 Task: Look for space in Lancing, United Kingdom from 11th June, 2023 to 17th June, 2023 for 1 adult in price range Rs.5000 to Rs.12000. Place can be private room with 1  bedroom having 1 bed and 1 bathroom. Property type can be house, flat, guest house, hotel. Booking option can be shelf check-in. Required host language is English.
Action: Mouse moved to (476, 208)
Screenshot: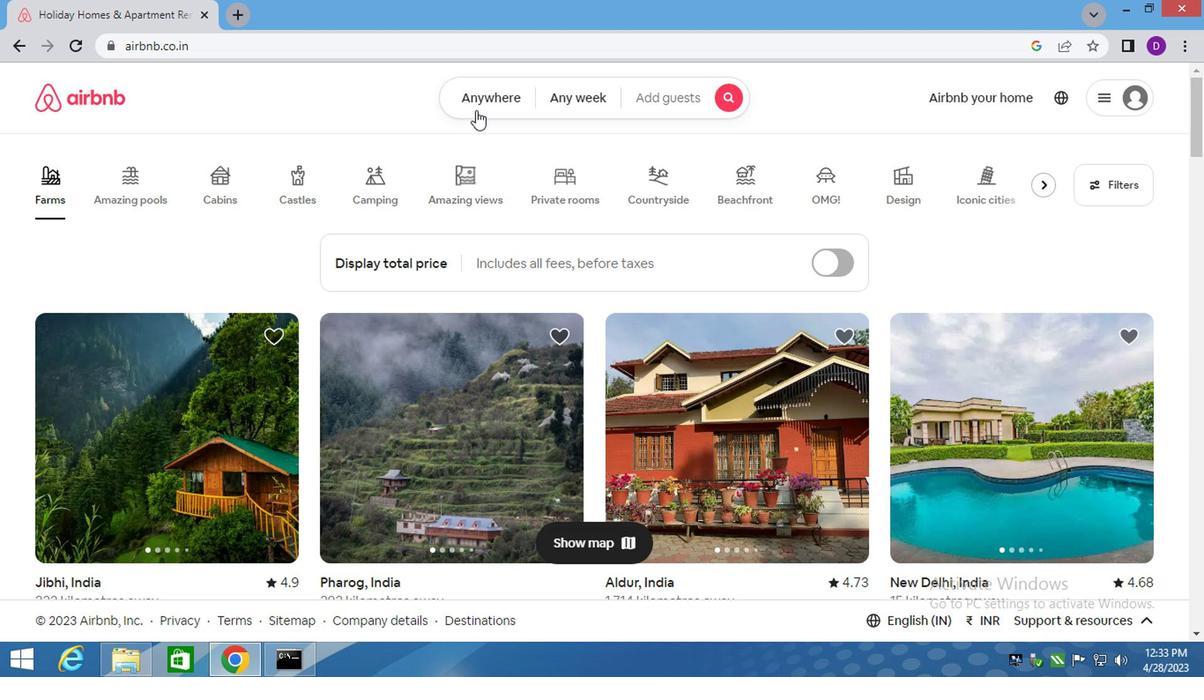 
Action: Mouse pressed left at (476, 208)
Screenshot: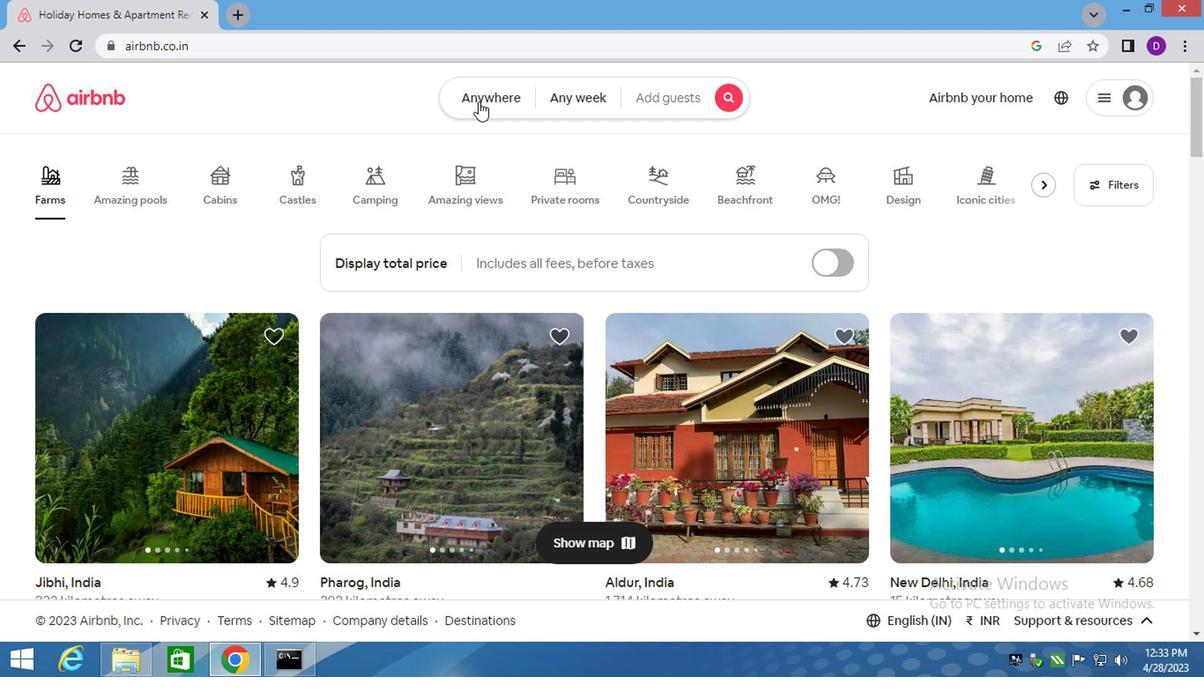 
Action: Mouse moved to (360, 257)
Screenshot: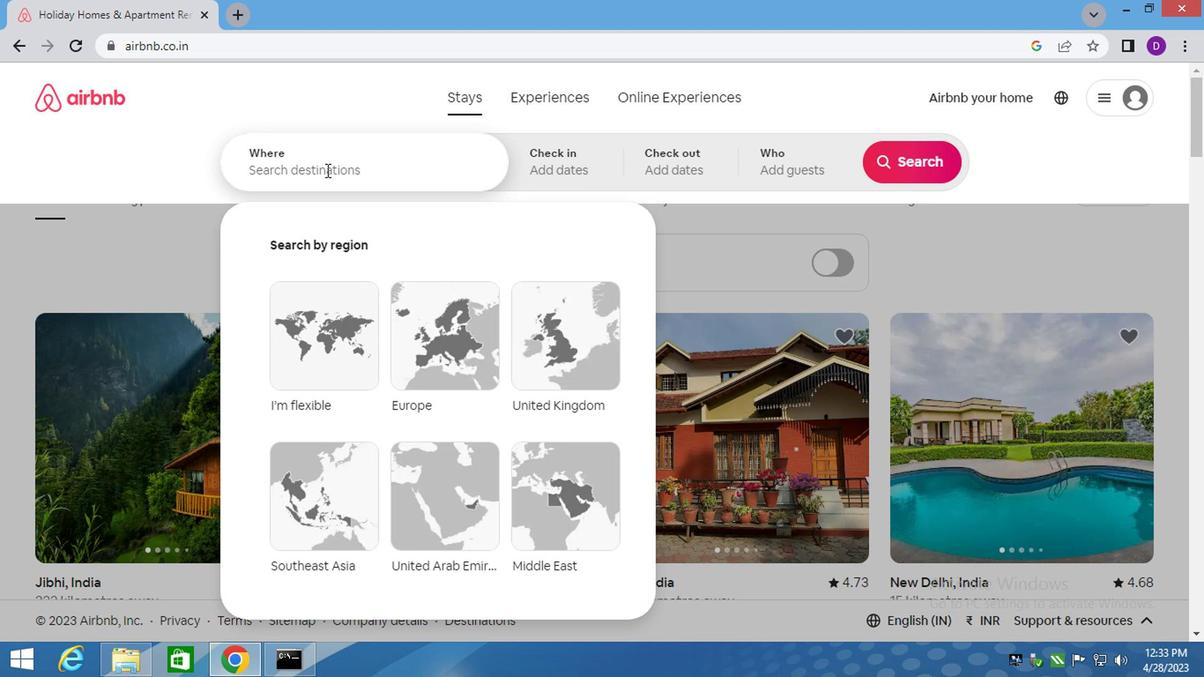 
Action: Mouse pressed left at (360, 257)
Screenshot: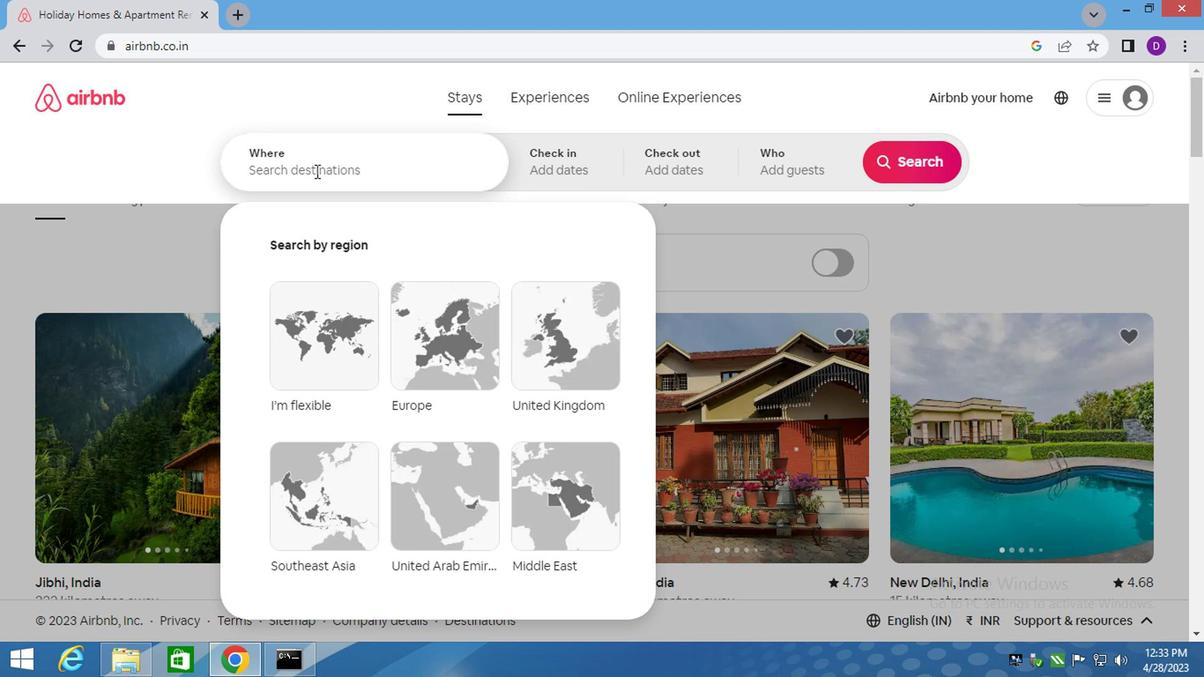 
Action: Key pressed <Key.shift_r>Lancing,<Key.space><Key.down><Key.down><Key.enter>
Screenshot: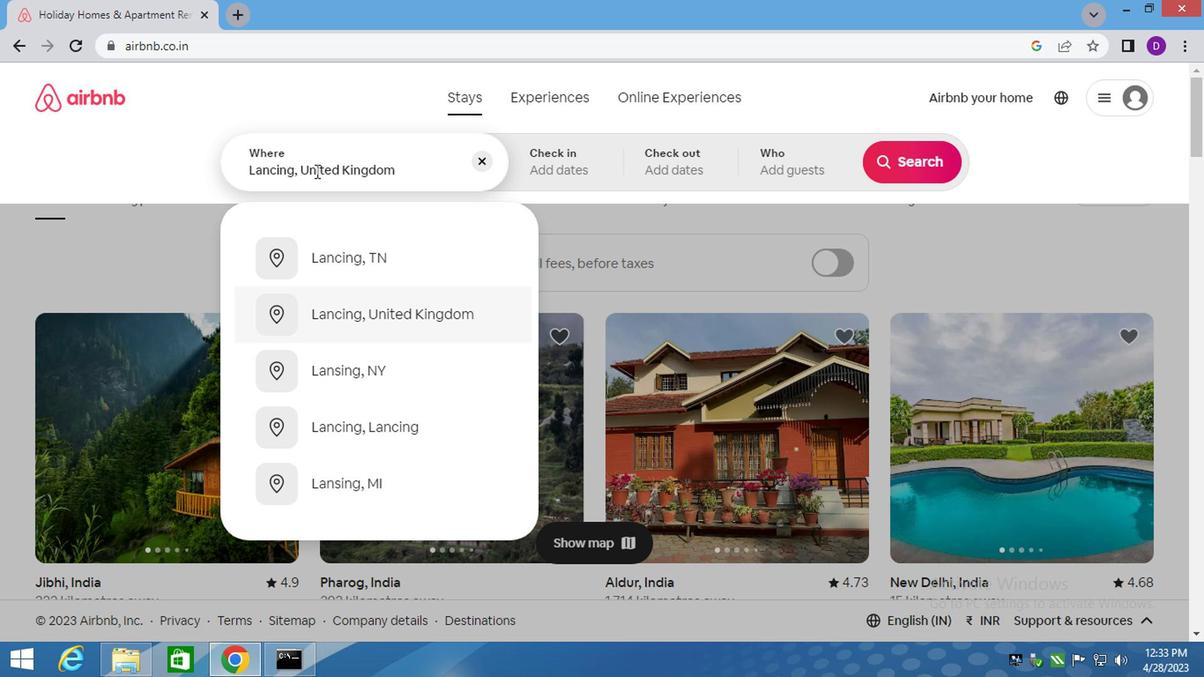 
Action: Mouse moved to (772, 351)
Screenshot: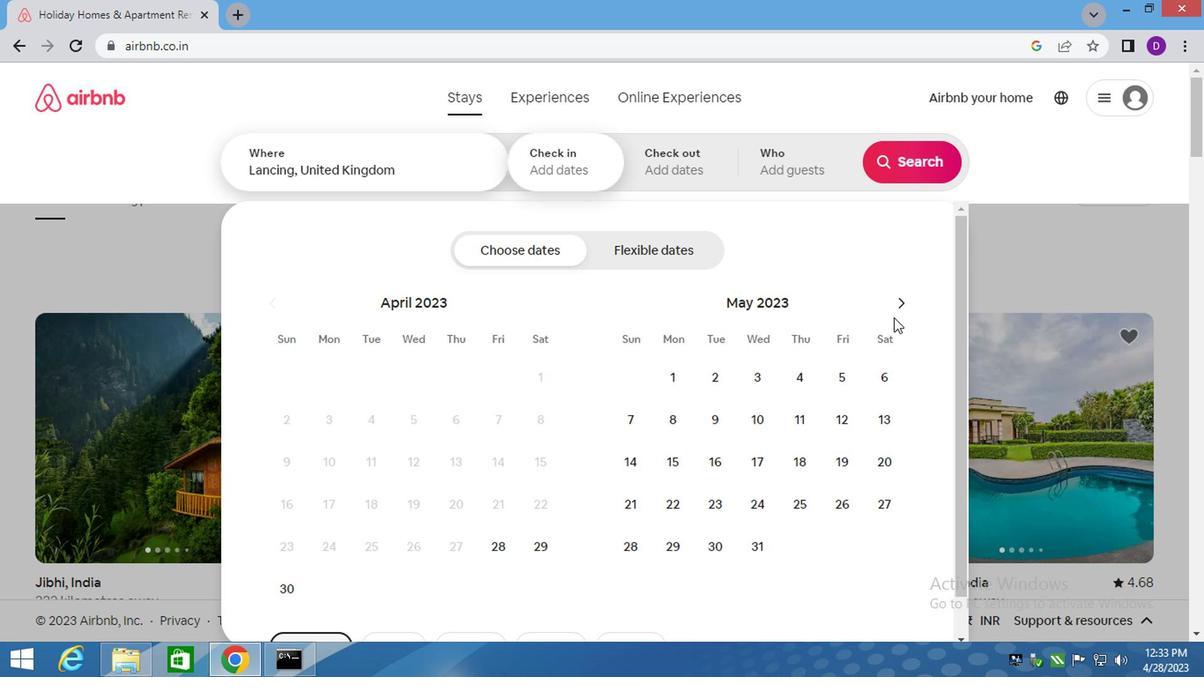 
Action: Mouse pressed left at (772, 351)
Screenshot: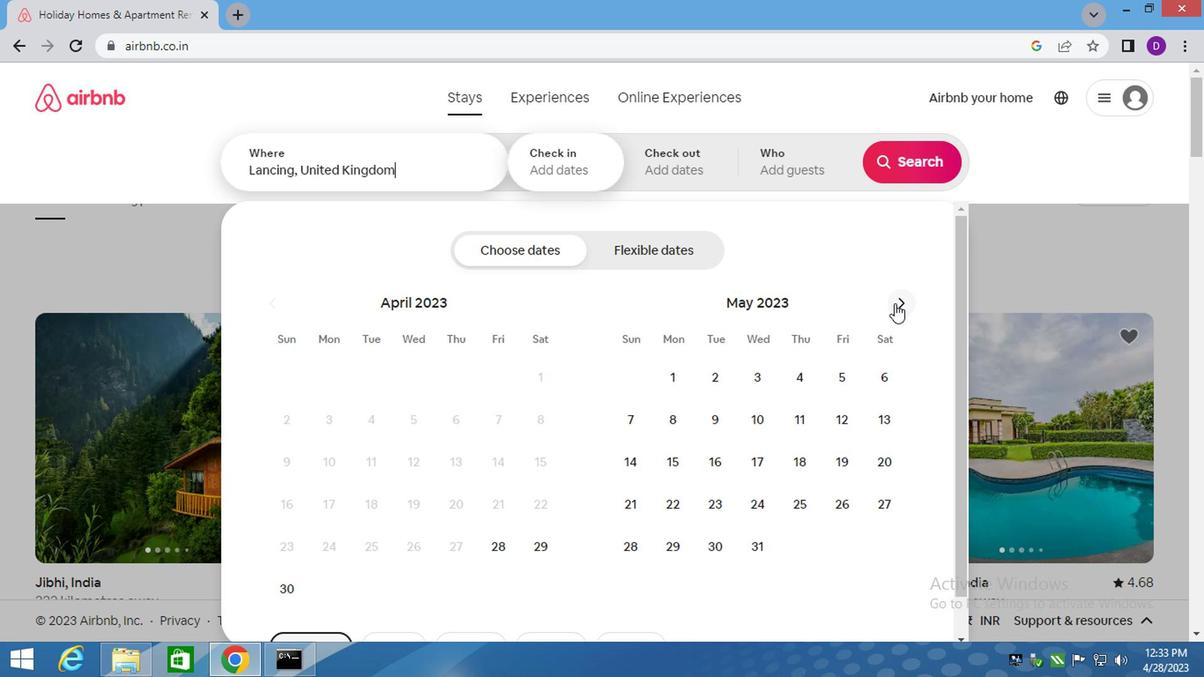 
Action: Mouse moved to (586, 467)
Screenshot: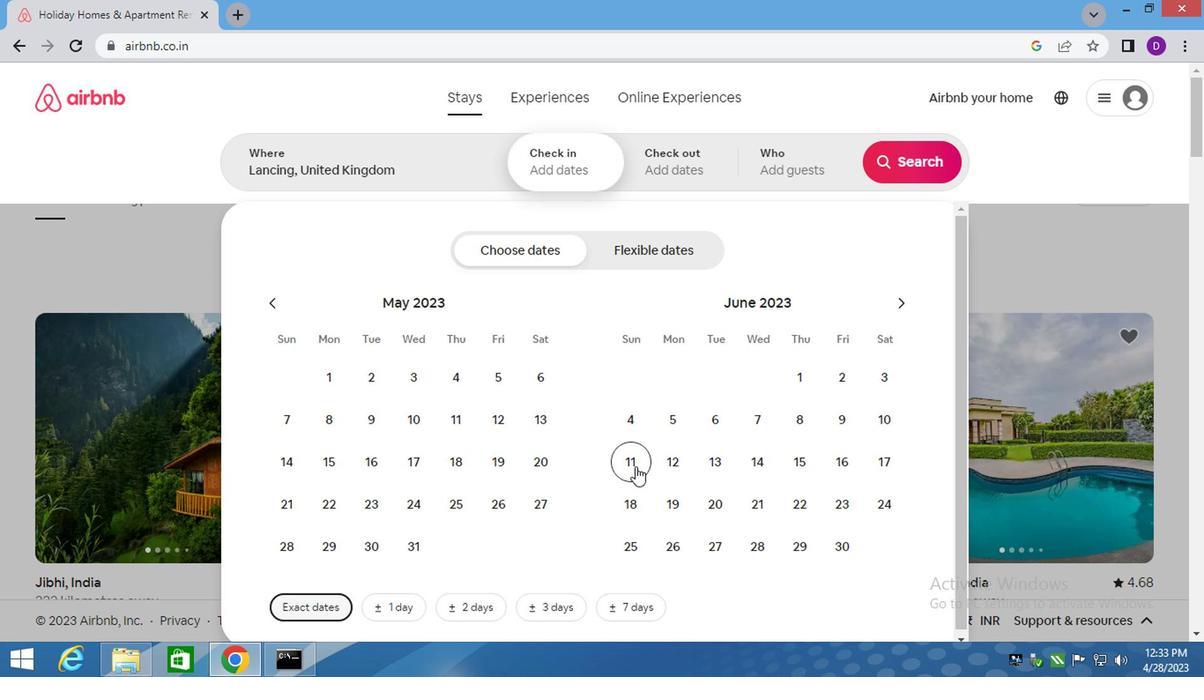 
Action: Mouse pressed left at (586, 467)
Screenshot: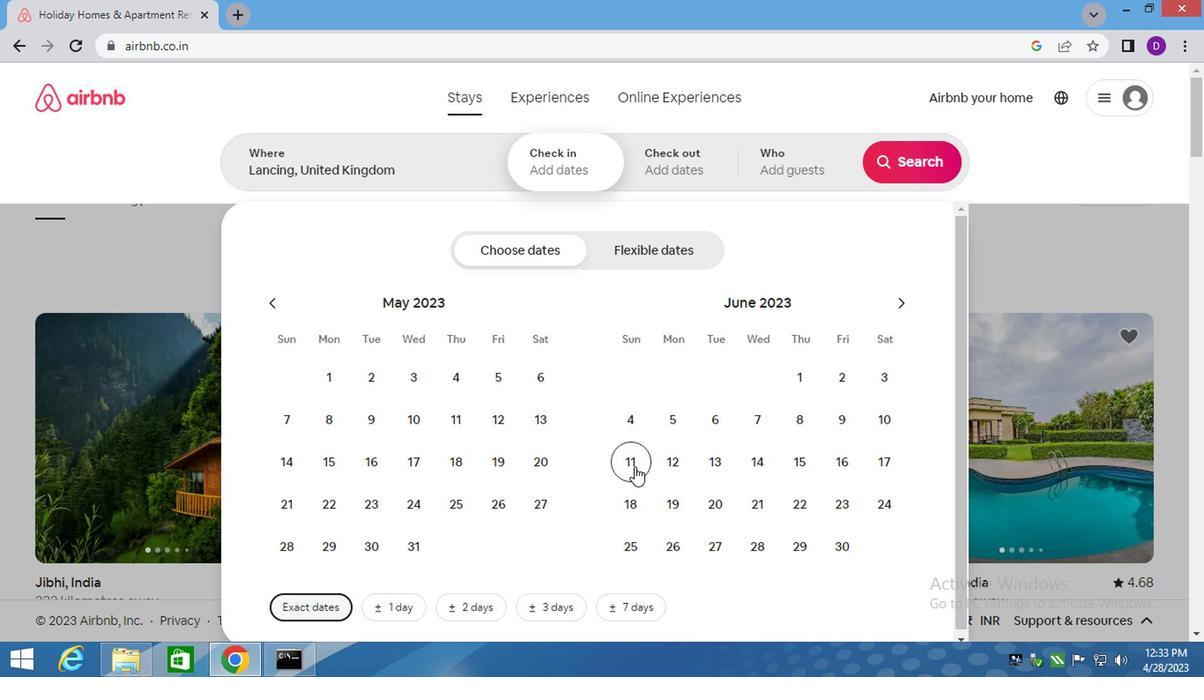 
Action: Mouse moved to (773, 463)
Screenshot: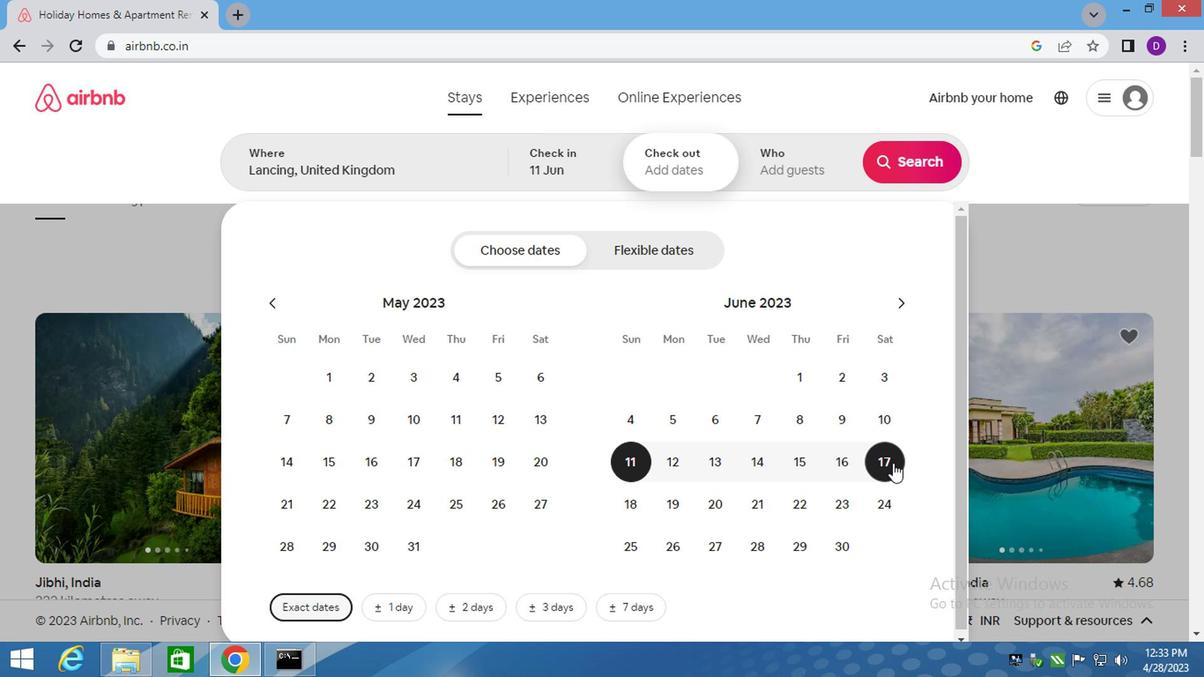 
Action: Mouse pressed left at (773, 463)
Screenshot: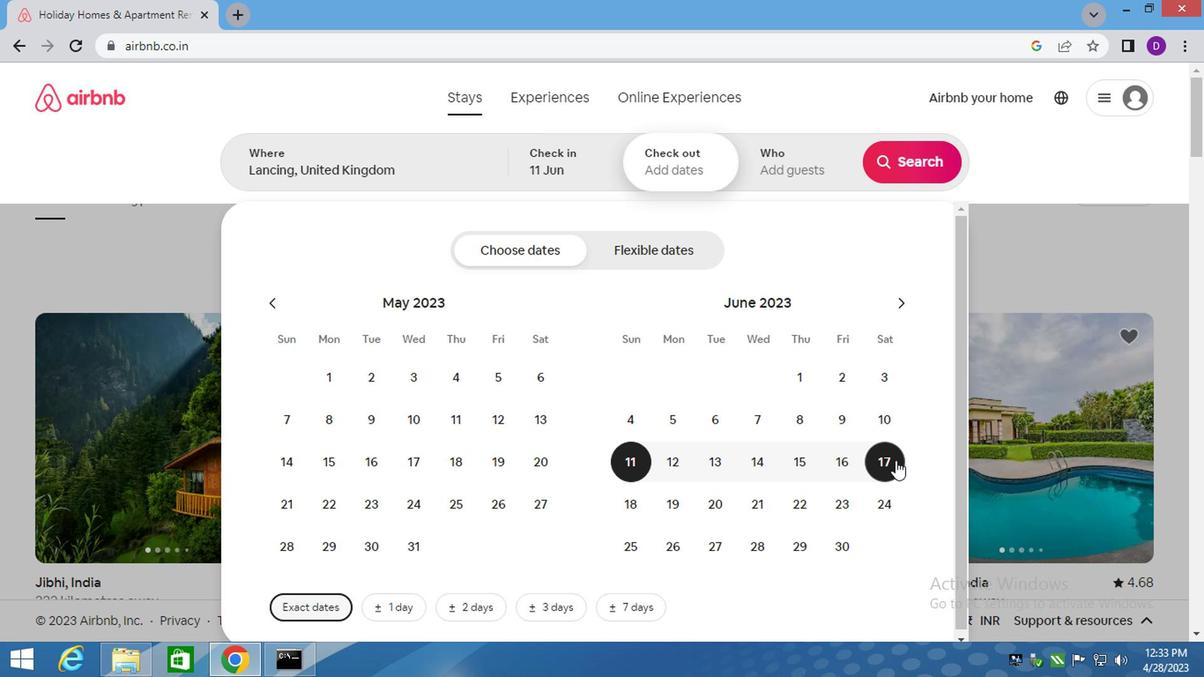 
Action: Mouse moved to (682, 257)
Screenshot: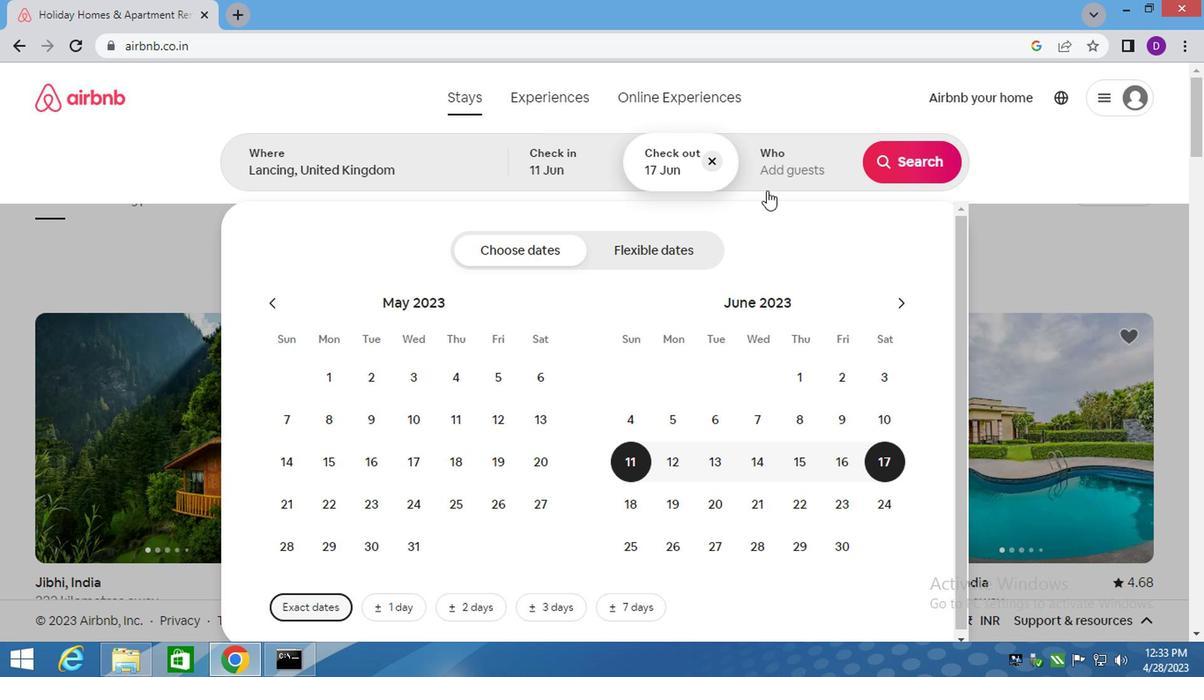 
Action: Mouse pressed left at (682, 257)
Screenshot: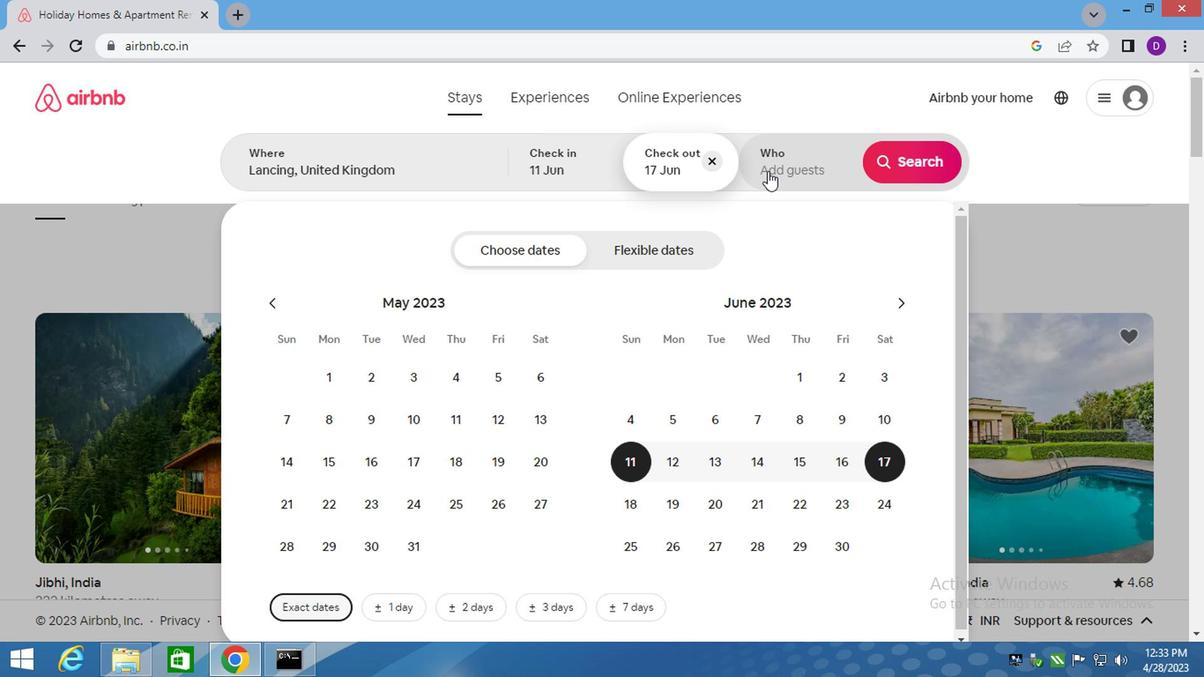 
Action: Mouse moved to (787, 321)
Screenshot: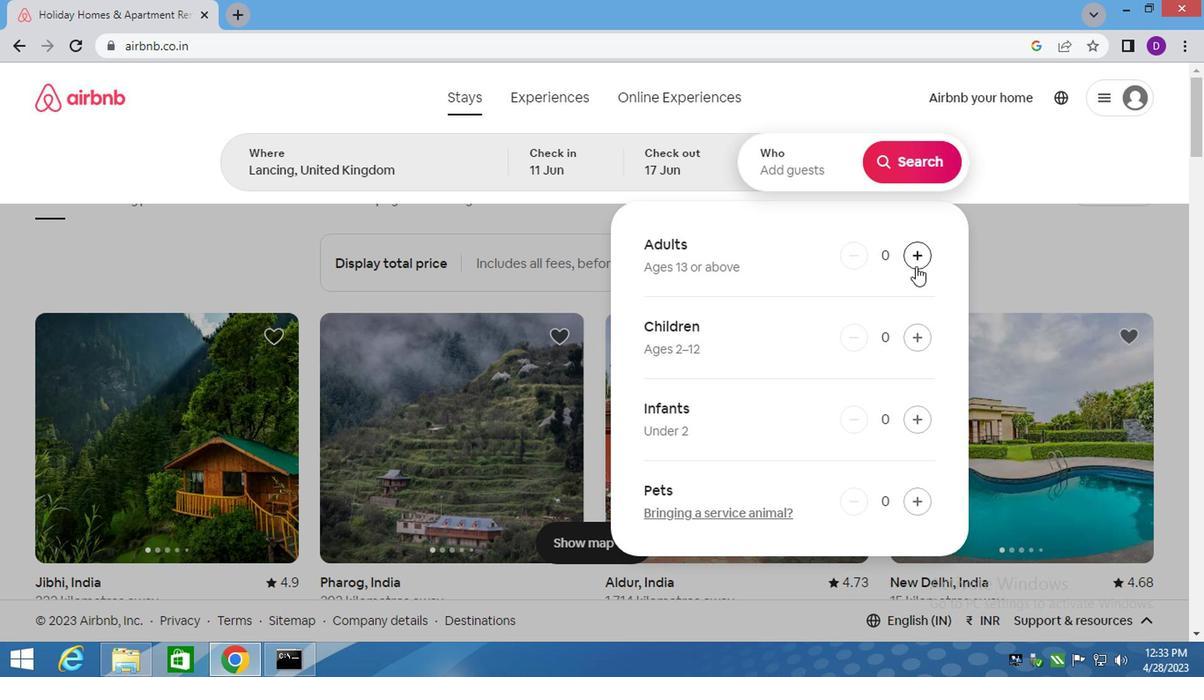 
Action: Mouse pressed left at (787, 321)
Screenshot: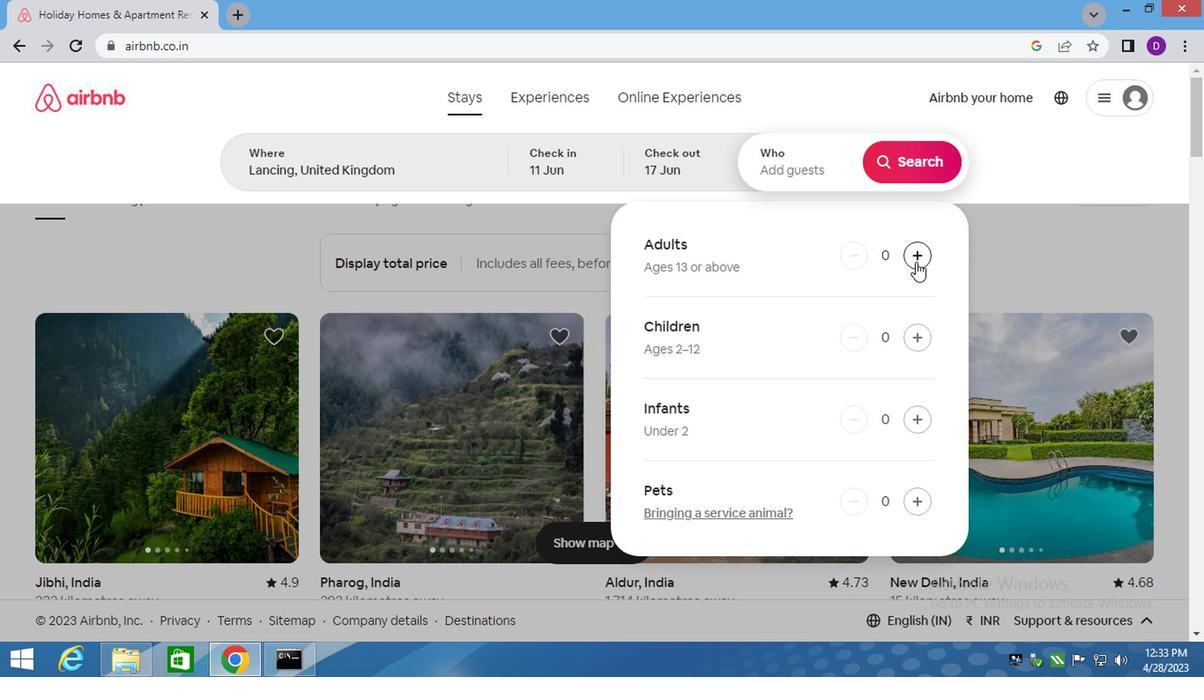 
Action: Mouse moved to (787, 260)
Screenshot: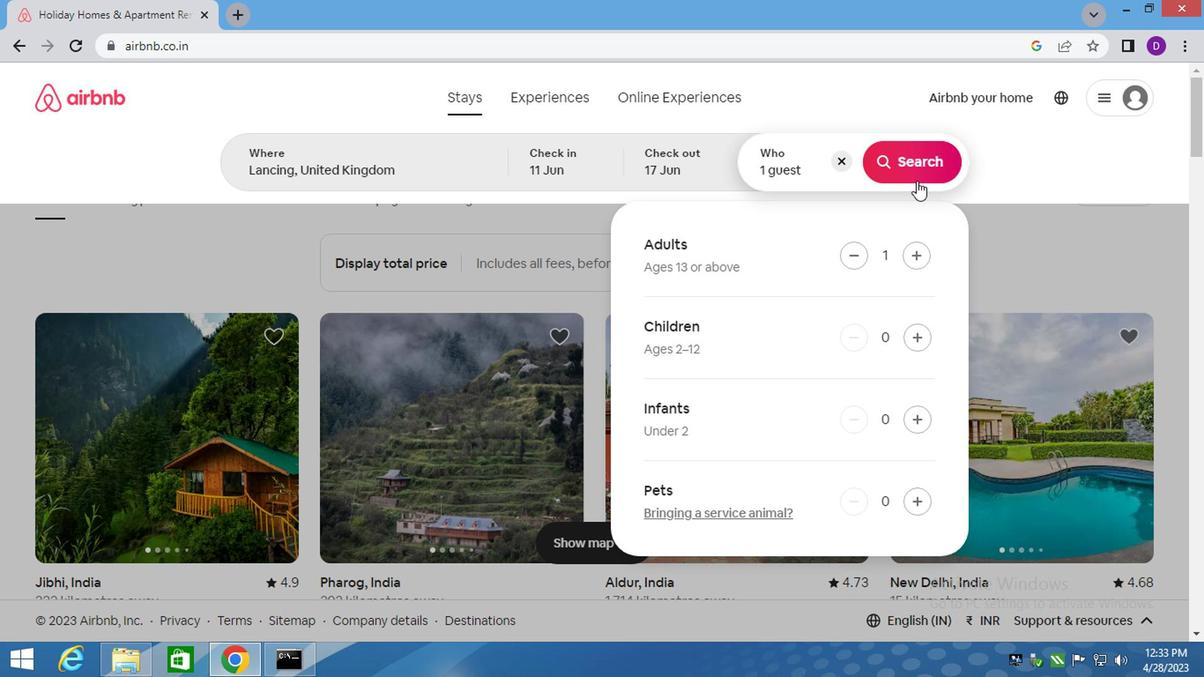 
Action: Mouse pressed left at (787, 260)
Screenshot: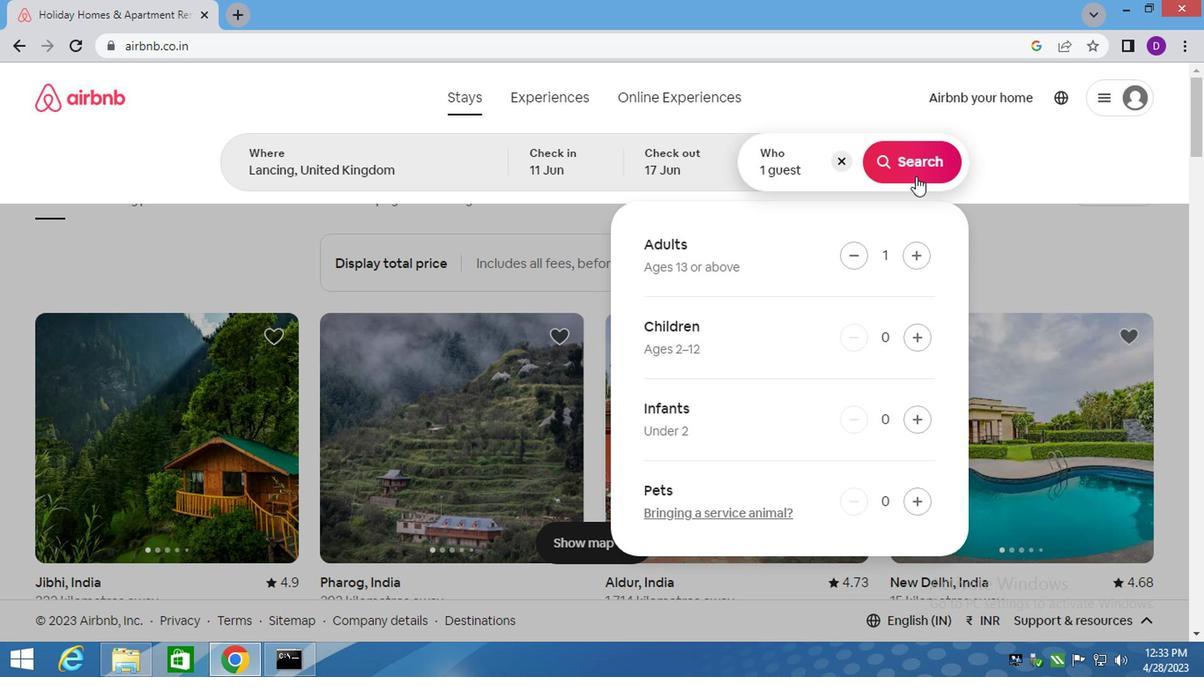 
Action: Mouse moved to (930, 256)
Screenshot: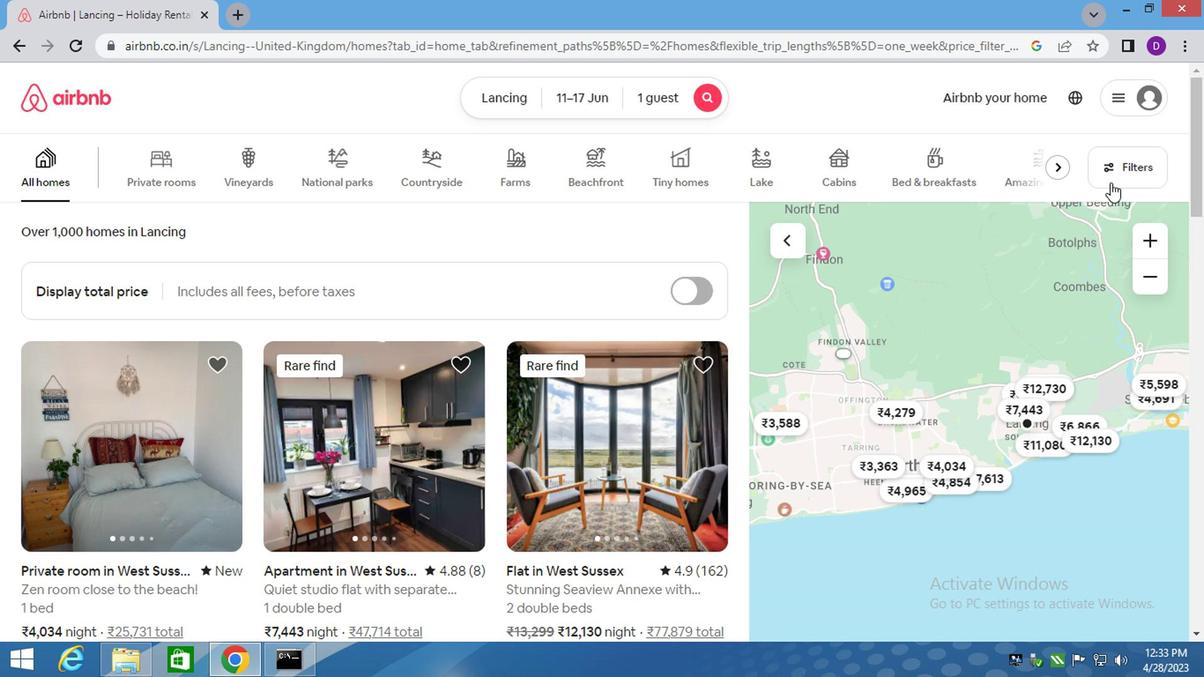 
Action: Mouse pressed left at (930, 256)
Screenshot: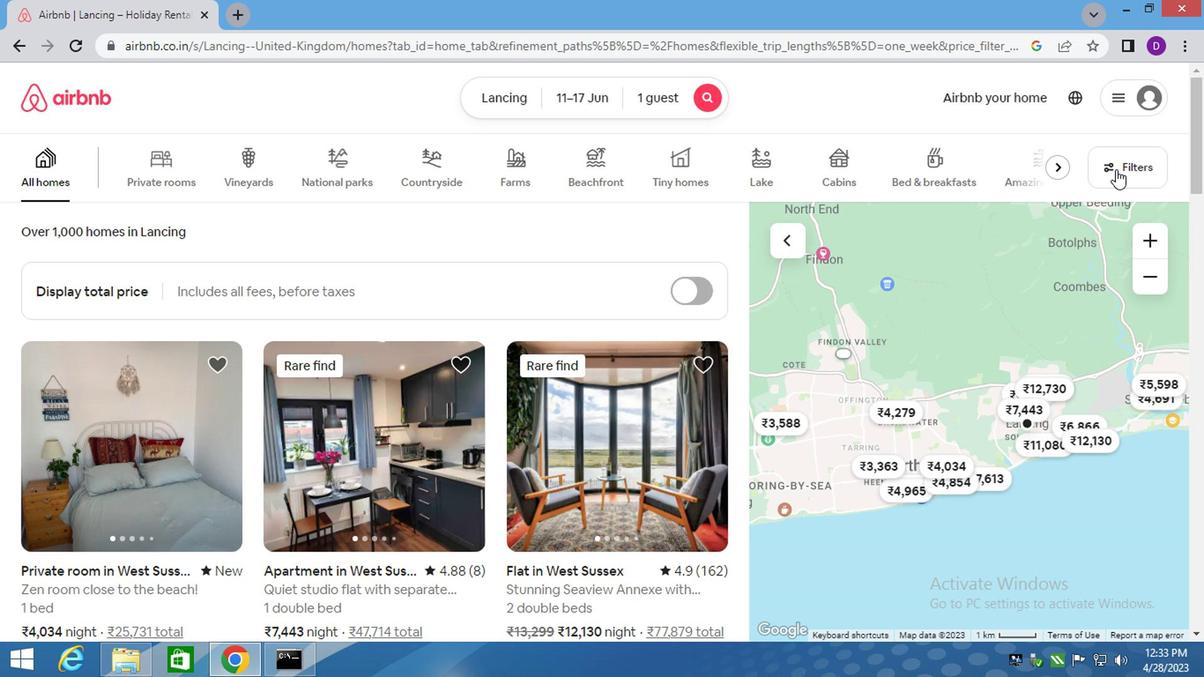 
Action: Mouse moved to (400, 414)
Screenshot: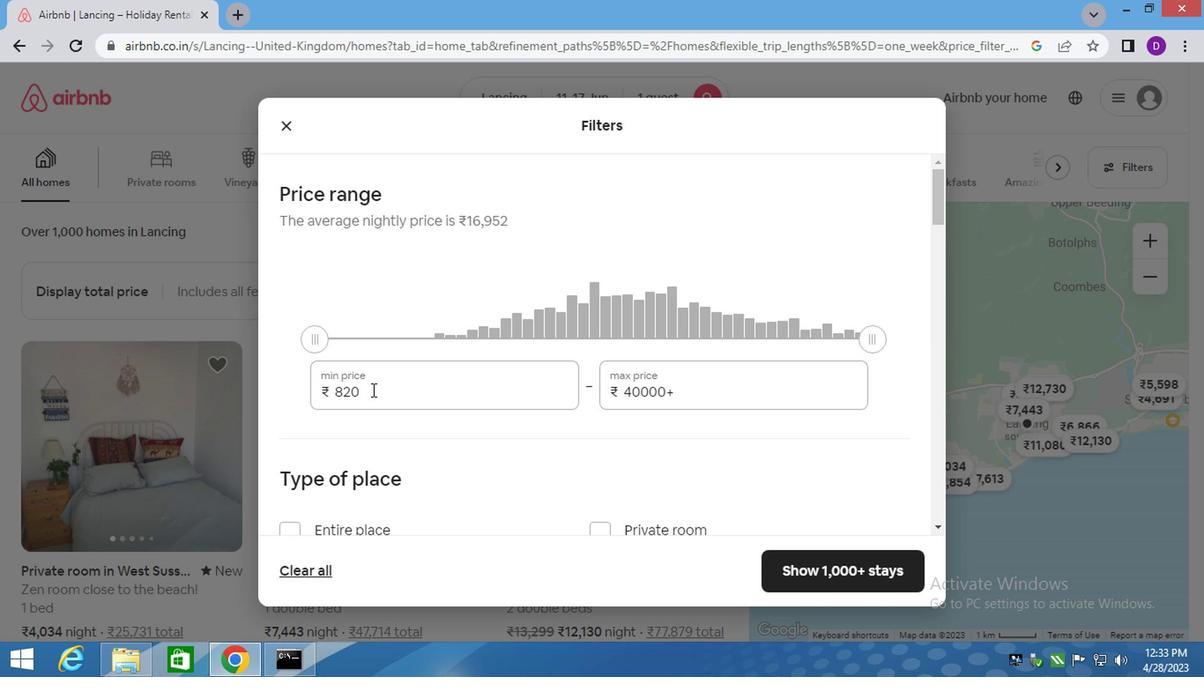 
Action: Mouse pressed left at (400, 414)
Screenshot: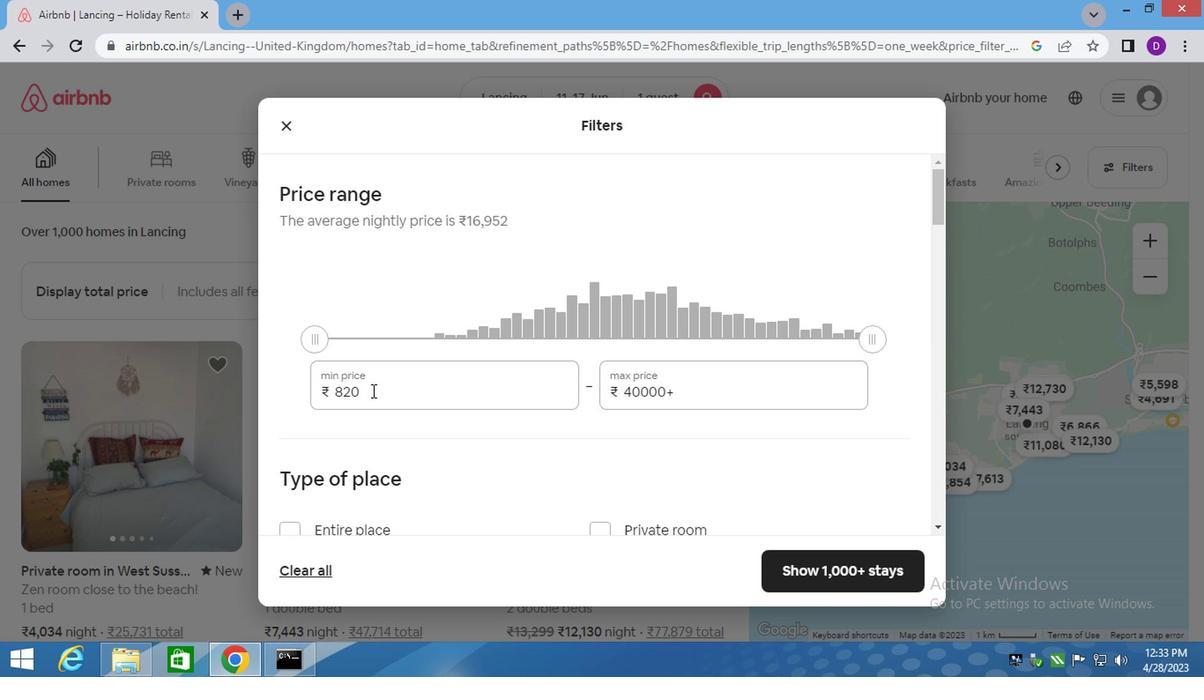 
Action: Mouse pressed left at (400, 414)
Screenshot: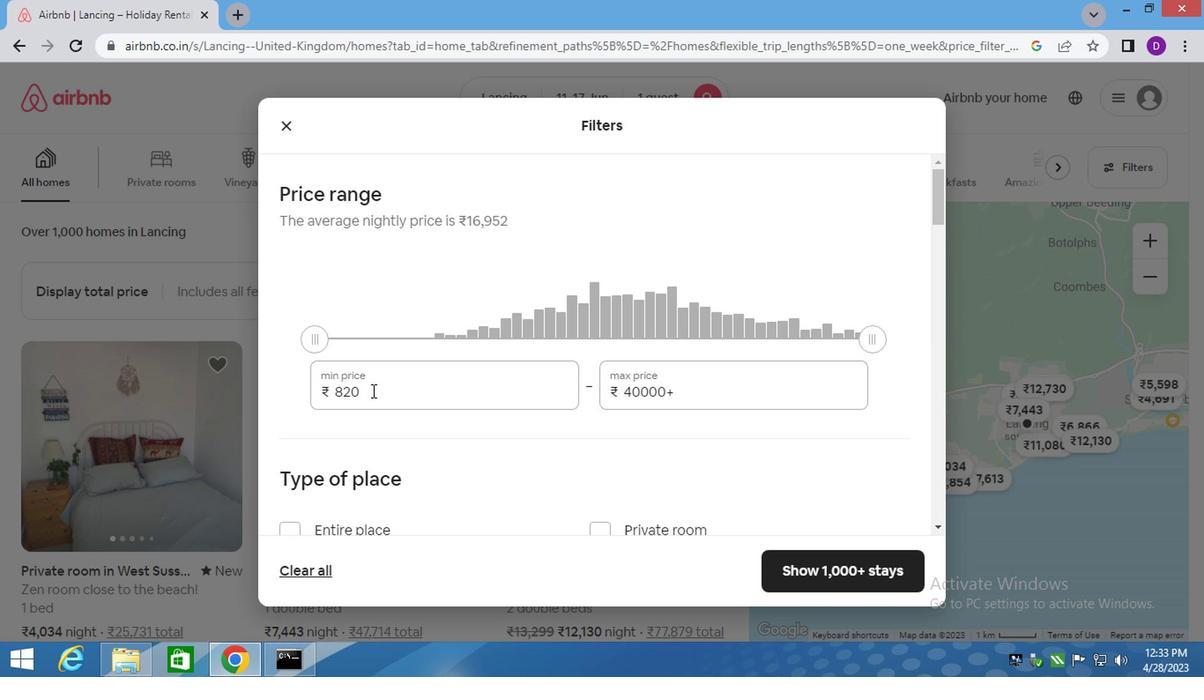 
Action: Key pressed 5000<Key.tab>12000
Screenshot: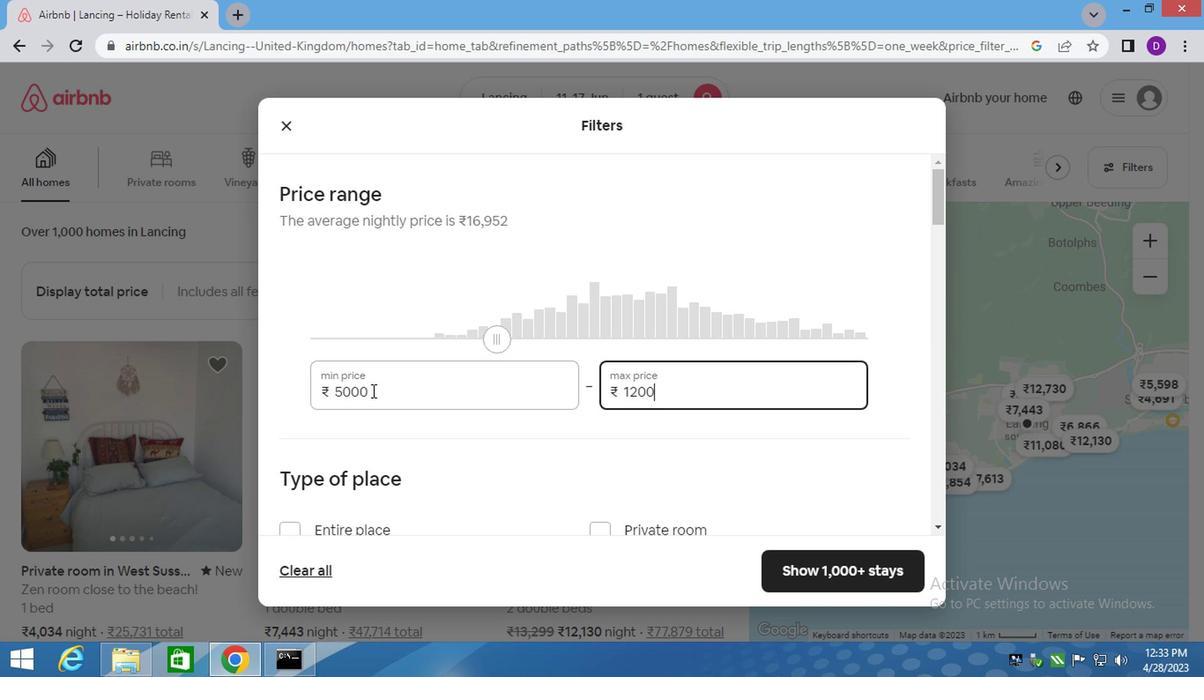 
Action: Mouse moved to (410, 447)
Screenshot: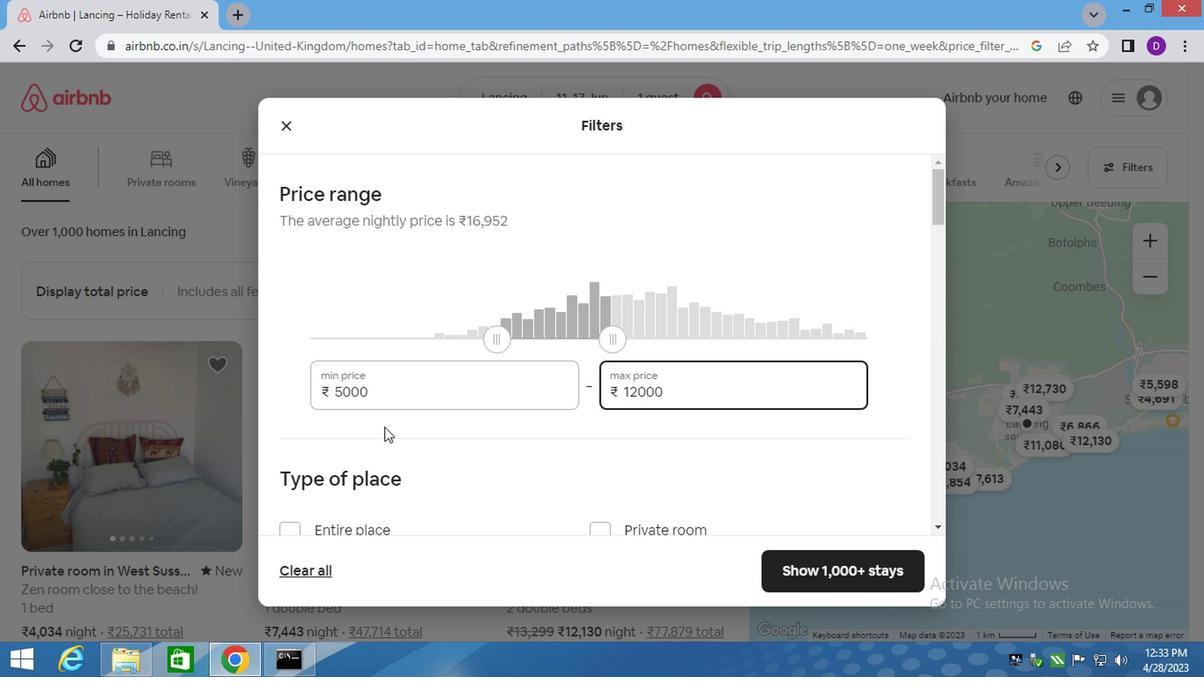 
Action: Mouse scrolled (410, 442) with delta (0, 0)
Screenshot: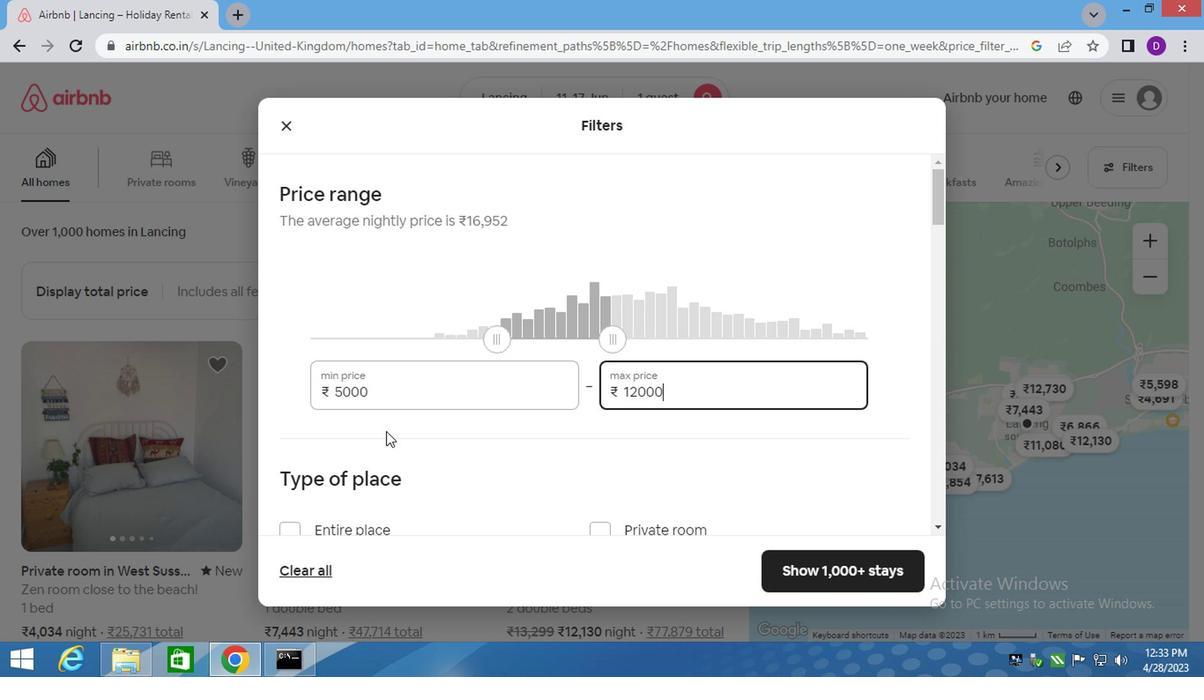
Action: Mouse moved to (414, 454)
Screenshot: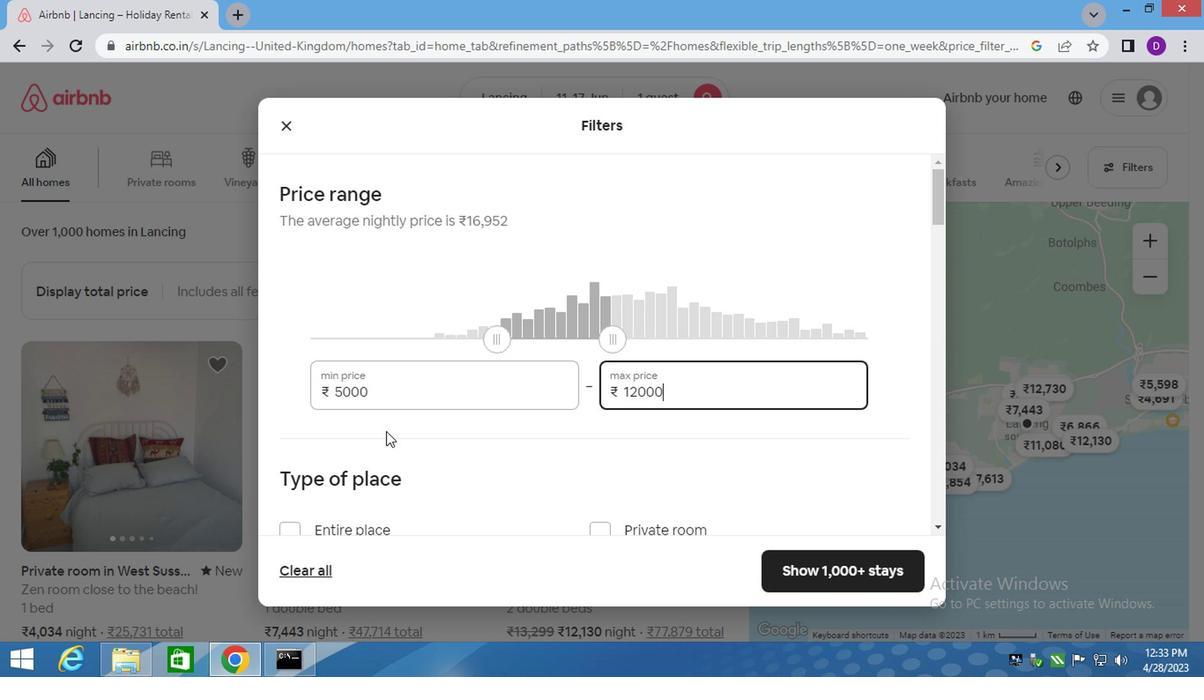 
Action: Mouse scrolled (410, 447) with delta (0, 0)
Screenshot: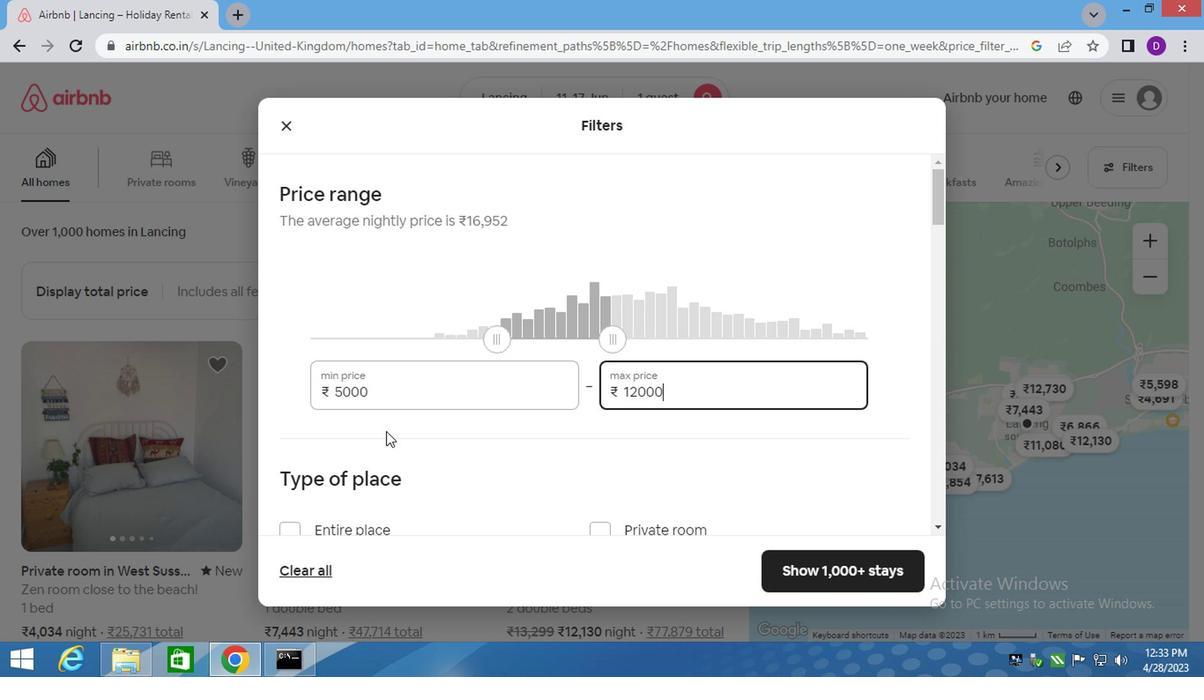 
Action: Mouse moved to (563, 388)
Screenshot: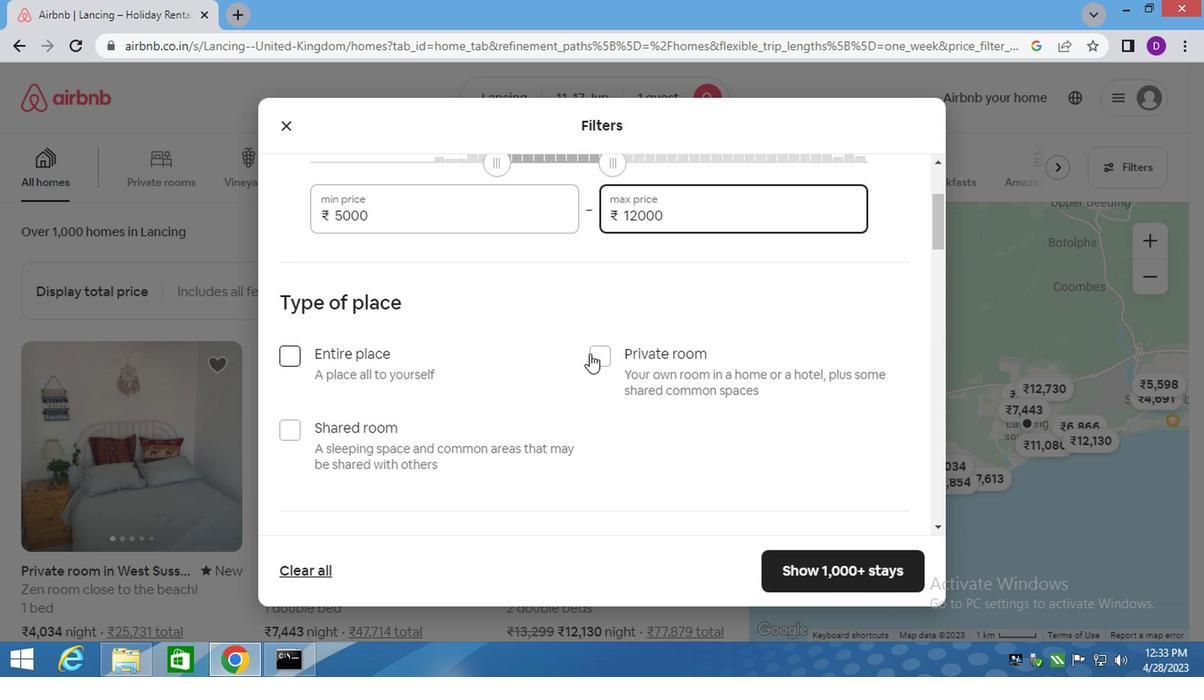 
Action: Mouse pressed left at (563, 388)
Screenshot: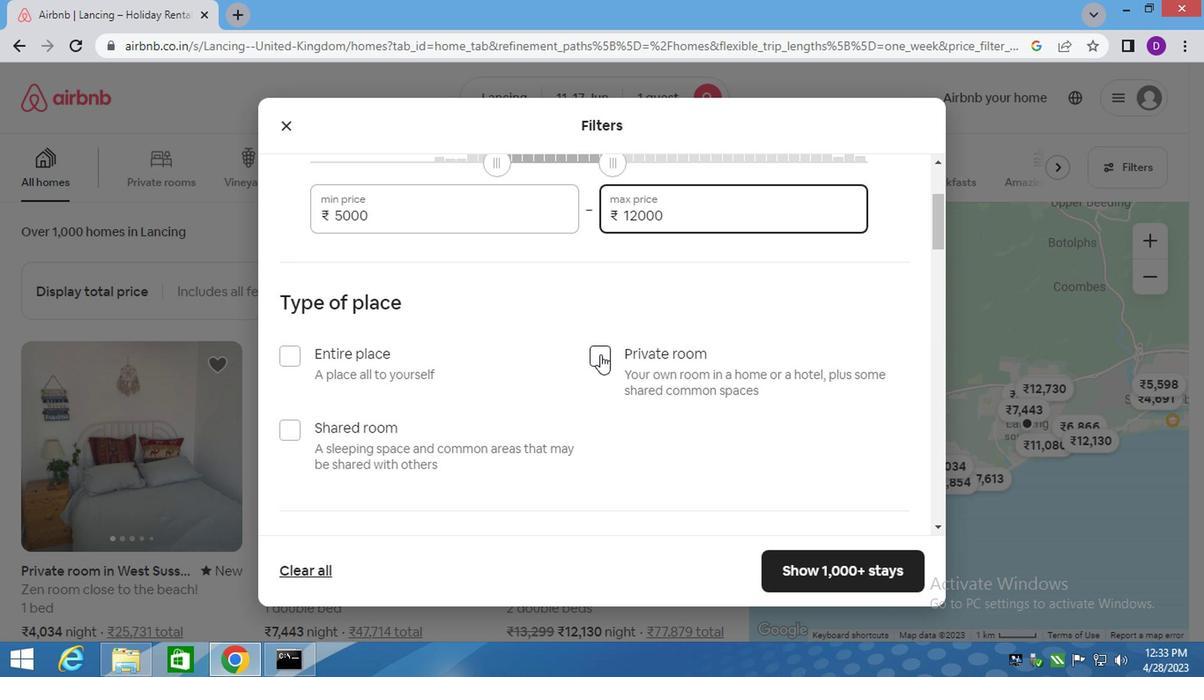 
Action: Mouse moved to (545, 407)
Screenshot: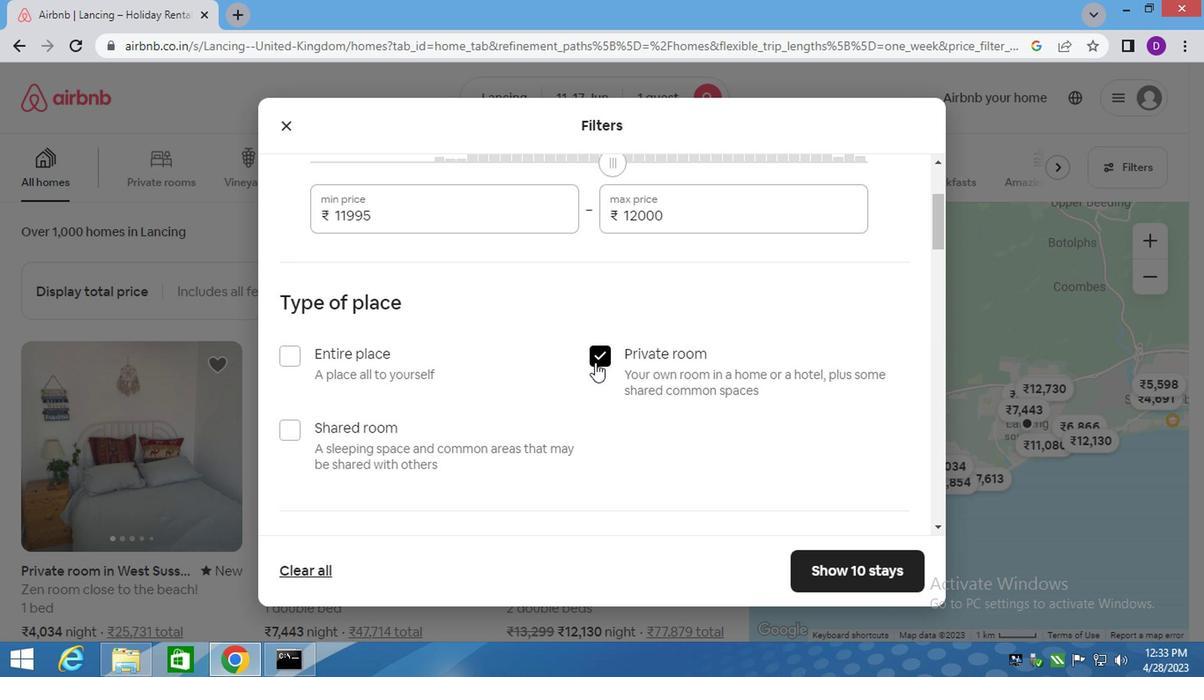 
Action: Mouse scrolled (545, 406) with delta (0, 0)
Screenshot: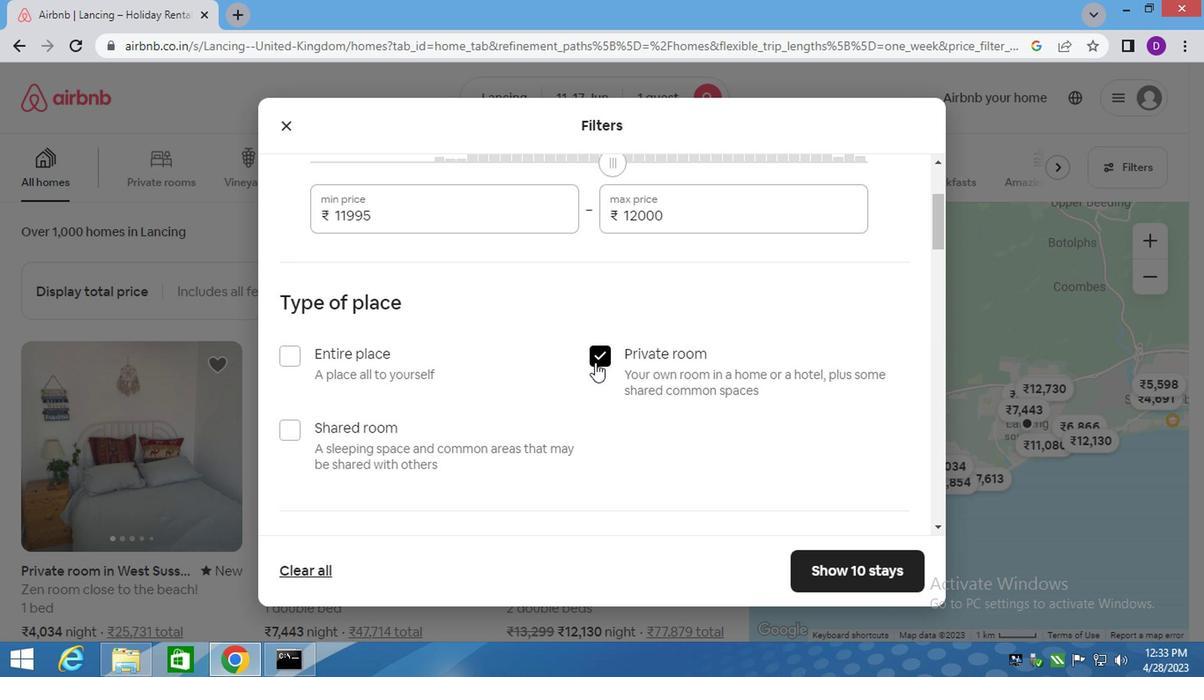 
Action: Mouse moved to (517, 427)
Screenshot: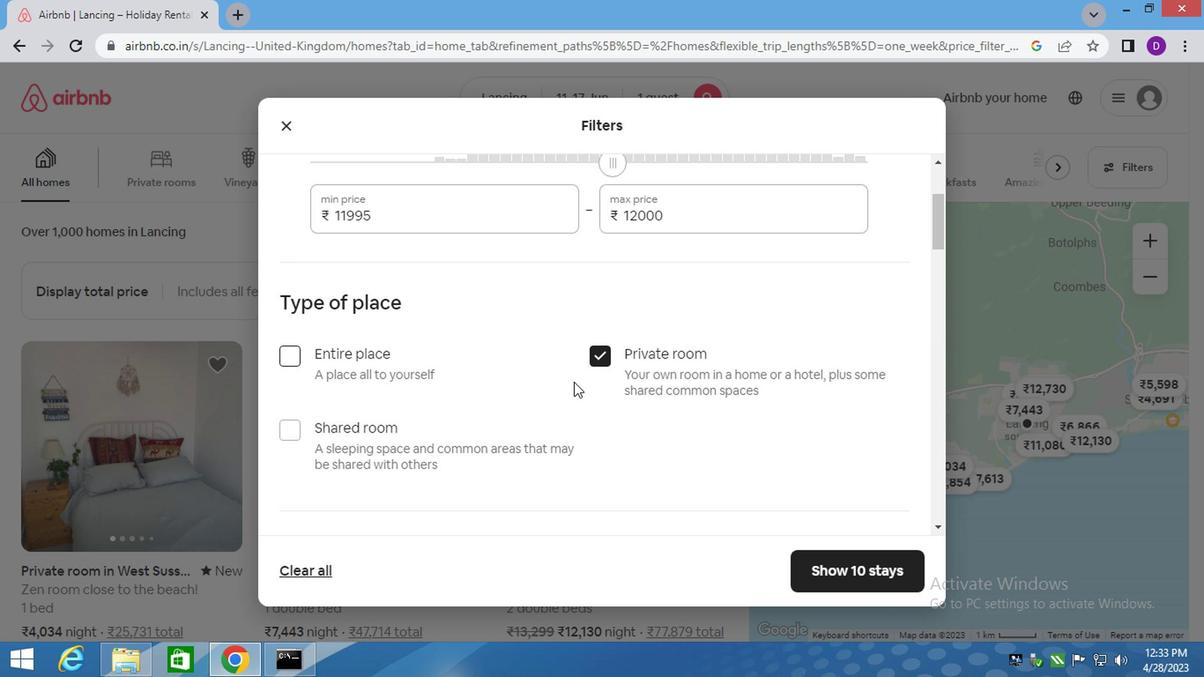
Action: Mouse scrolled (524, 422) with delta (0, 0)
Screenshot: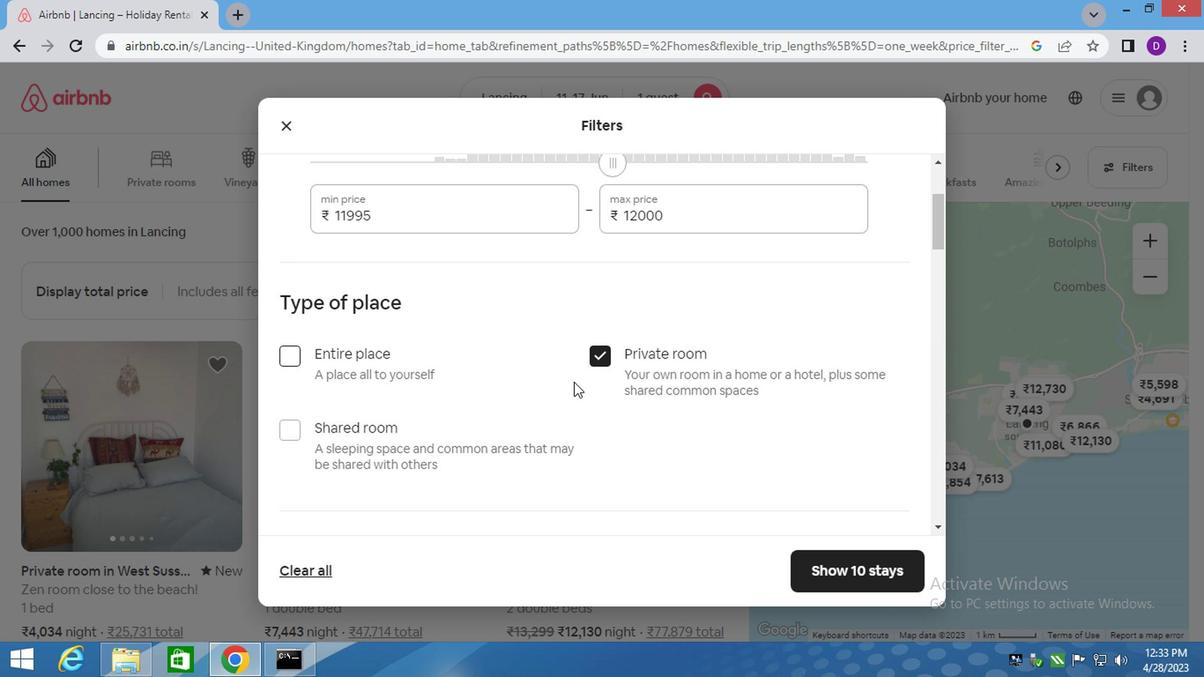 
Action: Mouse moved to (517, 427)
Screenshot: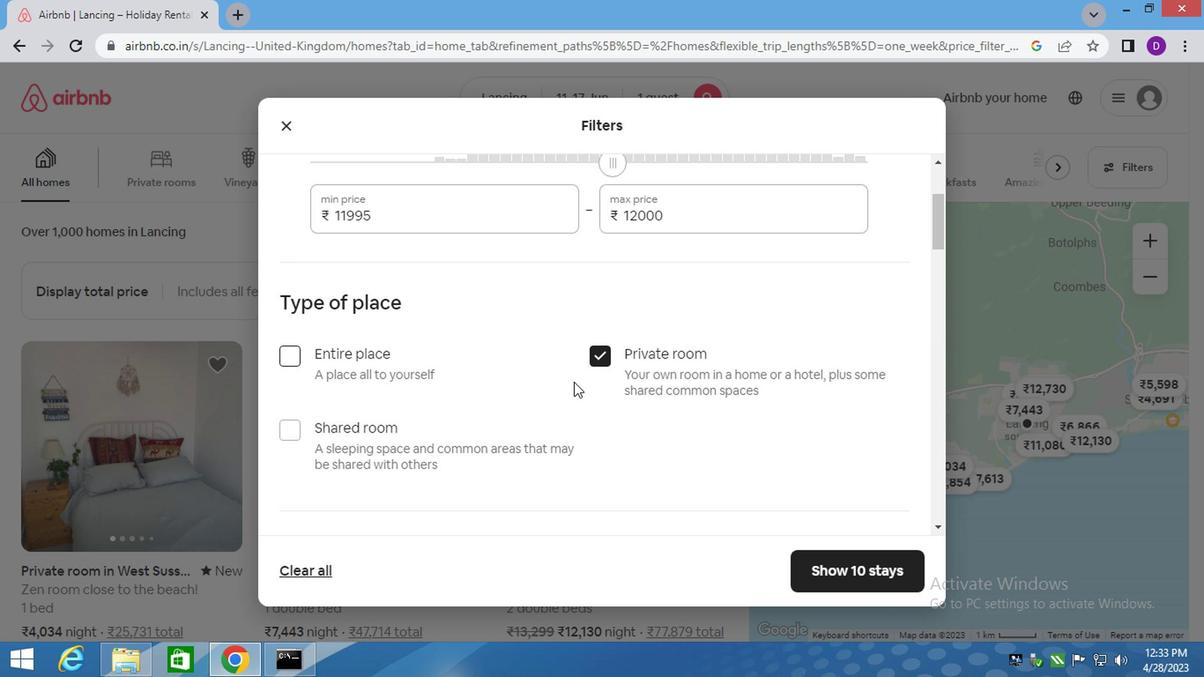 
Action: Mouse scrolled (517, 427) with delta (0, 0)
Screenshot: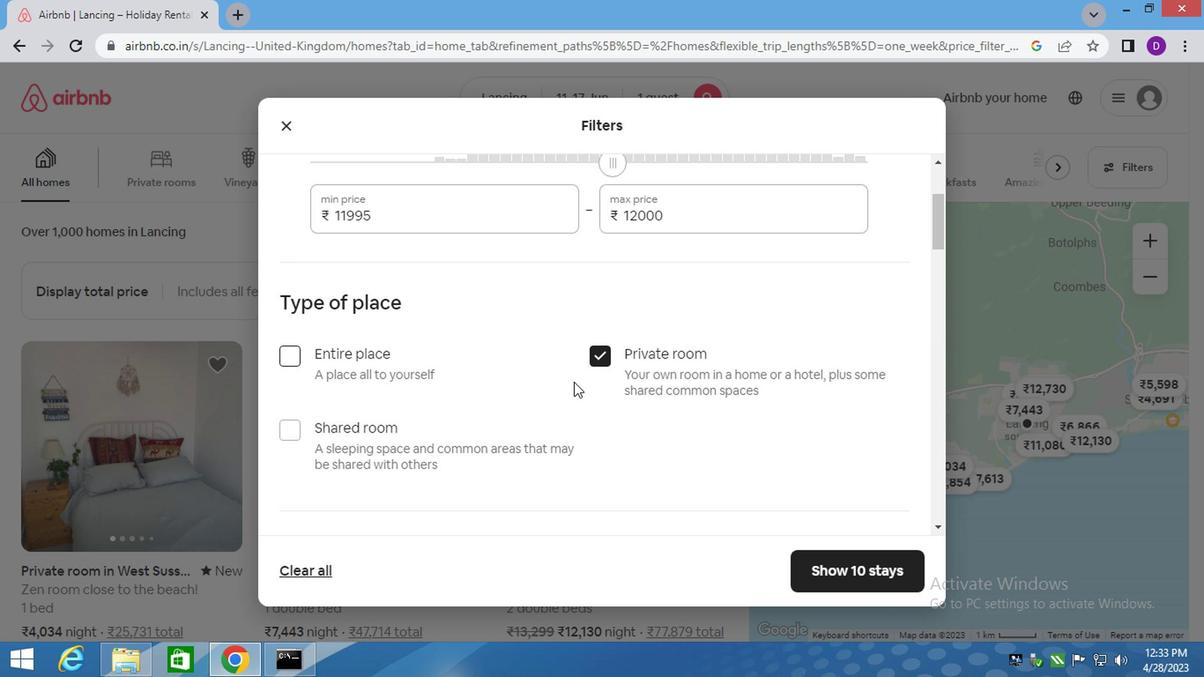 
Action: Mouse moved to (513, 429)
Screenshot: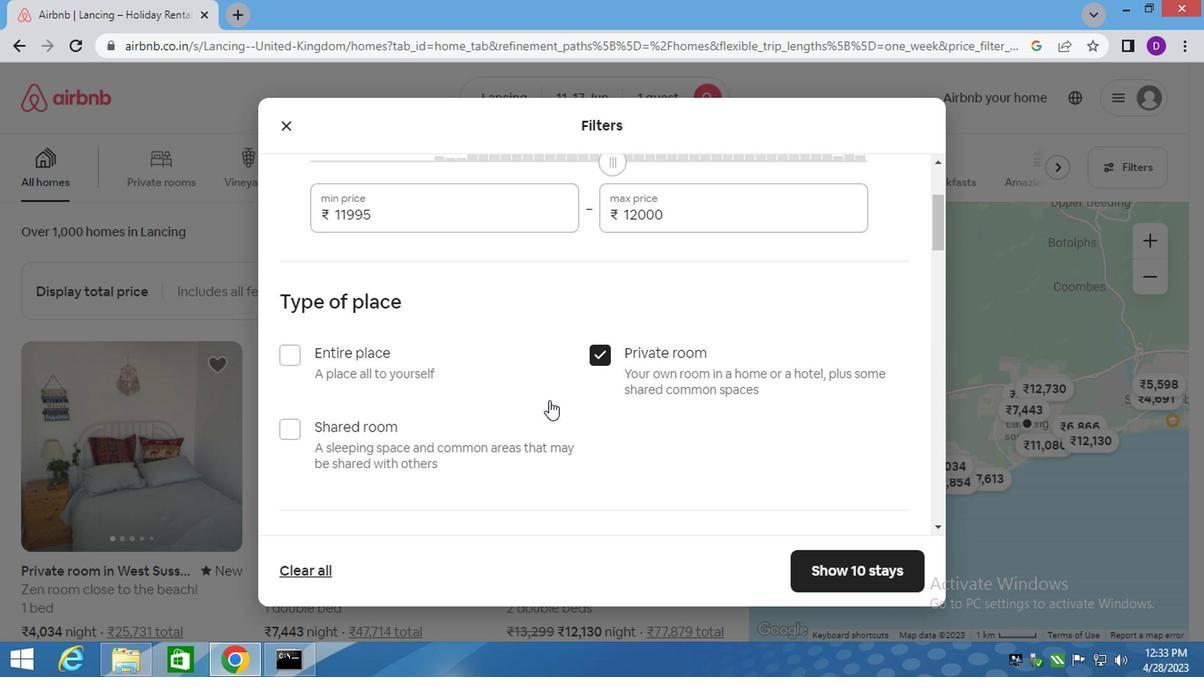 
Action: Mouse scrolled (514, 428) with delta (0, 0)
Screenshot: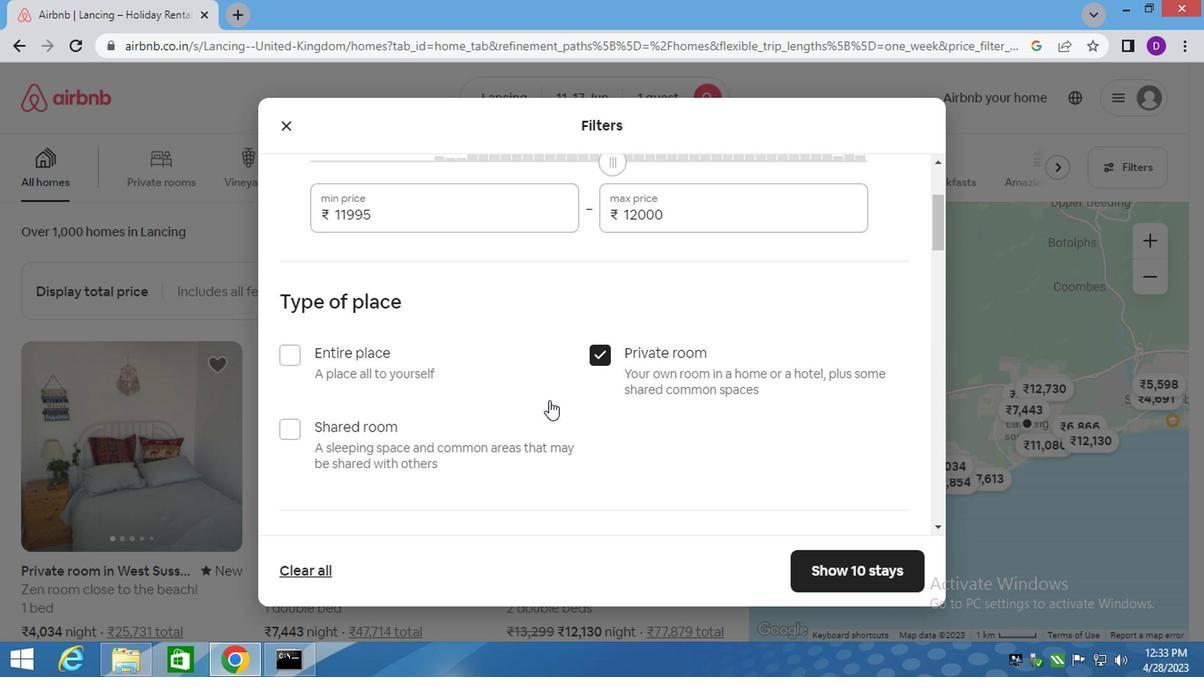 
Action: Mouse moved to (405, 334)
Screenshot: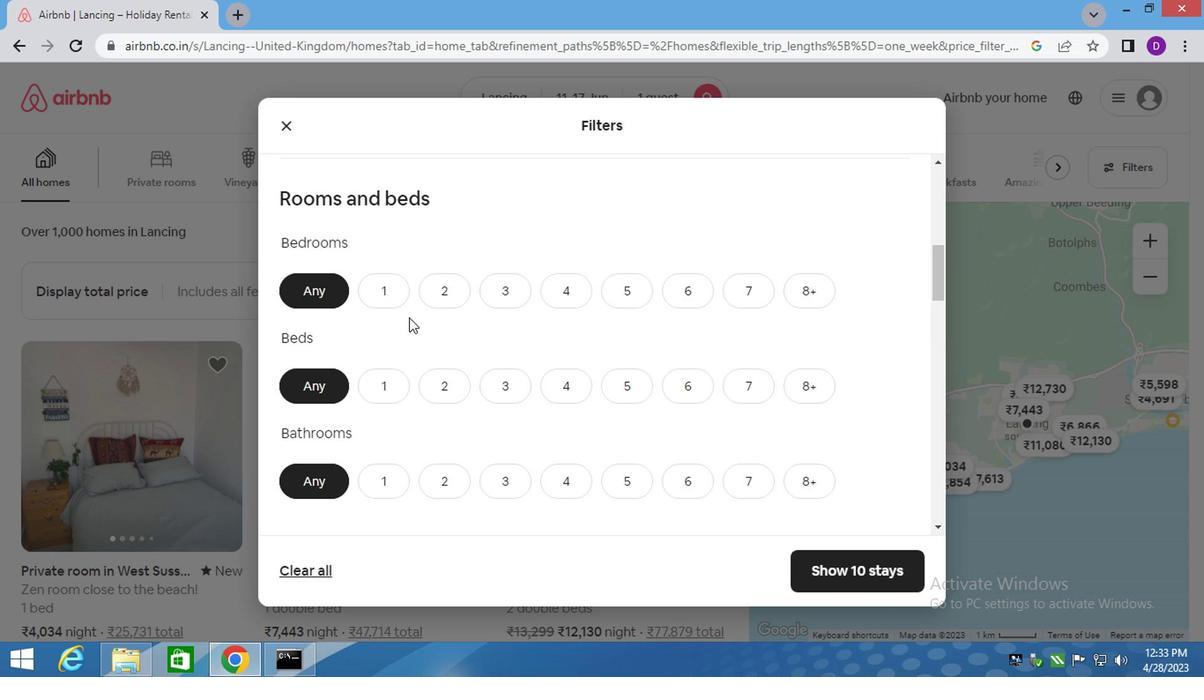 
Action: Mouse pressed left at (405, 334)
Screenshot: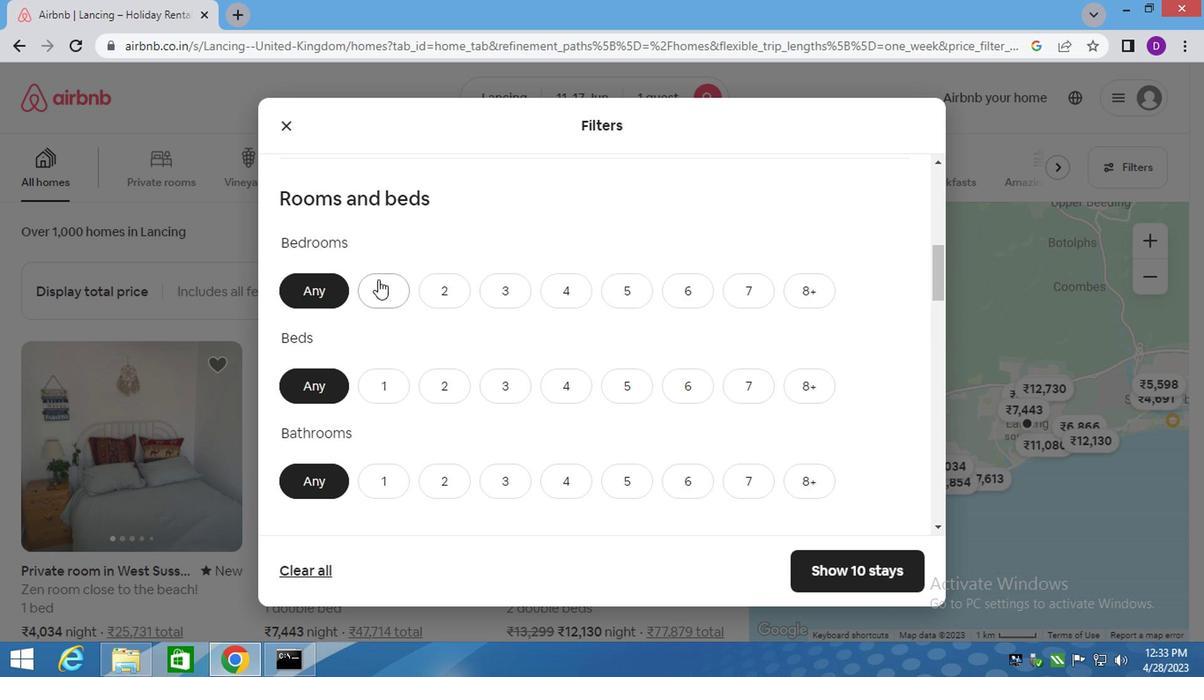 
Action: Mouse moved to (415, 406)
Screenshot: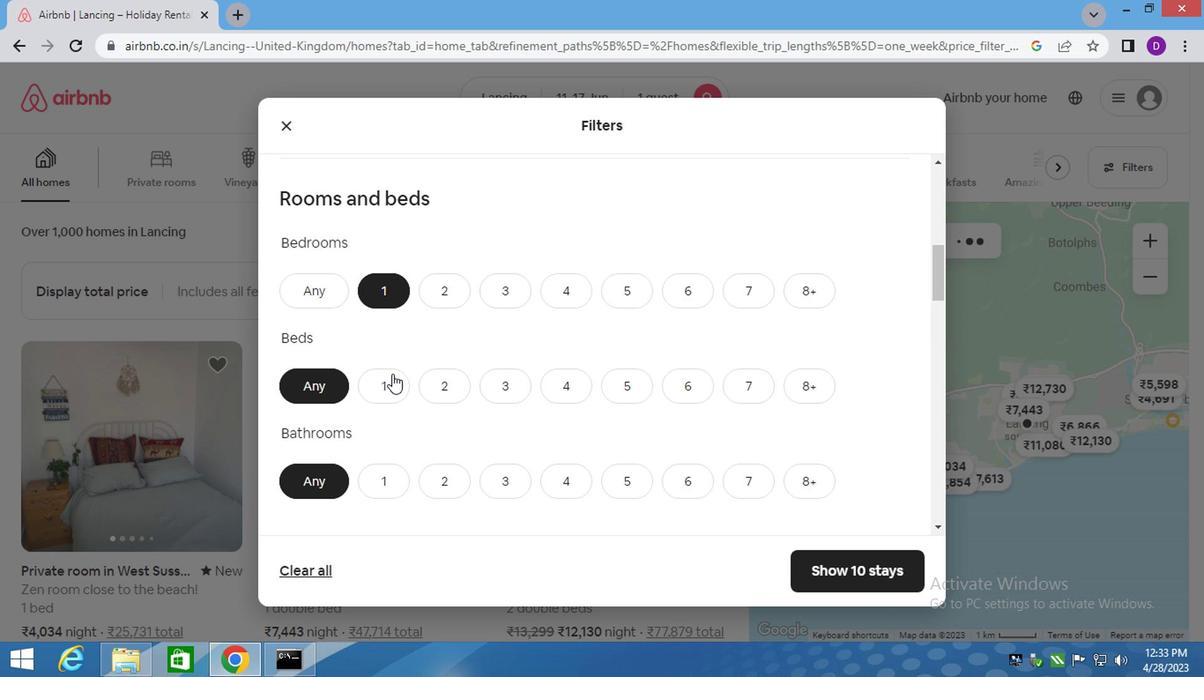 
Action: Mouse pressed left at (415, 406)
Screenshot: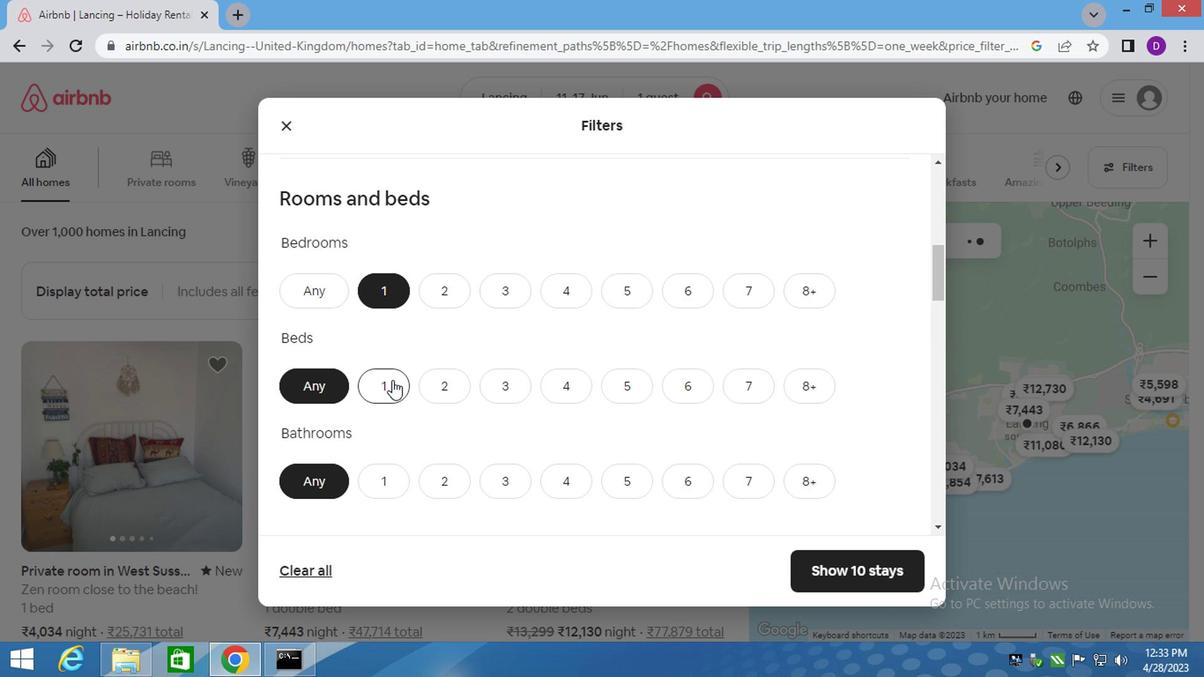 
Action: Mouse moved to (397, 478)
Screenshot: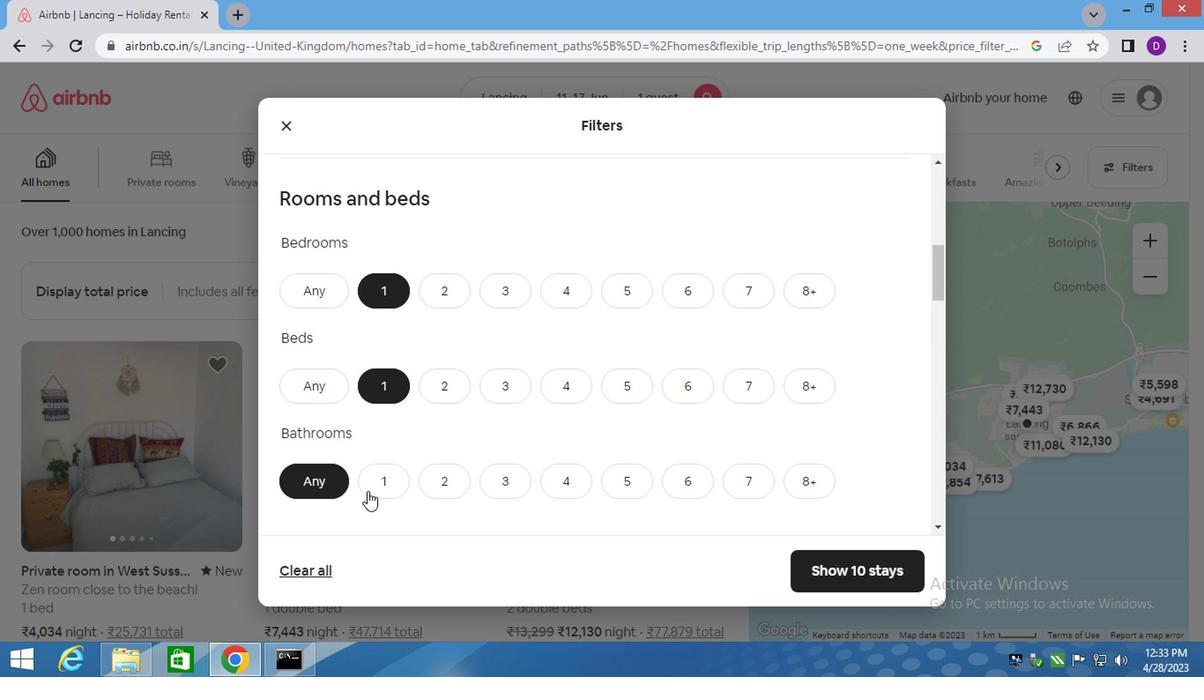 
Action: Mouse pressed left at (397, 478)
Screenshot: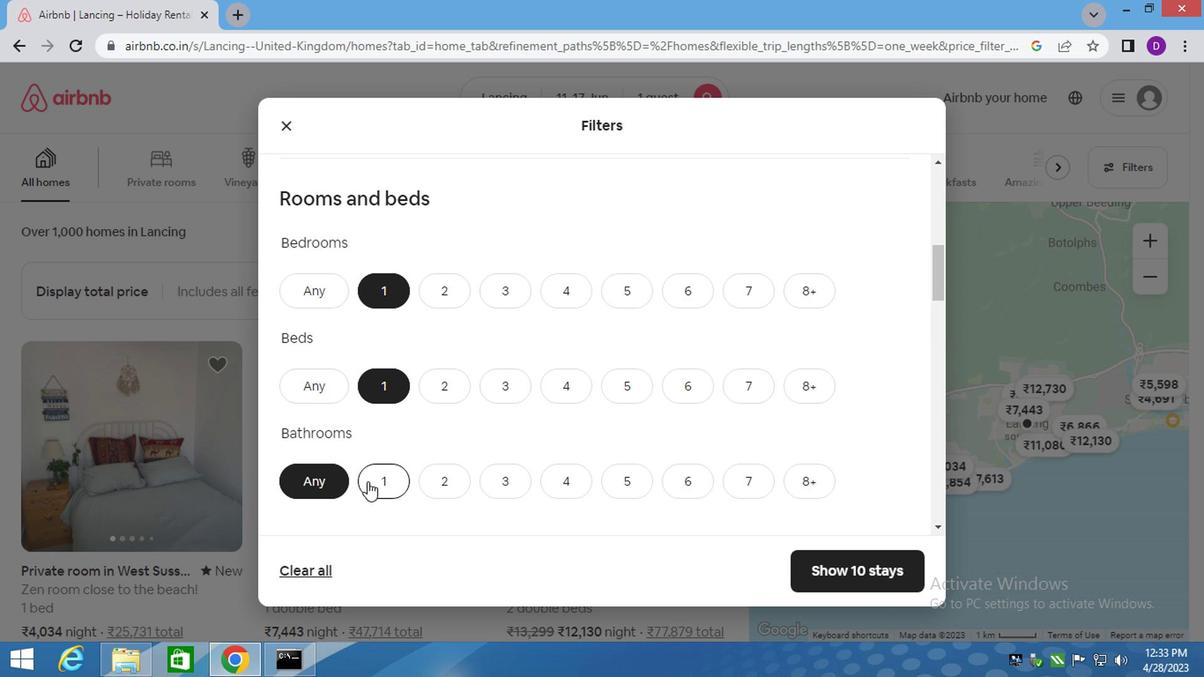 
Action: Mouse moved to (461, 478)
Screenshot: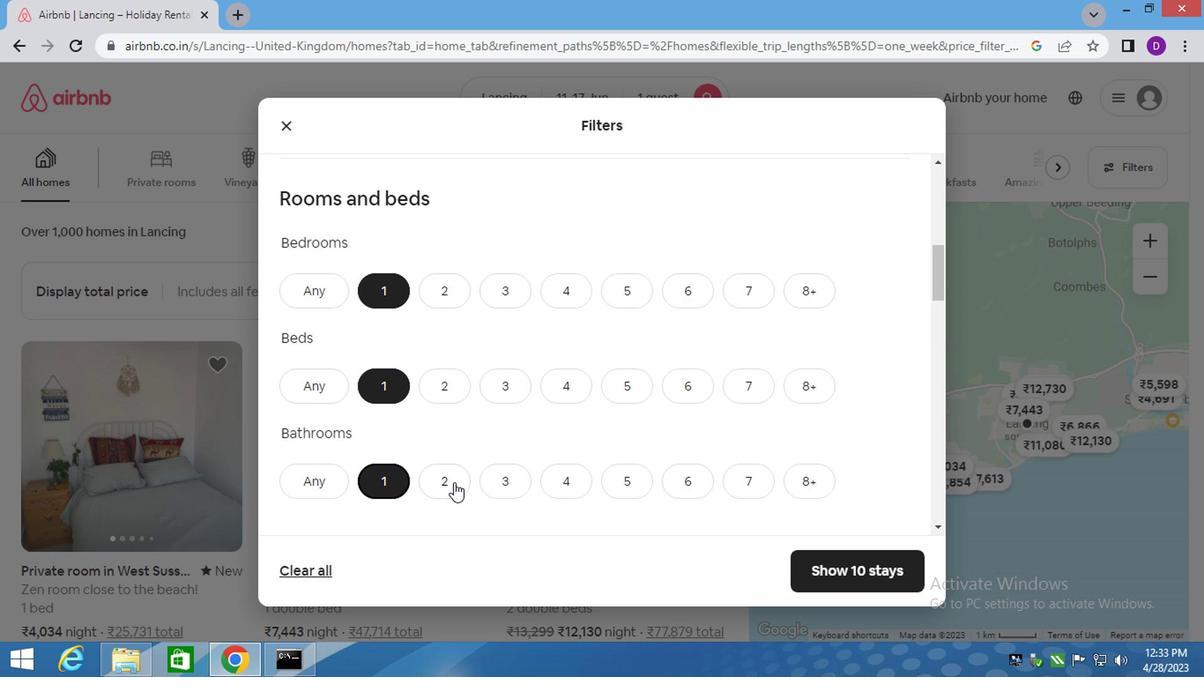 
Action: Mouse scrolled (461, 477) with delta (0, 0)
Screenshot: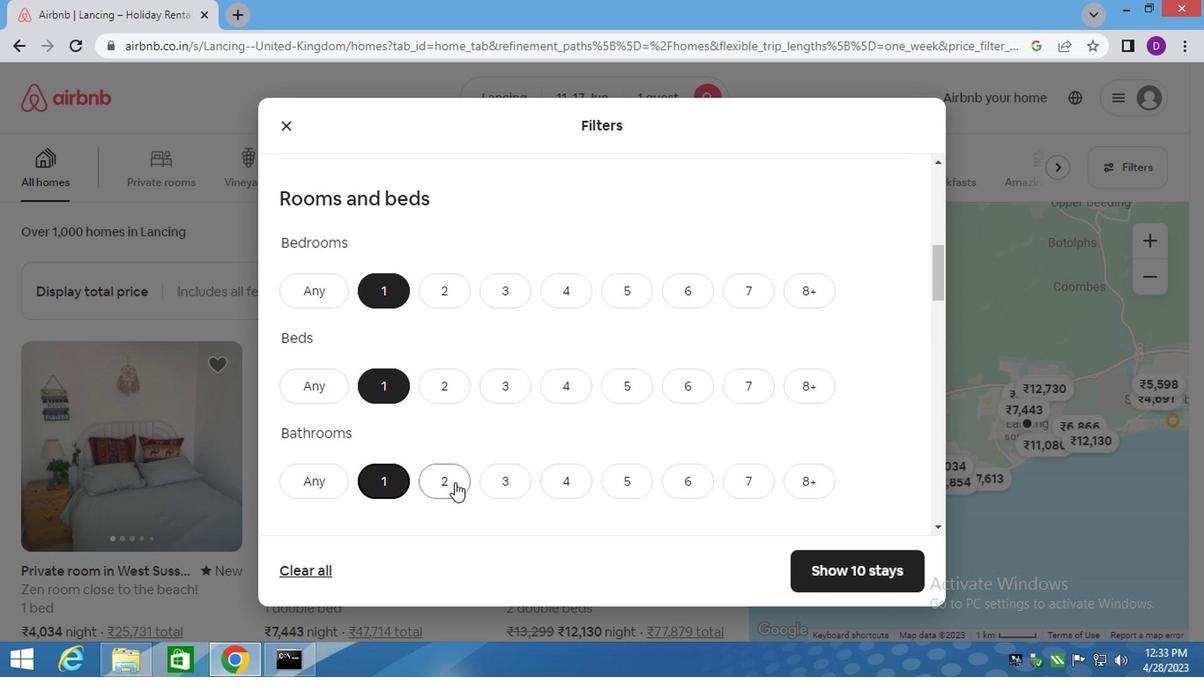 
Action: Mouse moved to (461, 478)
Screenshot: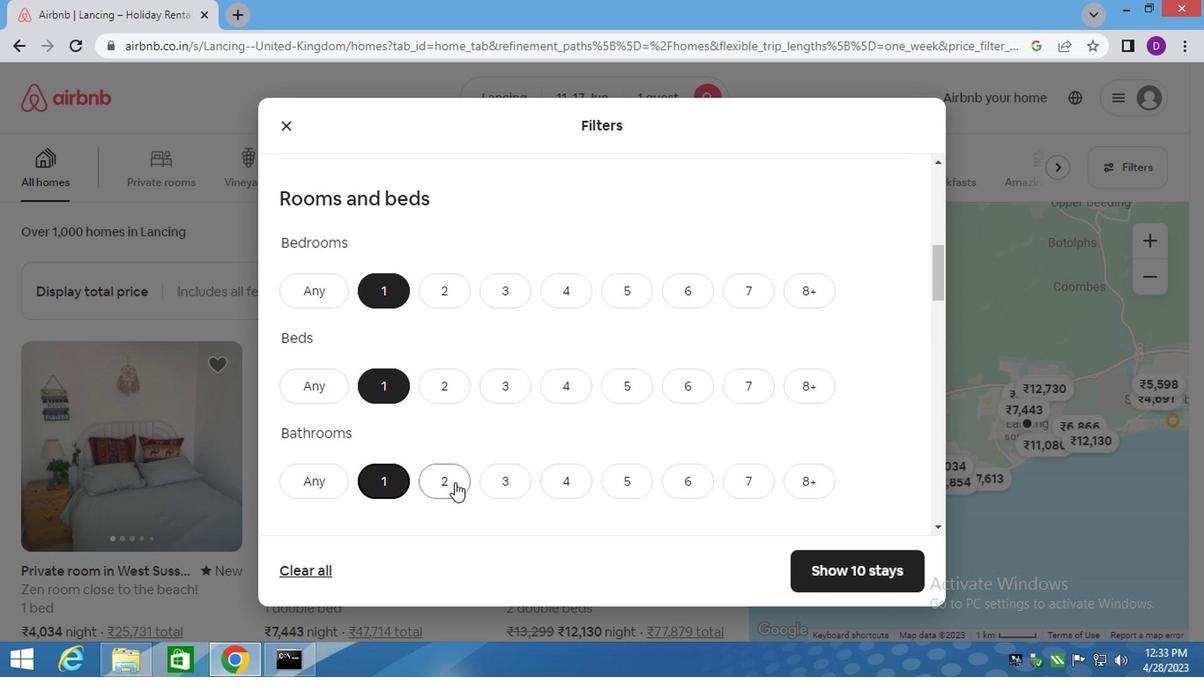 
Action: Mouse scrolled (461, 477) with delta (0, 0)
Screenshot: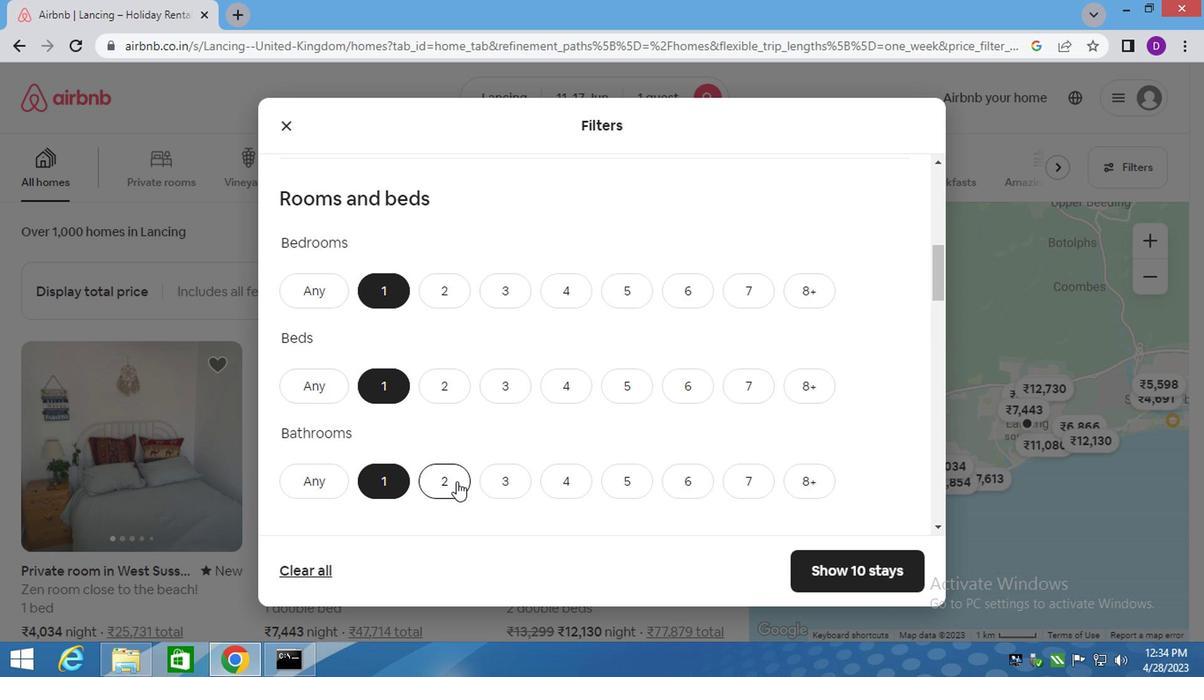 
Action: Mouse moved to (411, 458)
Screenshot: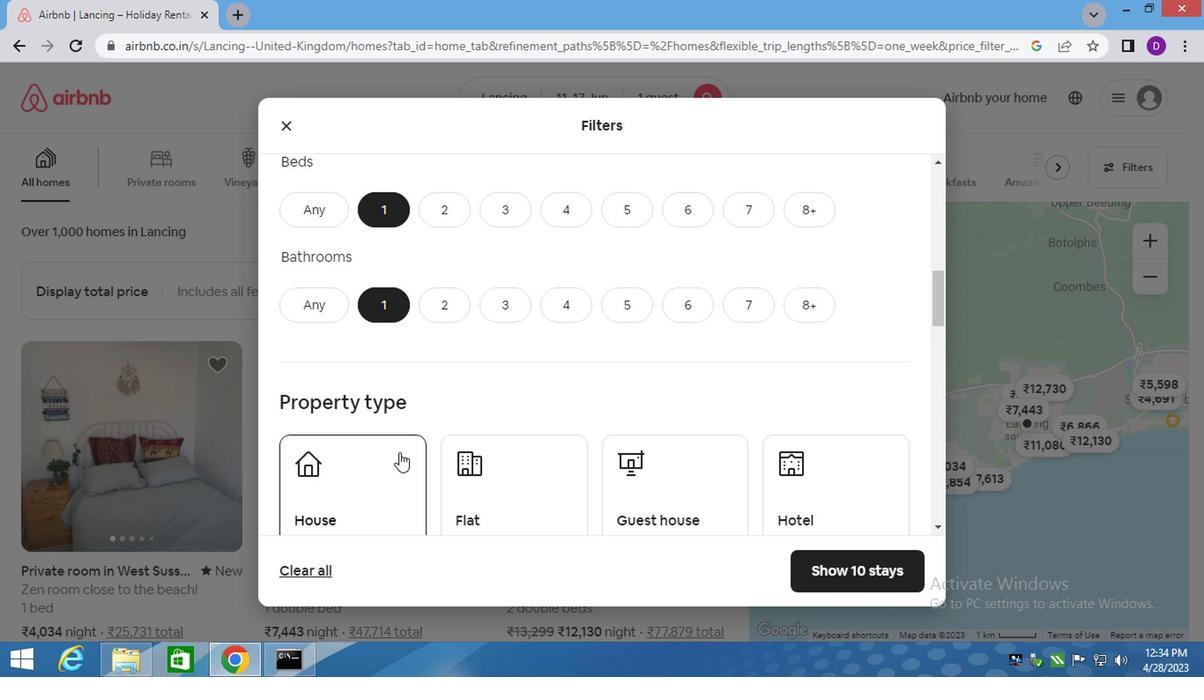 
Action: Mouse pressed left at (411, 458)
Screenshot: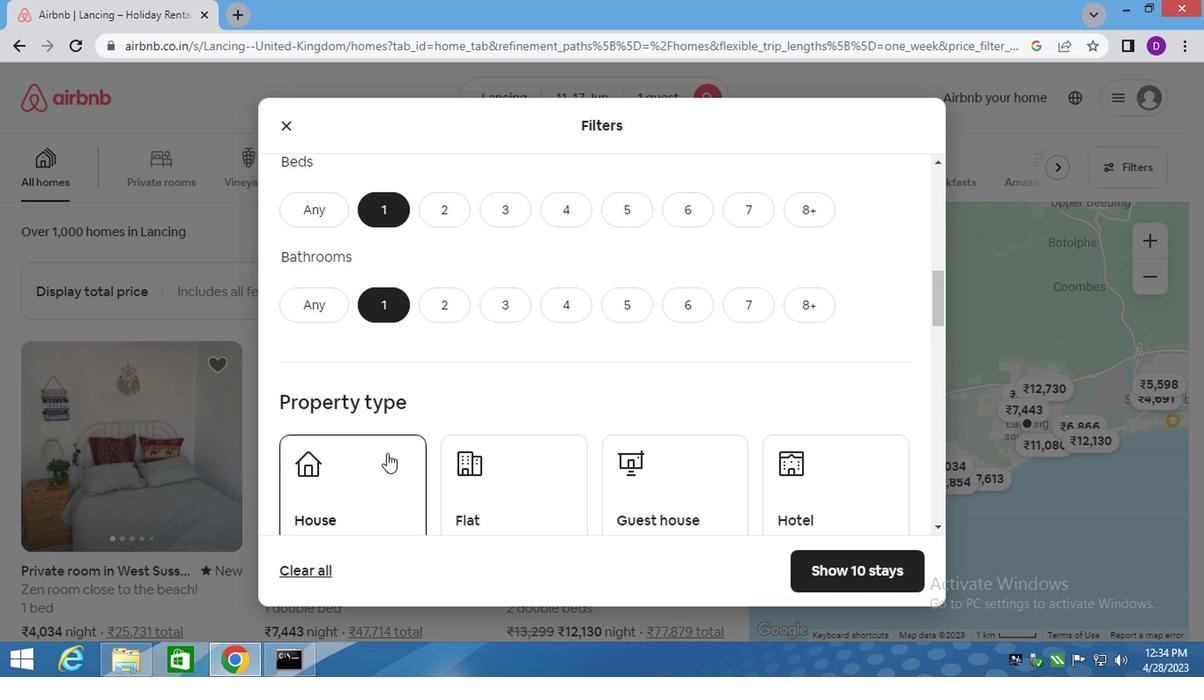 
Action: Mouse moved to (503, 467)
Screenshot: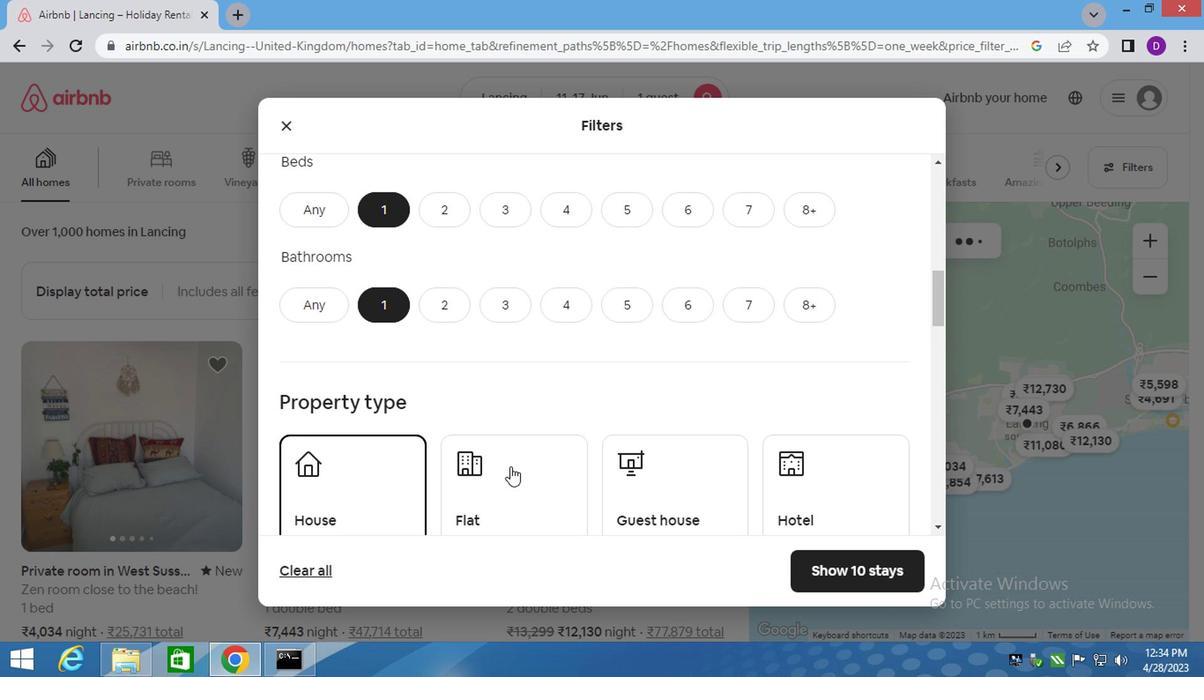 
Action: Mouse pressed left at (503, 467)
Screenshot: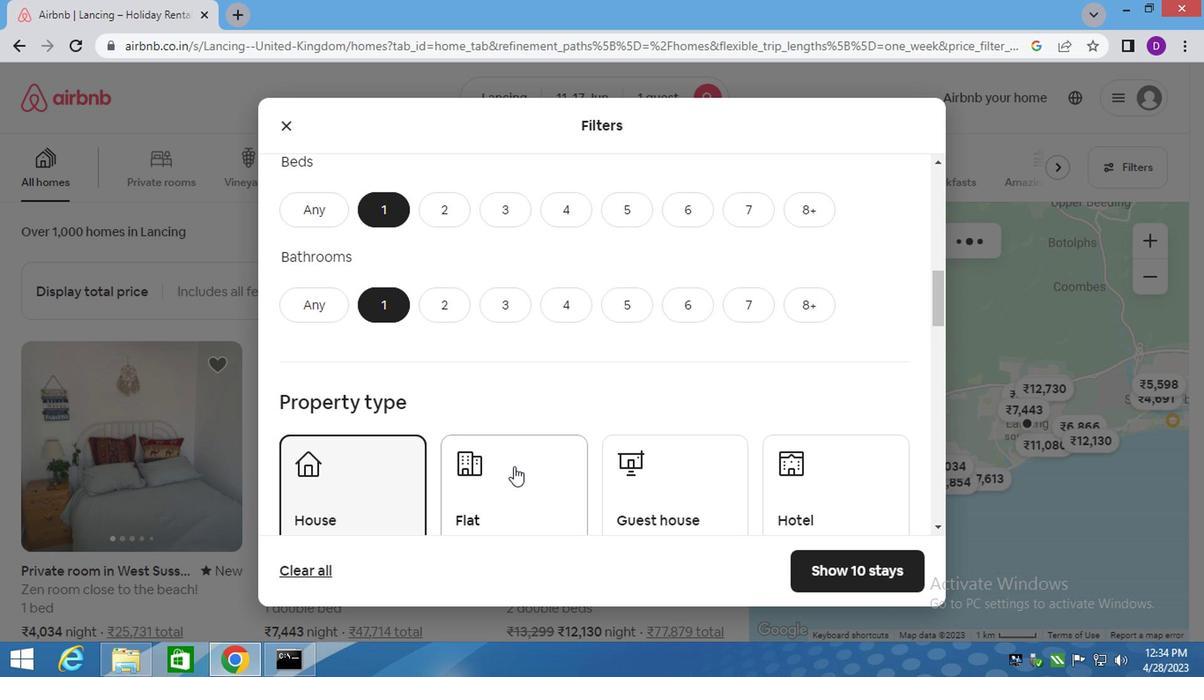 
Action: Mouse moved to (575, 467)
Screenshot: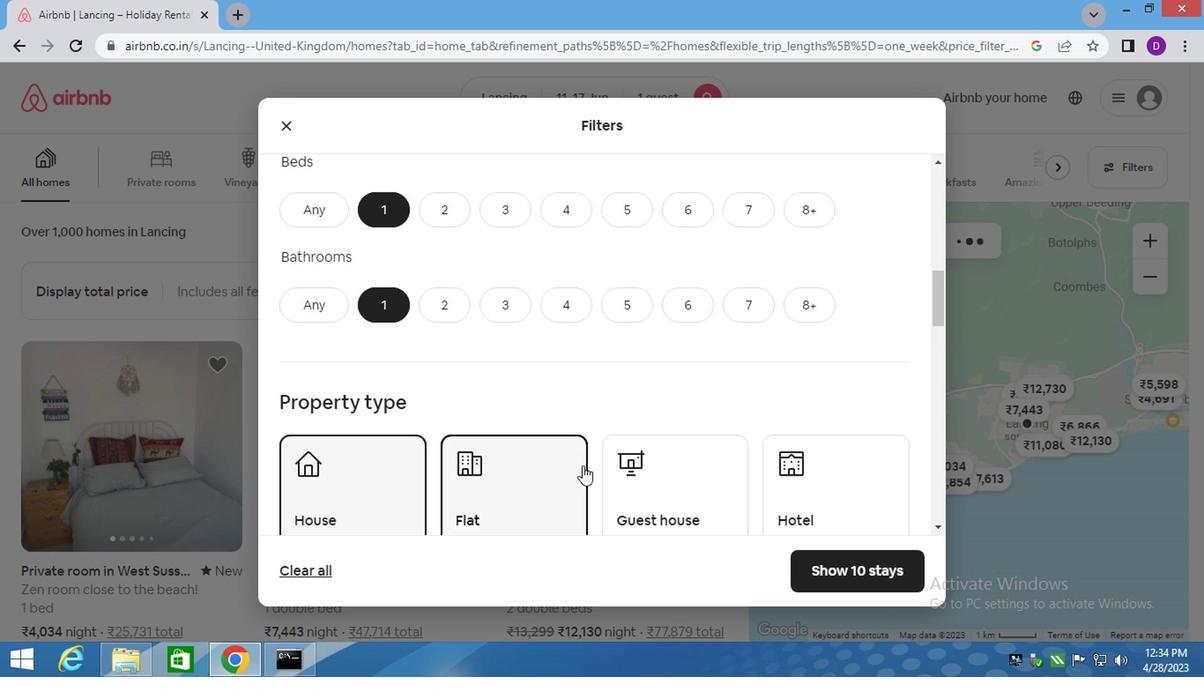
Action: Mouse pressed left at (575, 467)
Screenshot: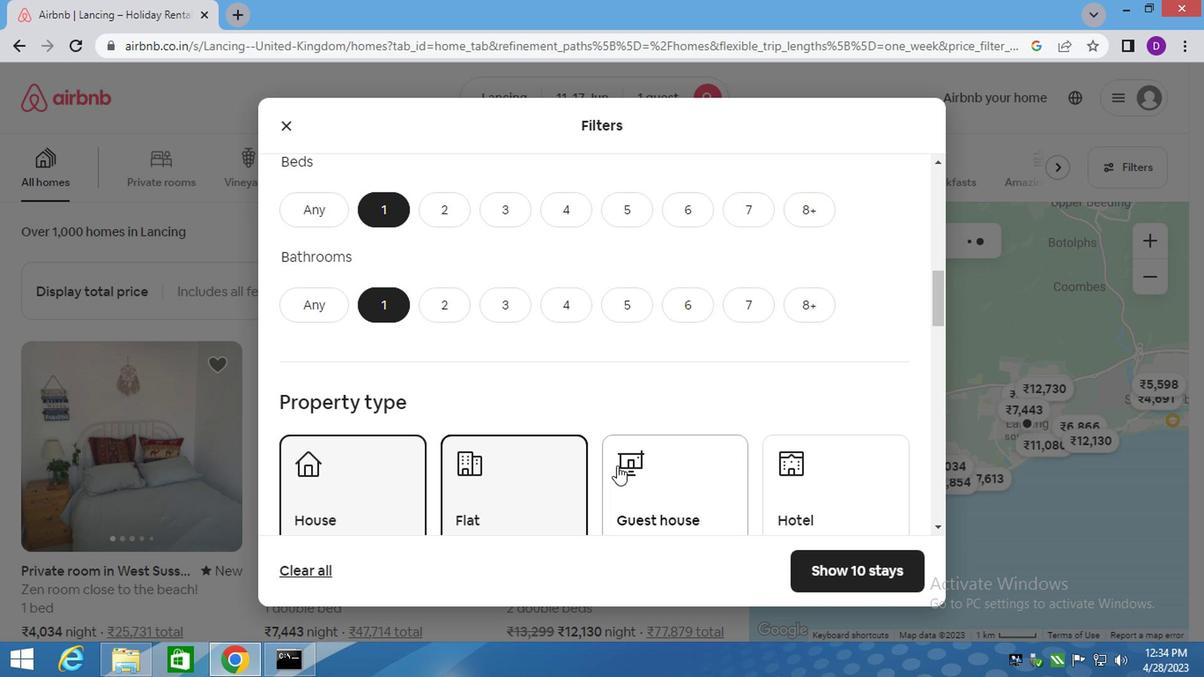 
Action: Mouse moved to (691, 466)
Screenshot: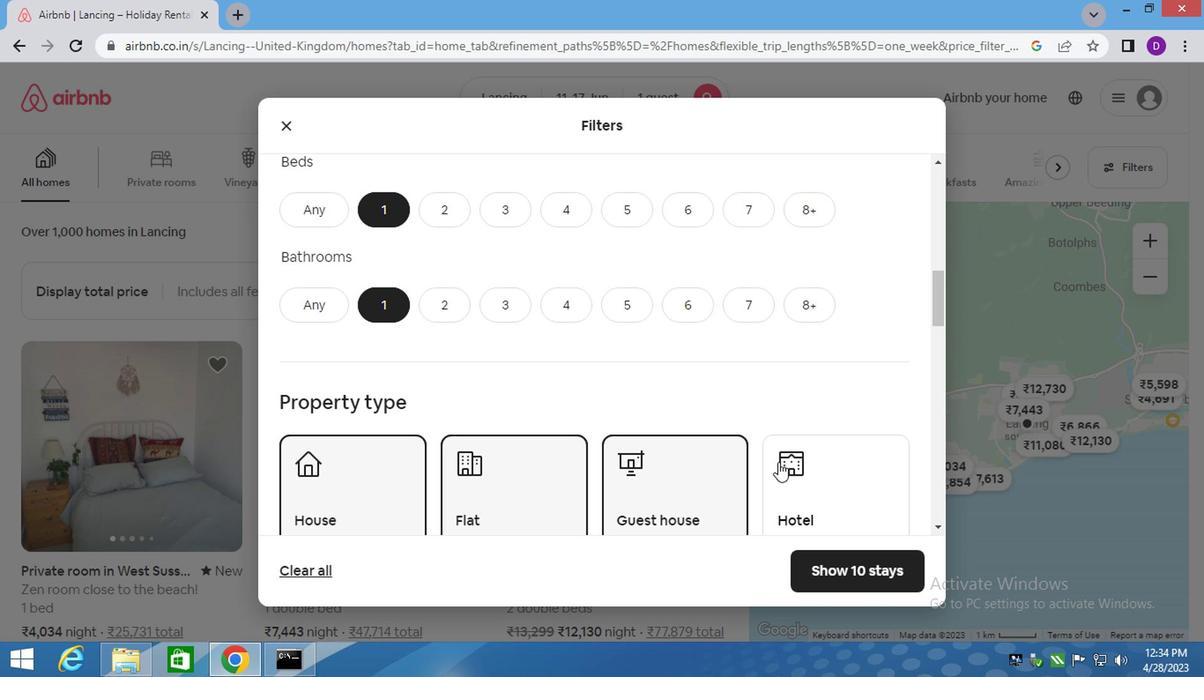 
Action: Mouse pressed left at (691, 466)
Screenshot: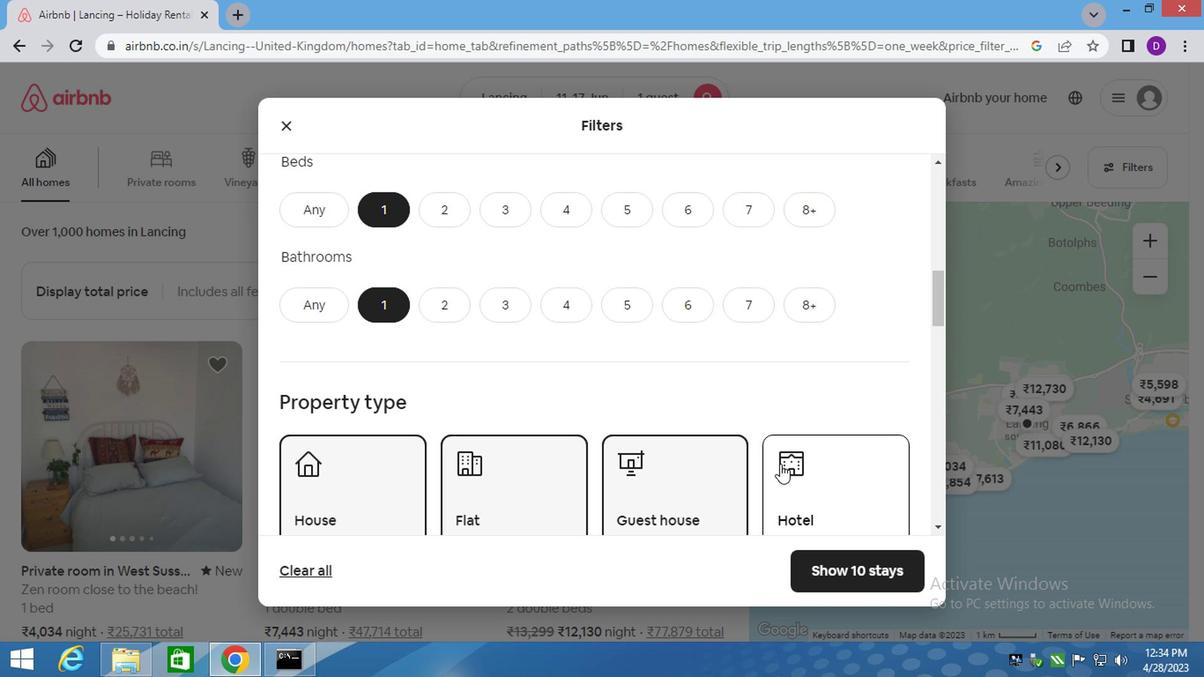 
Action: Mouse moved to (573, 432)
Screenshot: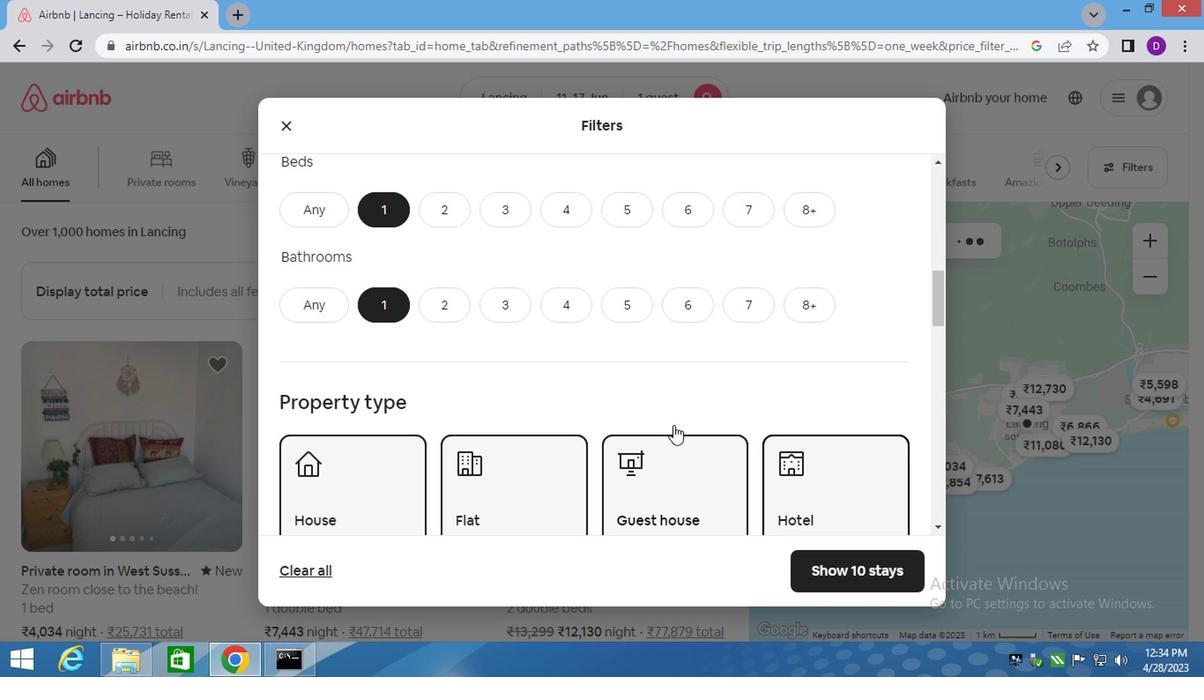 
Action: Mouse scrolled (573, 431) with delta (0, 0)
Screenshot: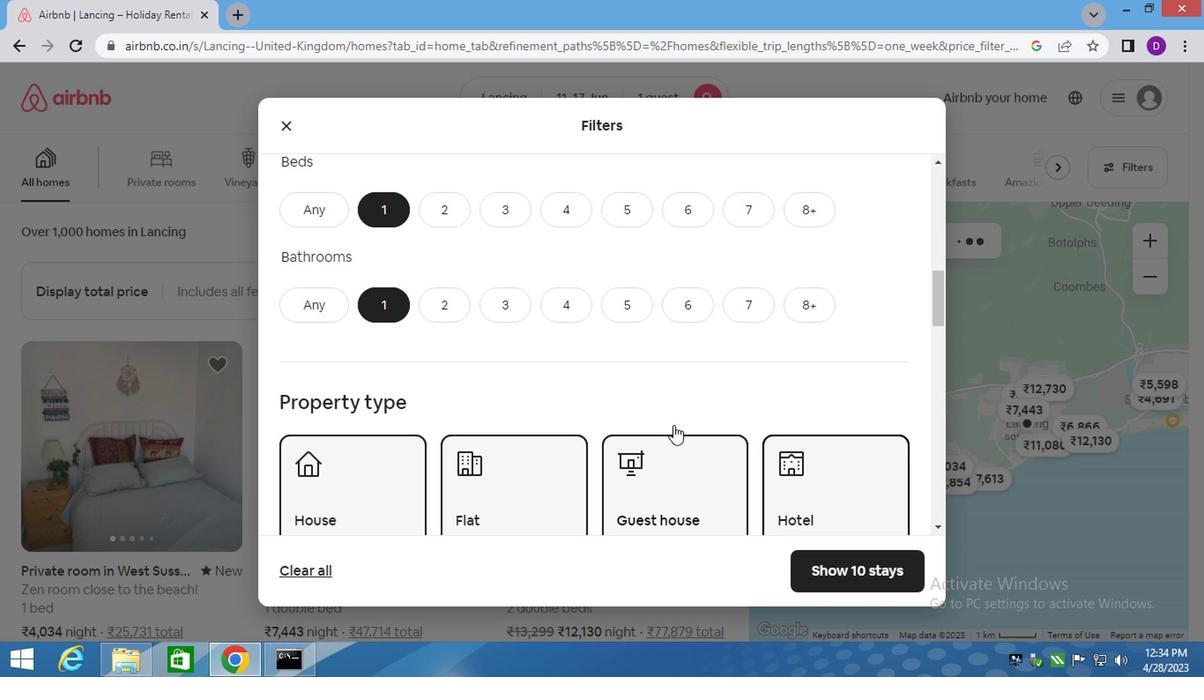 
Action: Mouse scrolled (573, 431) with delta (0, 0)
Screenshot: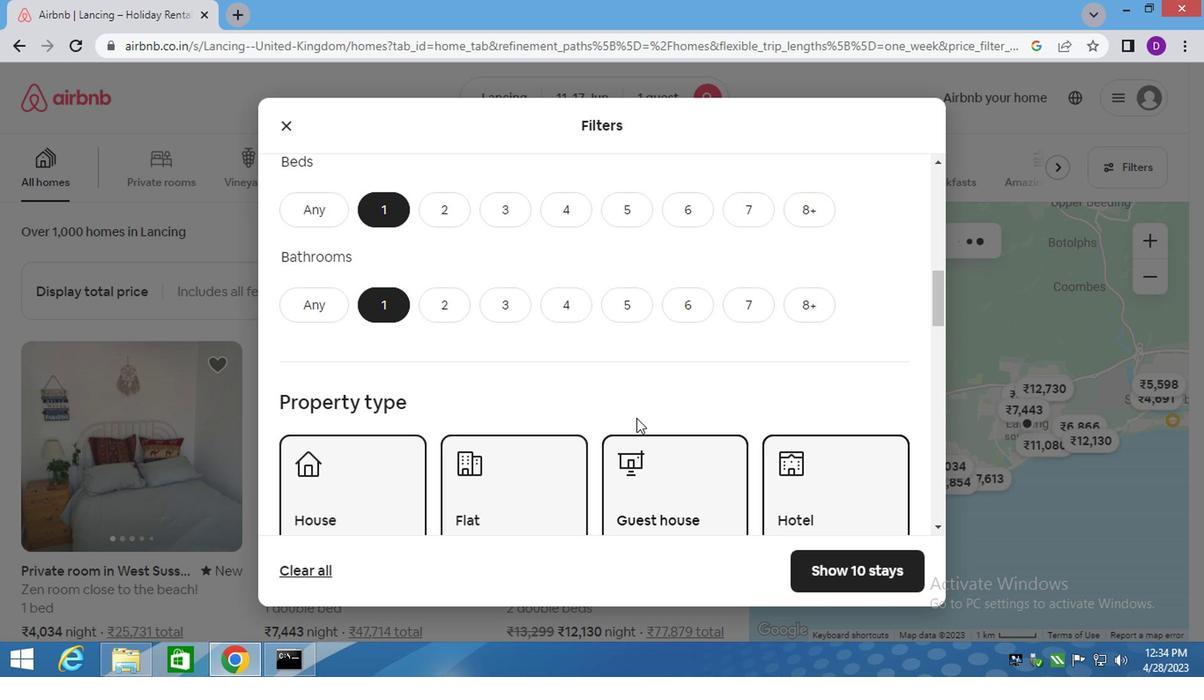 
Action: Mouse scrolled (573, 431) with delta (0, 0)
Screenshot: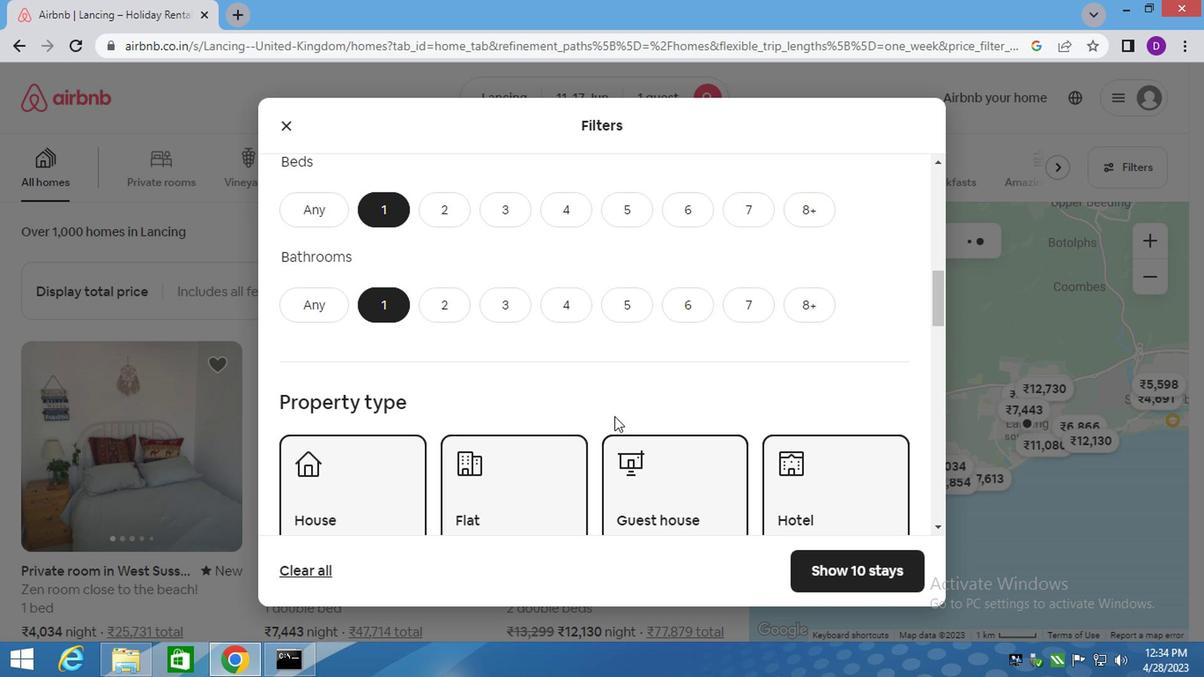 
Action: Mouse moved to (572, 432)
Screenshot: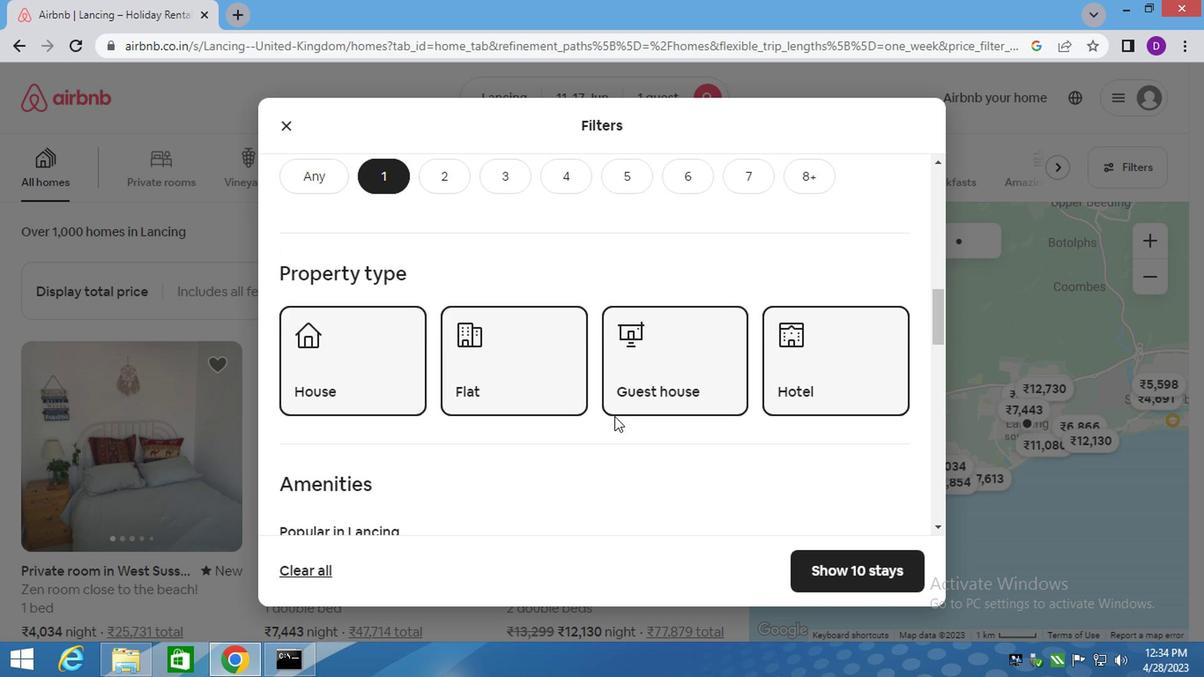 
Action: Mouse scrolled (573, 431) with delta (0, 0)
Screenshot: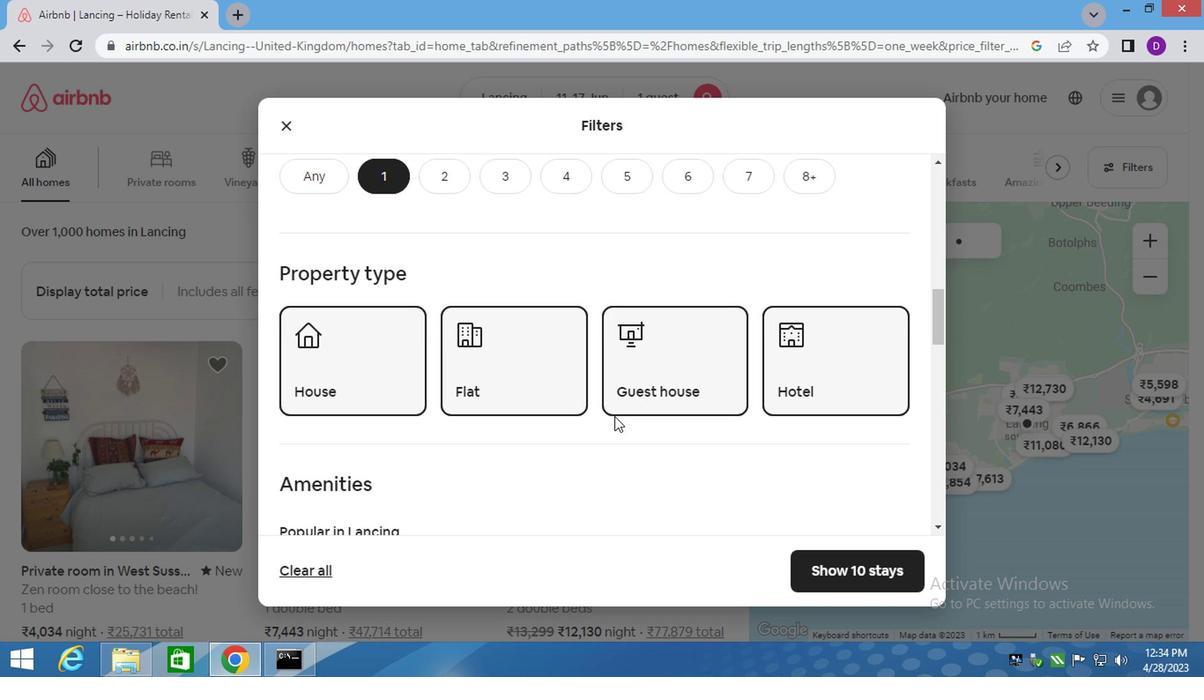 
Action: Mouse scrolled (572, 431) with delta (0, 0)
Screenshot: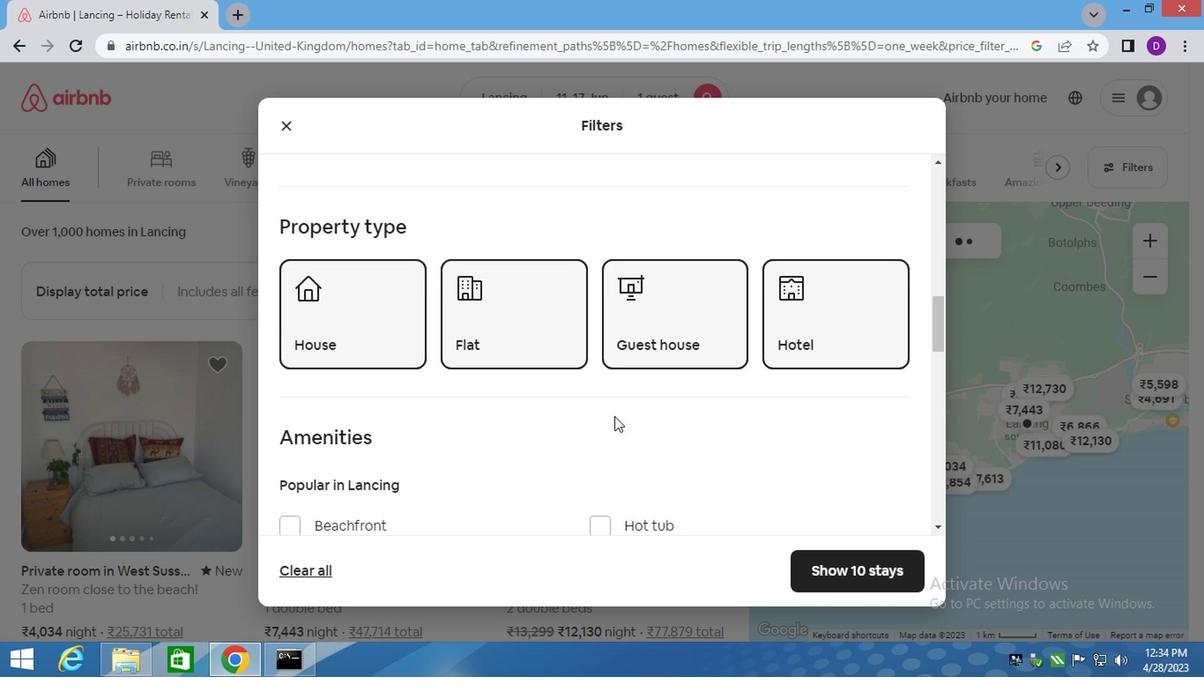 
Action: Mouse scrolled (572, 431) with delta (0, 0)
Screenshot: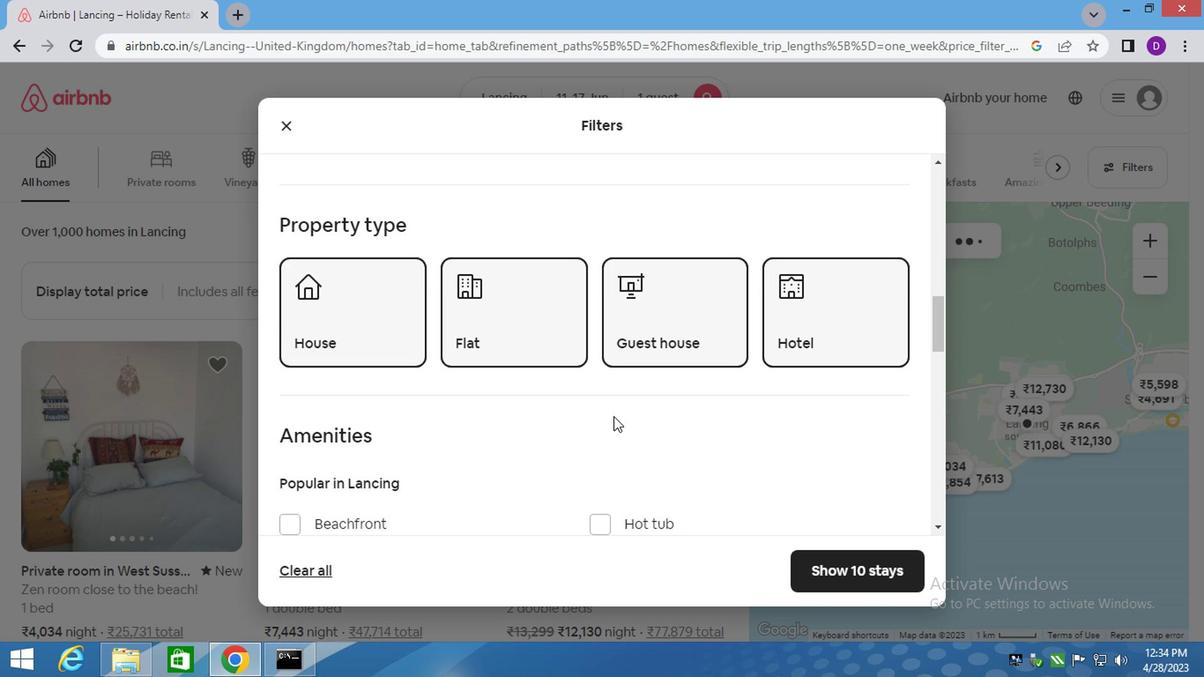 
Action: Mouse scrolled (572, 431) with delta (0, 0)
Screenshot: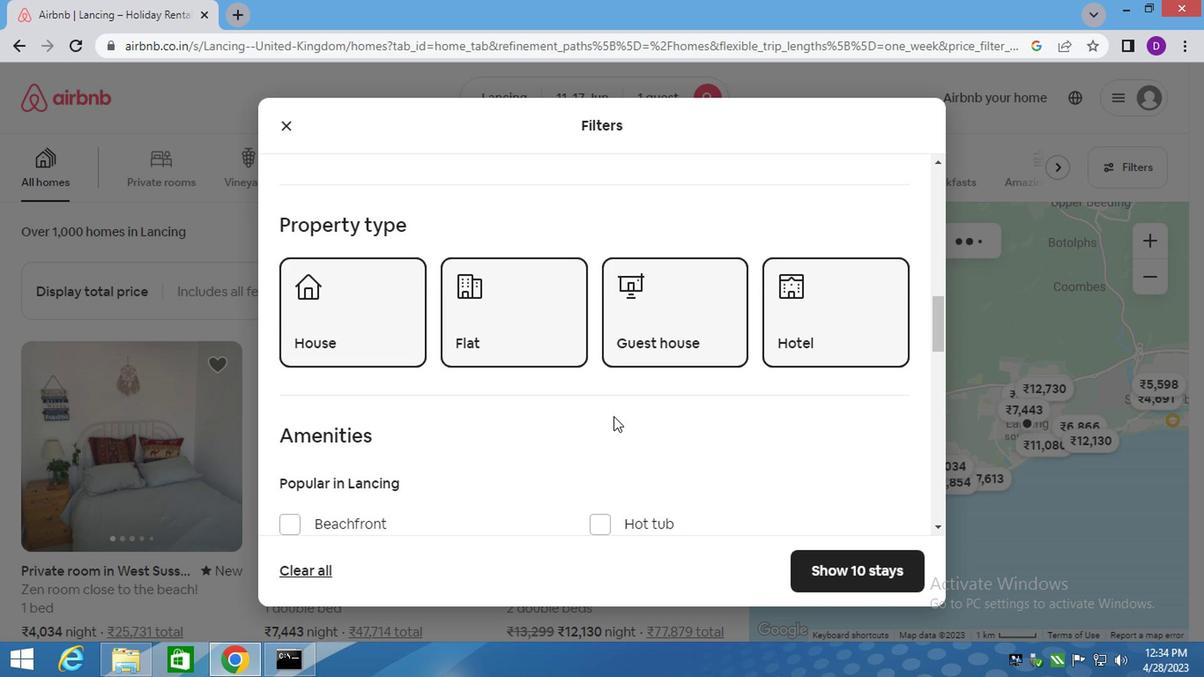 
Action: Mouse scrolled (572, 431) with delta (0, 0)
Screenshot: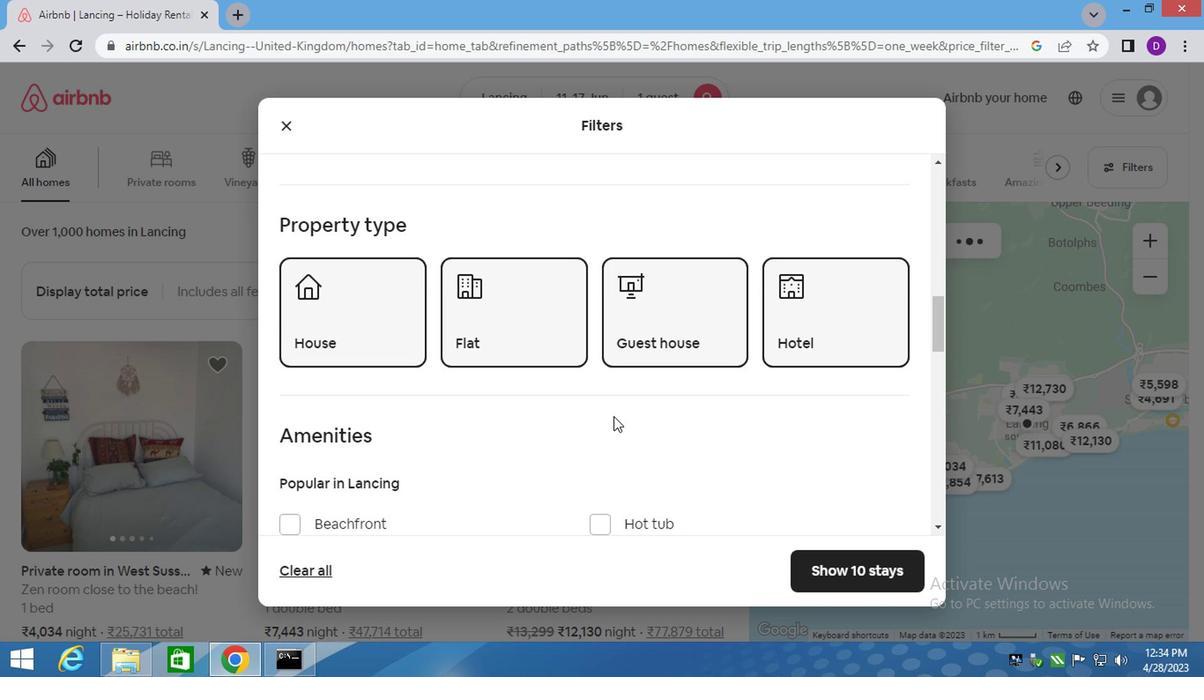 
Action: Mouse moved to (748, 366)
Screenshot: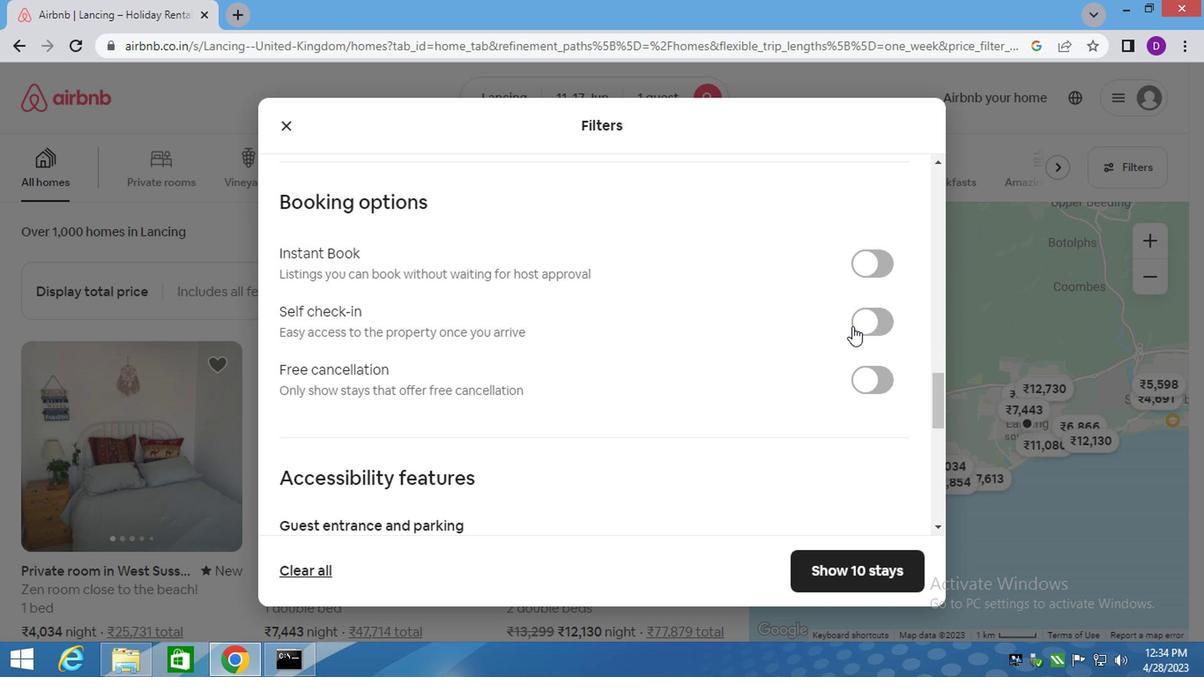 
Action: Mouse pressed left at (748, 366)
Screenshot: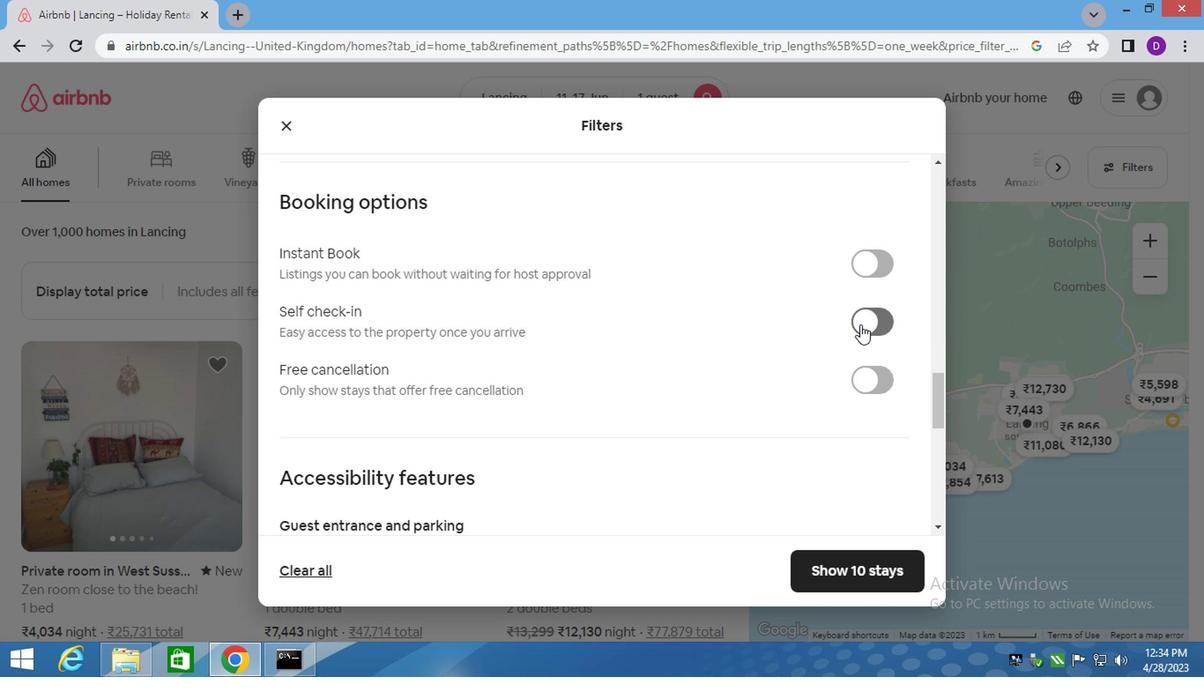 
Action: Mouse moved to (496, 439)
Screenshot: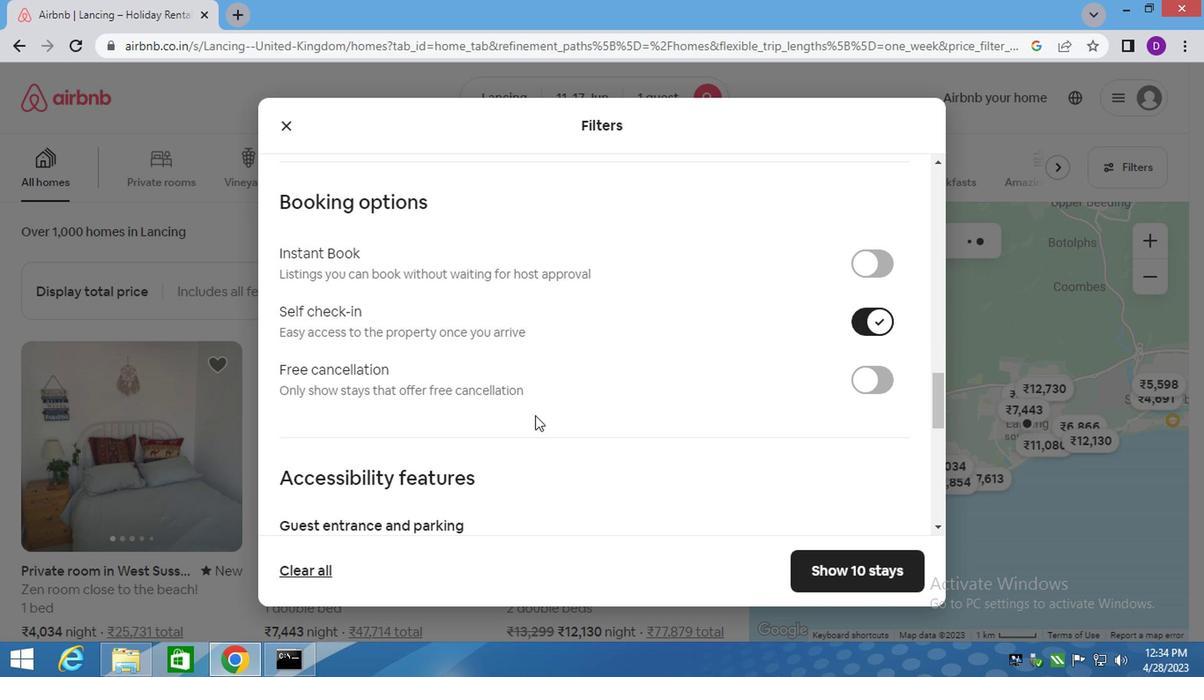 
Action: Mouse scrolled (499, 438) with delta (0, 0)
Screenshot: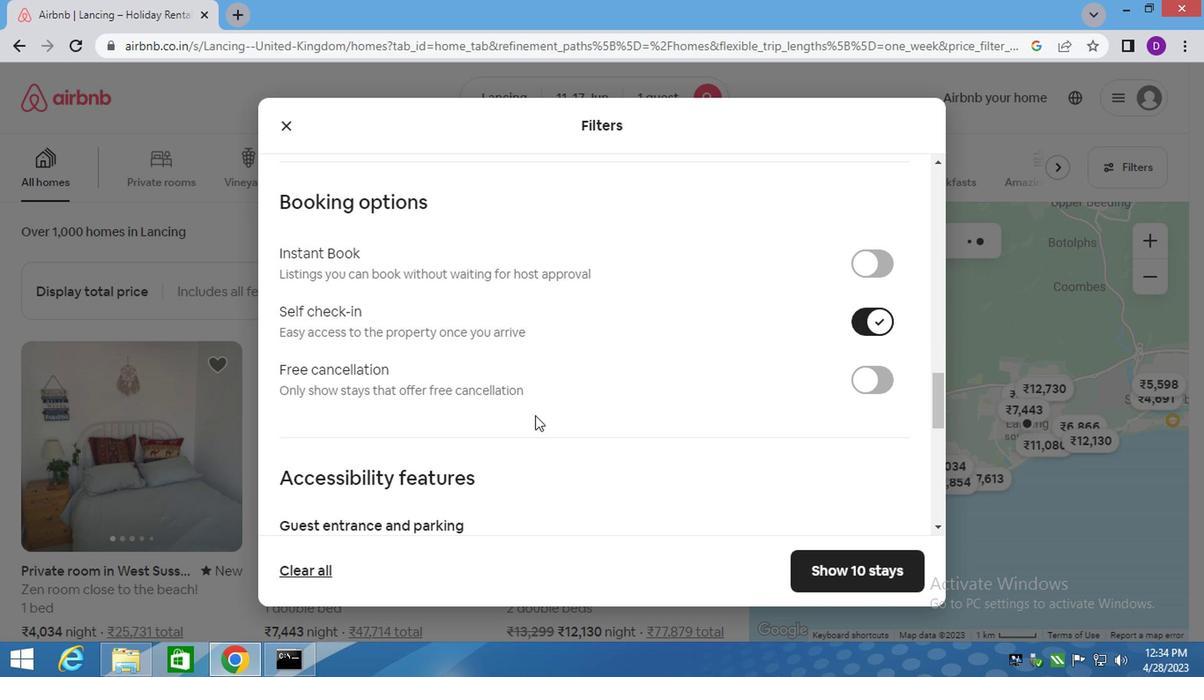 
Action: Mouse moved to (491, 439)
Screenshot: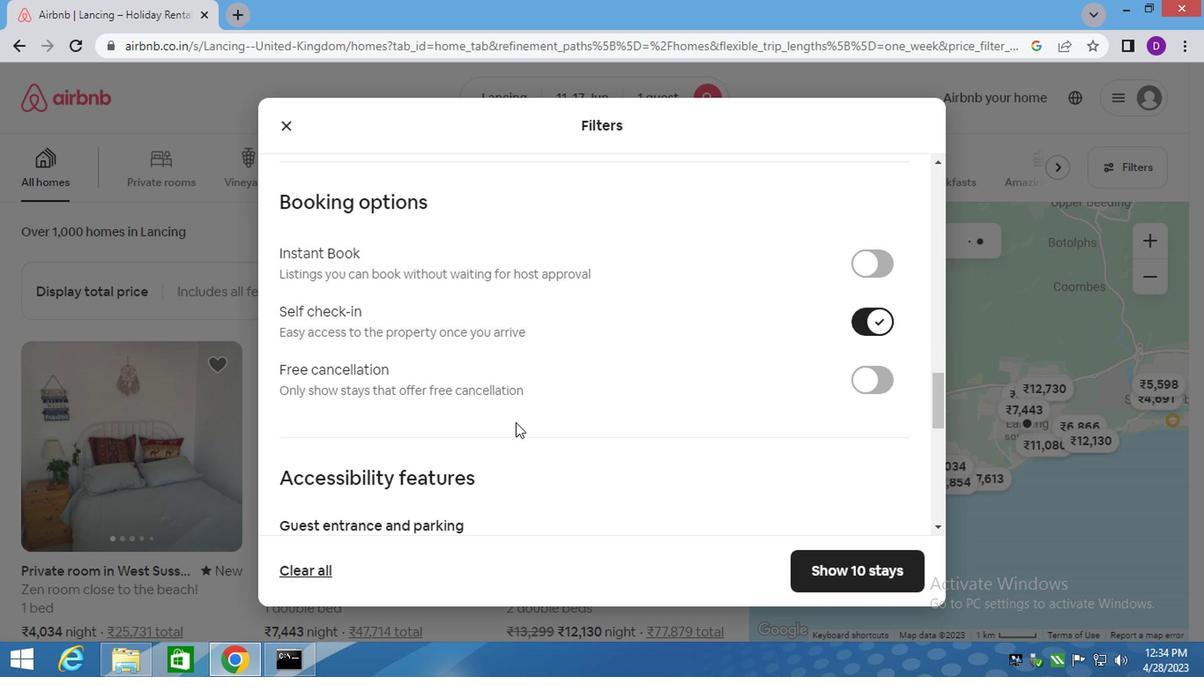
Action: Mouse scrolled (491, 439) with delta (0, 0)
Screenshot: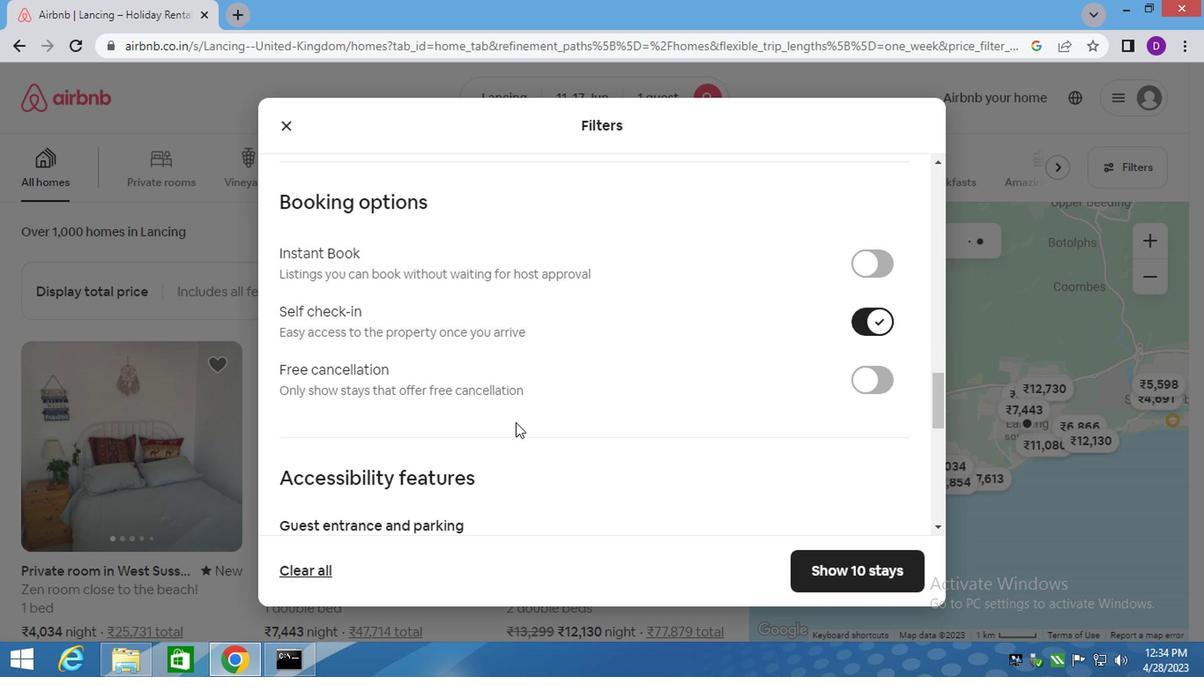 
Action: Mouse moved to (481, 434)
Screenshot: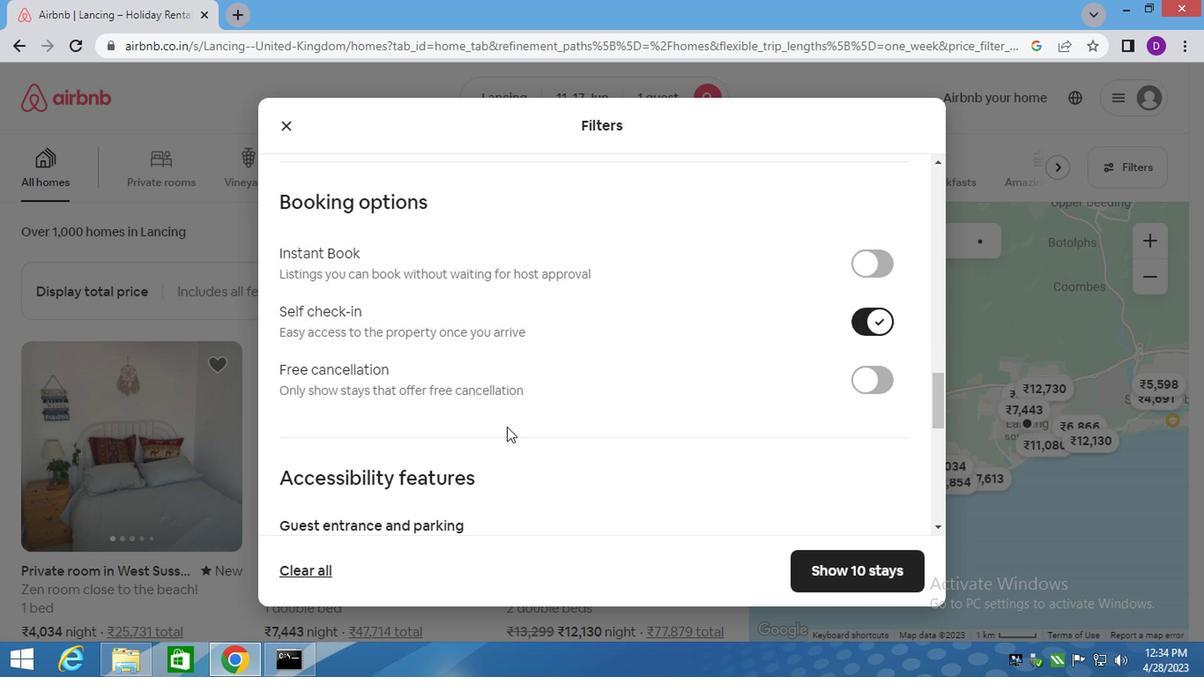 
Action: Mouse scrolled (481, 434) with delta (0, 0)
Screenshot: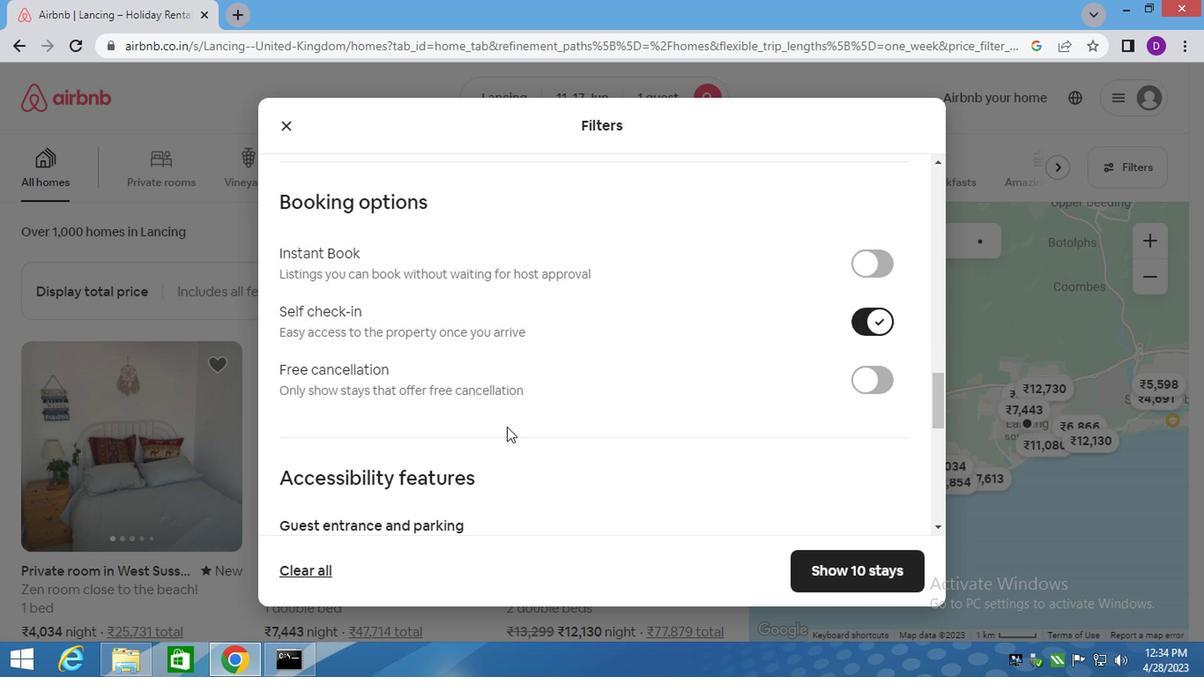 
Action: Mouse moved to (395, 426)
Screenshot: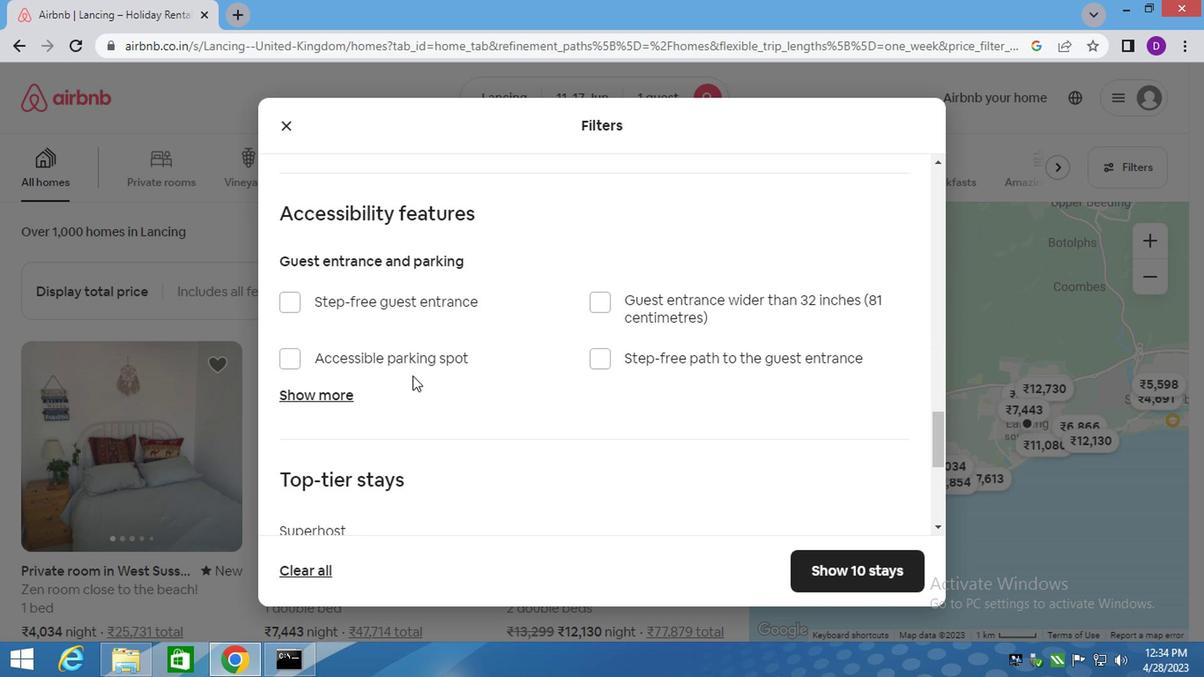 
Action: Mouse scrolled (395, 425) with delta (0, 0)
Screenshot: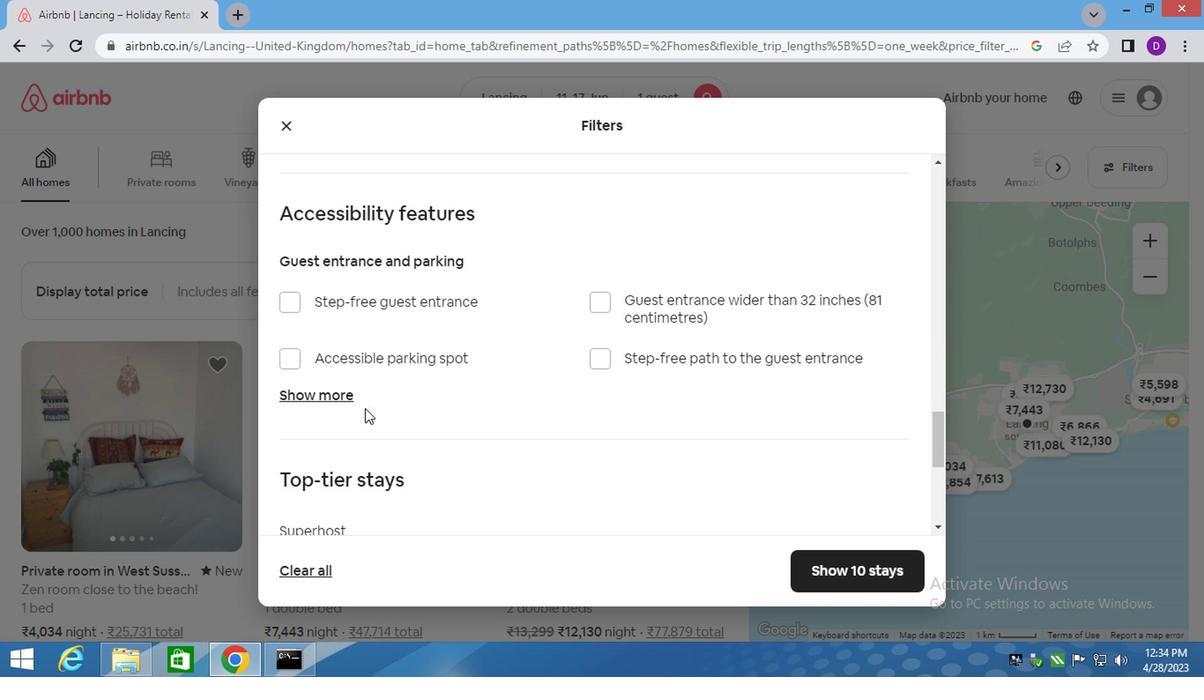 
Action: Mouse scrolled (395, 425) with delta (0, 0)
Screenshot: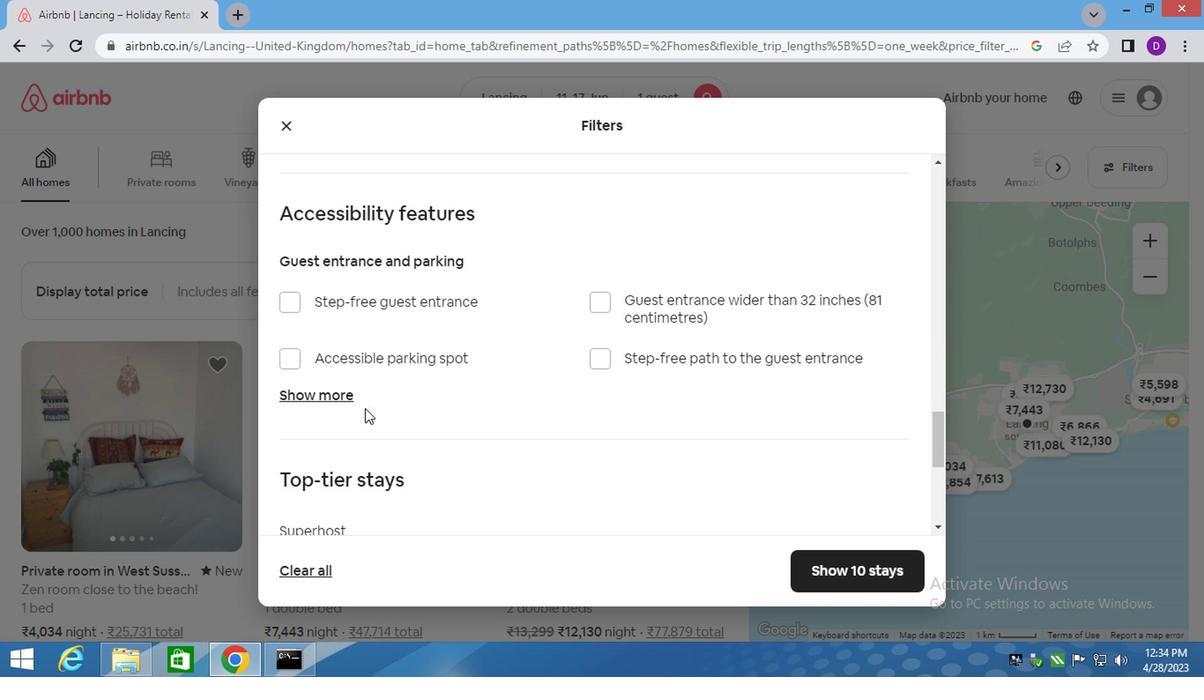 
Action: Mouse moved to (421, 422)
Screenshot: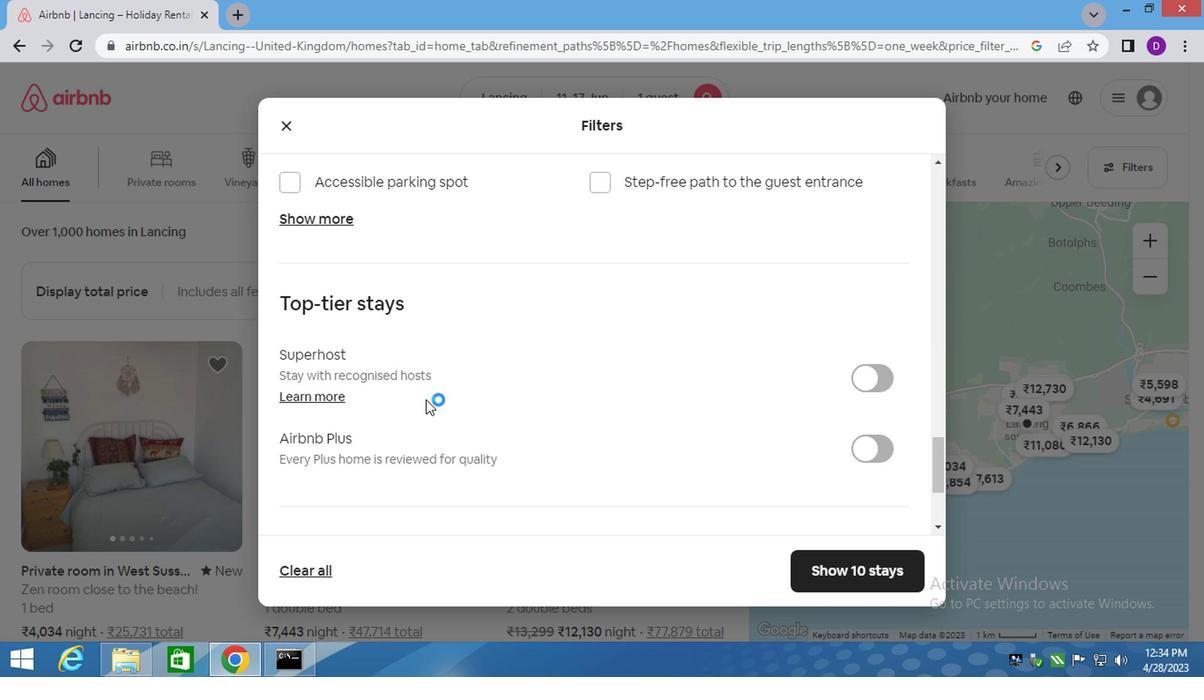 
Action: Mouse scrolled (421, 421) with delta (0, 0)
Screenshot: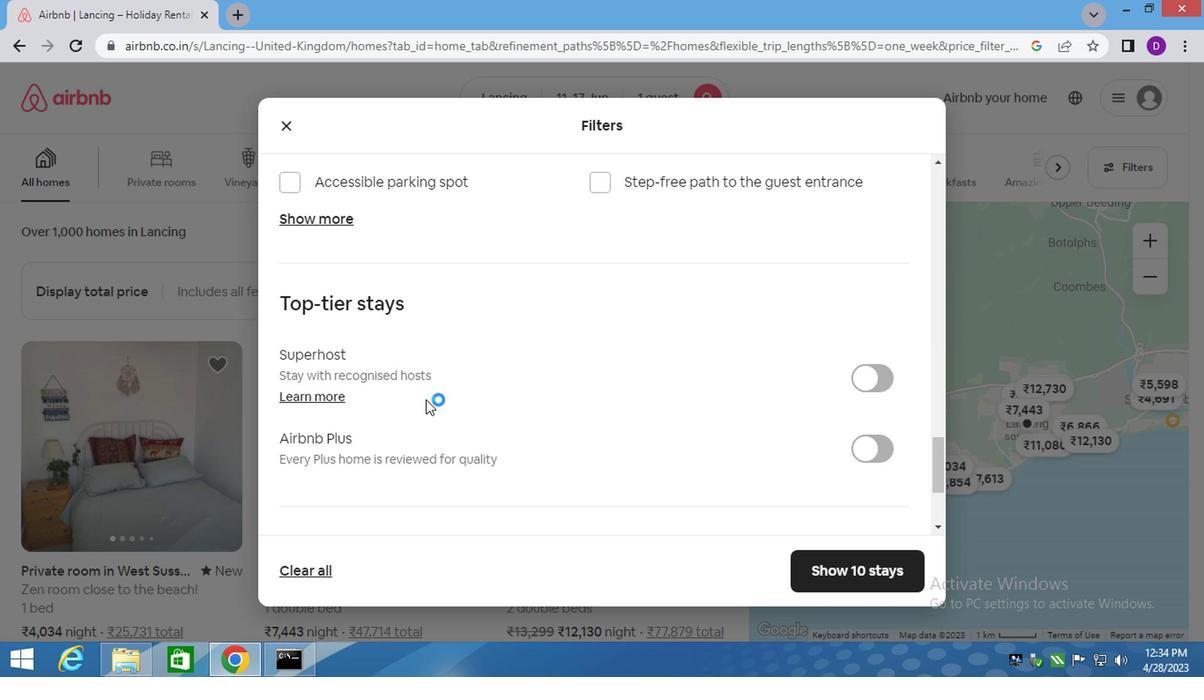 
Action: Mouse moved to (420, 422)
Screenshot: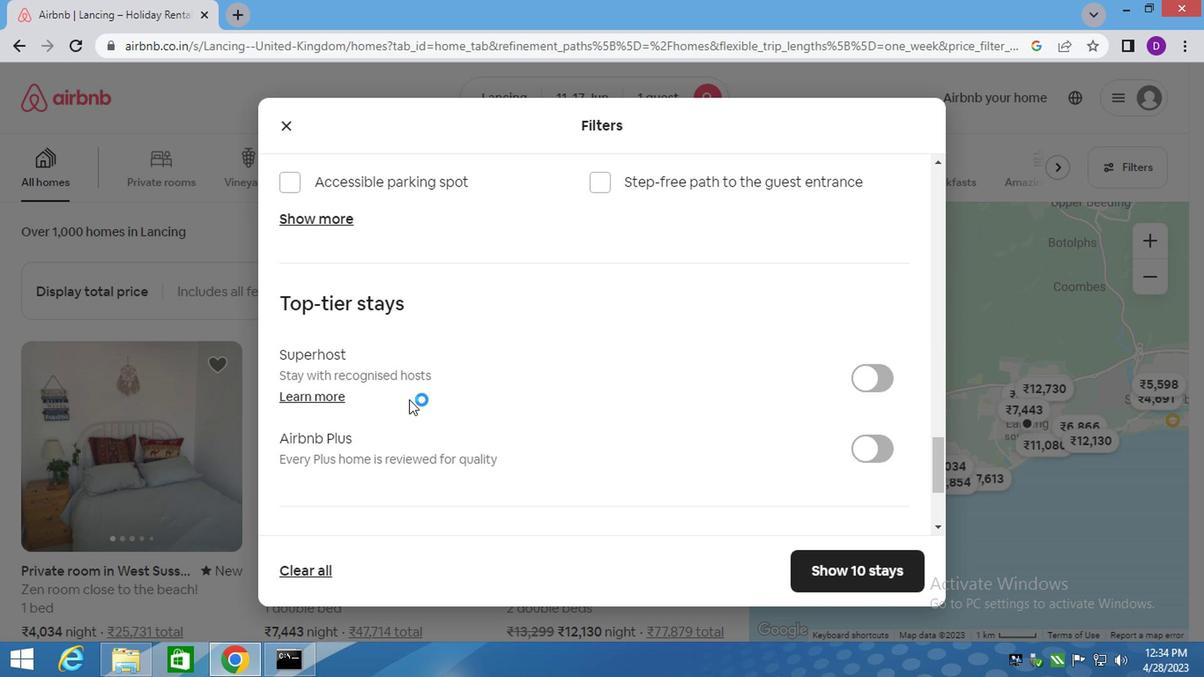 
Action: Mouse scrolled (420, 421) with delta (0, 0)
Screenshot: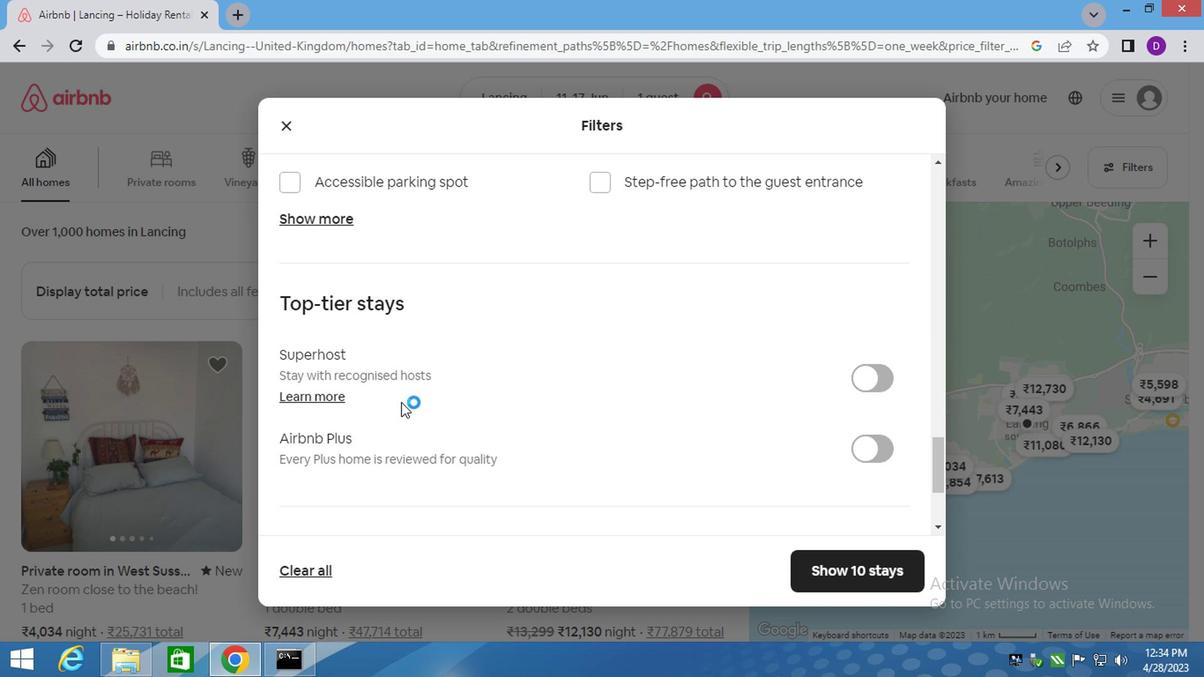 
Action: Mouse moved to (420, 422)
Screenshot: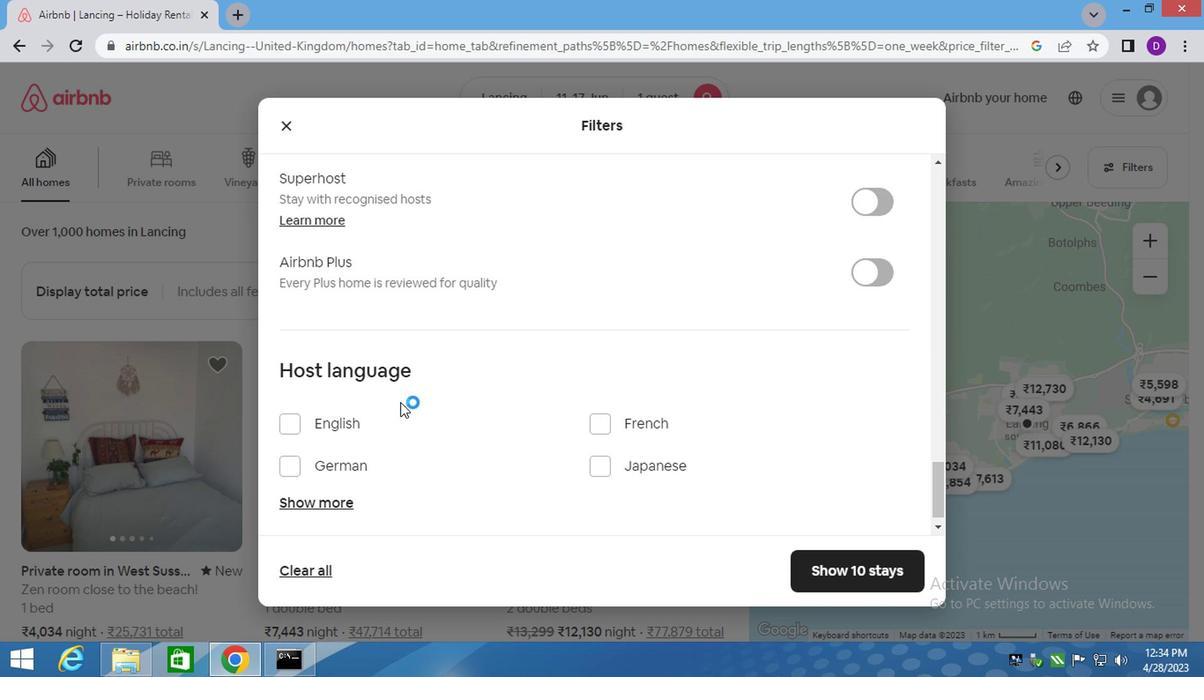 
Action: Mouse scrolled (420, 421) with delta (0, 0)
Screenshot: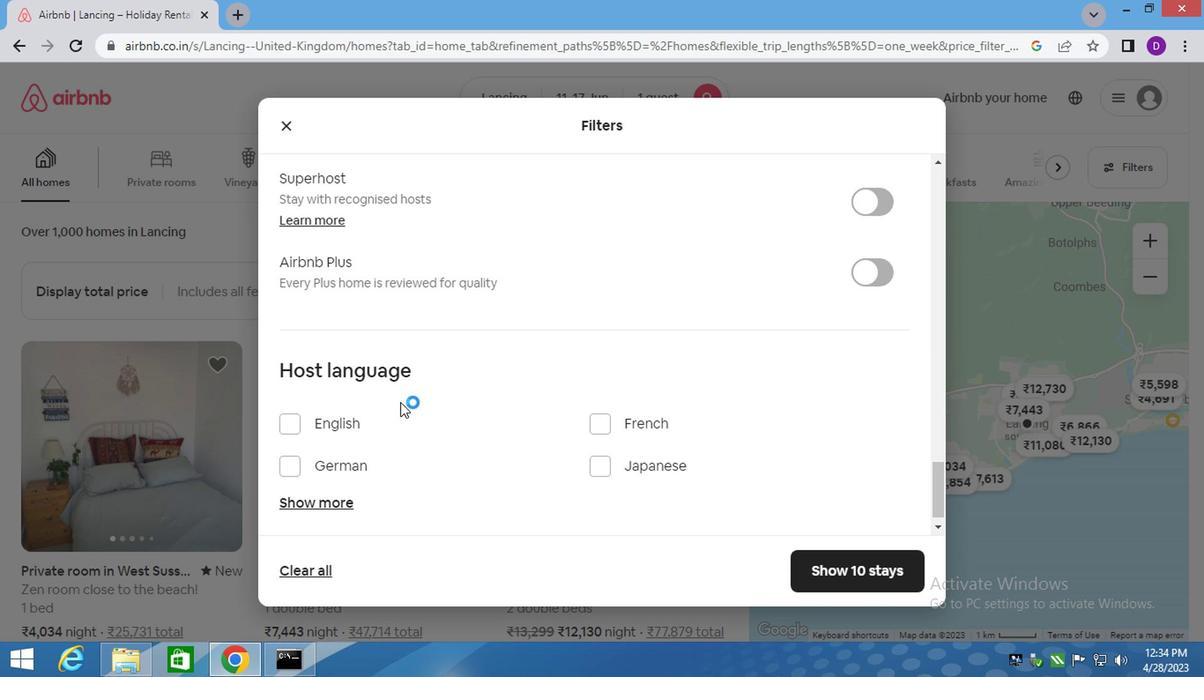 
Action: Mouse scrolled (420, 421) with delta (0, 0)
Screenshot: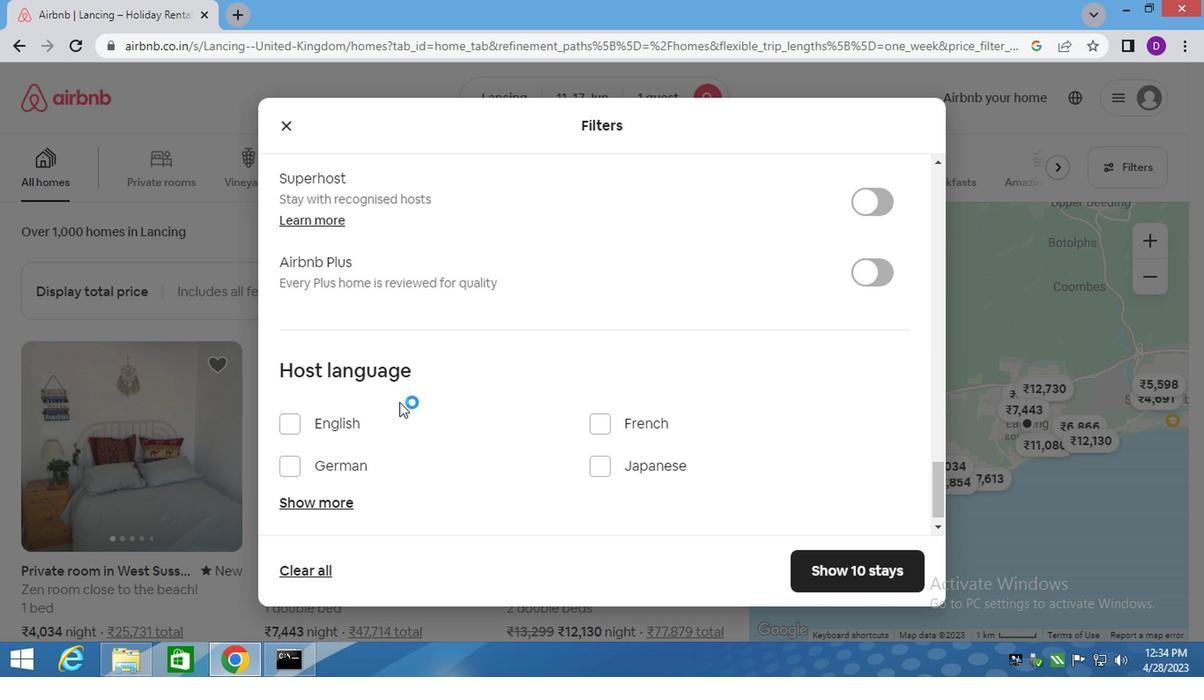 
Action: Mouse moved to (341, 427)
Screenshot: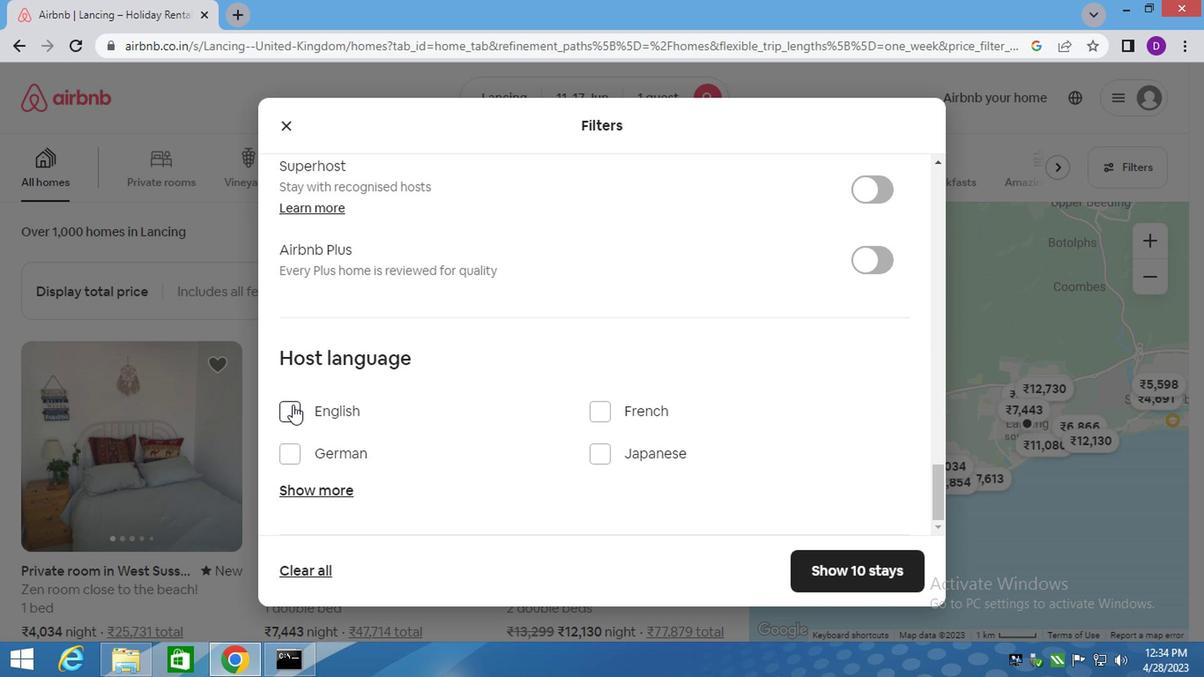 
Action: Mouse pressed left at (341, 427)
Screenshot: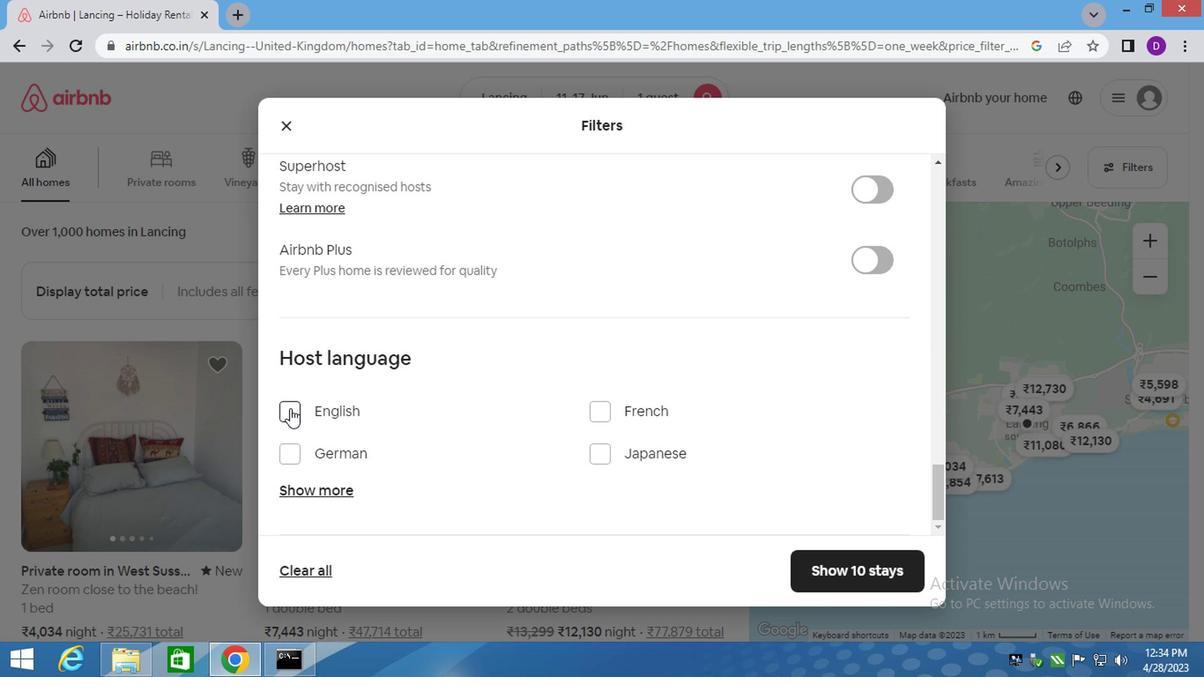 
Action: Mouse moved to (715, 498)
Screenshot: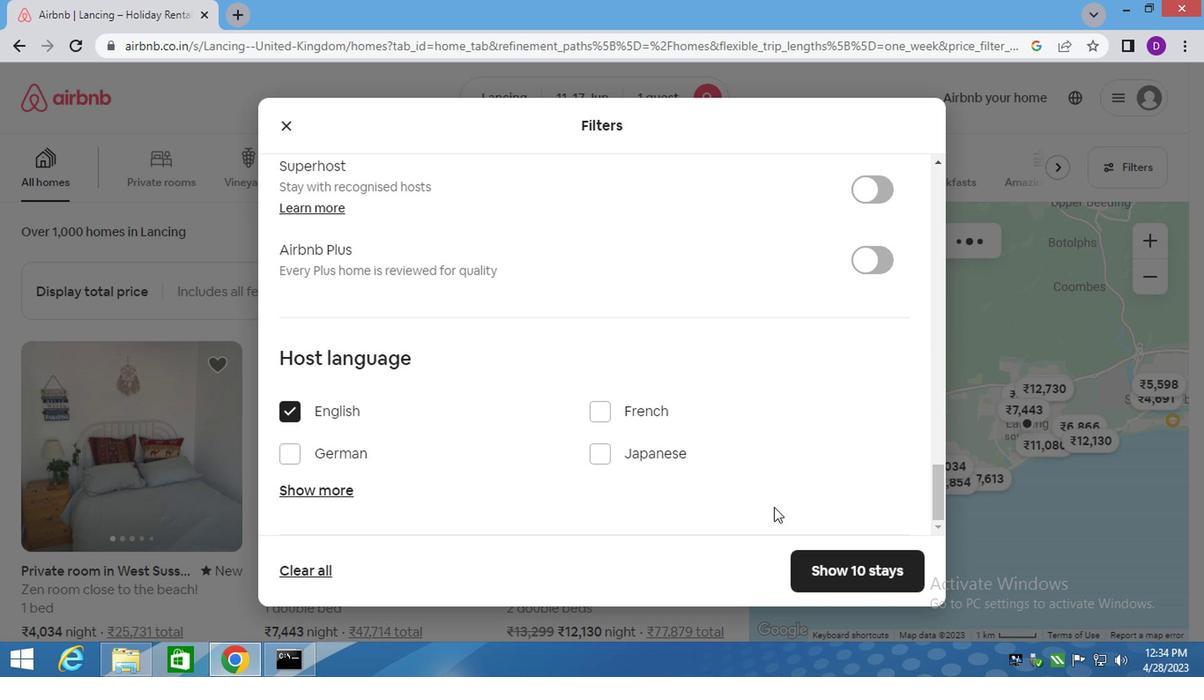 
Action: Mouse scrolled (715, 497) with delta (0, 0)
Screenshot: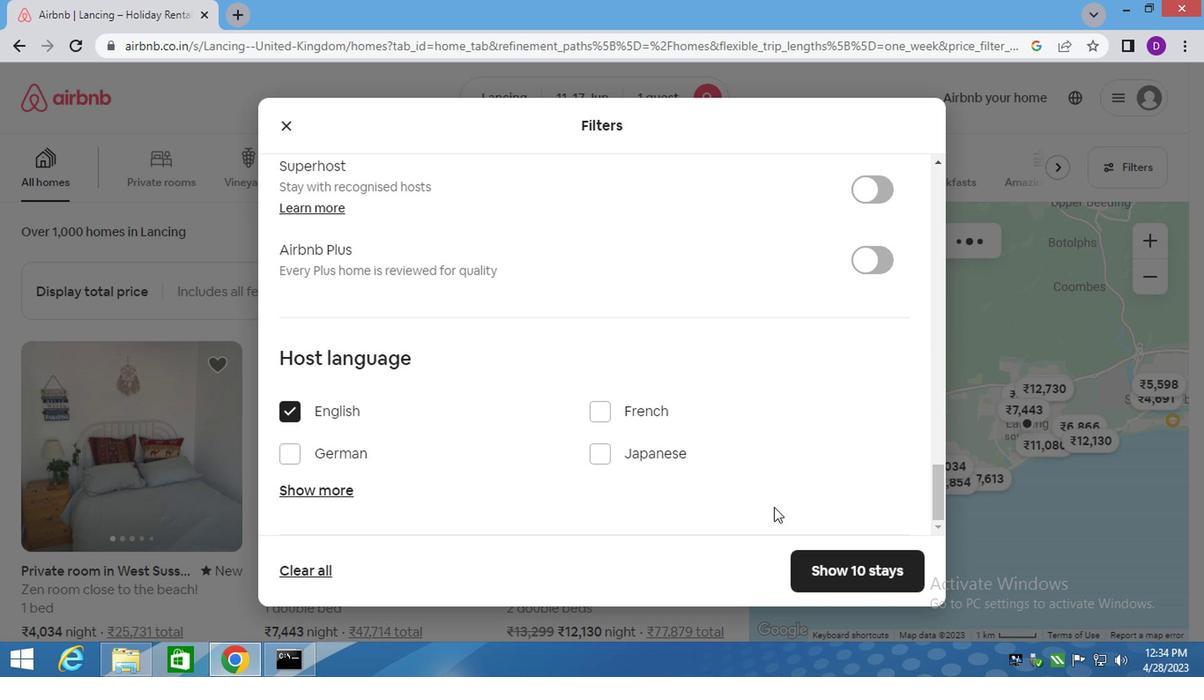 
Action: Mouse scrolled (715, 497) with delta (0, 0)
Screenshot: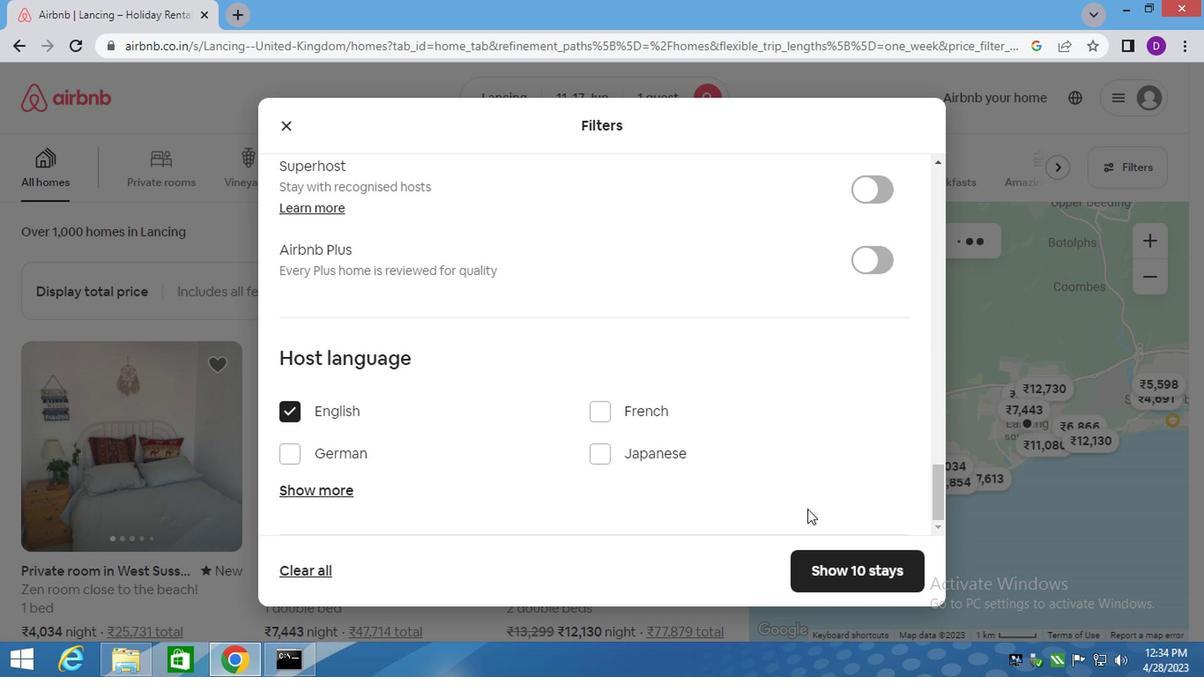 
Action: Mouse scrolled (715, 497) with delta (0, 0)
Screenshot: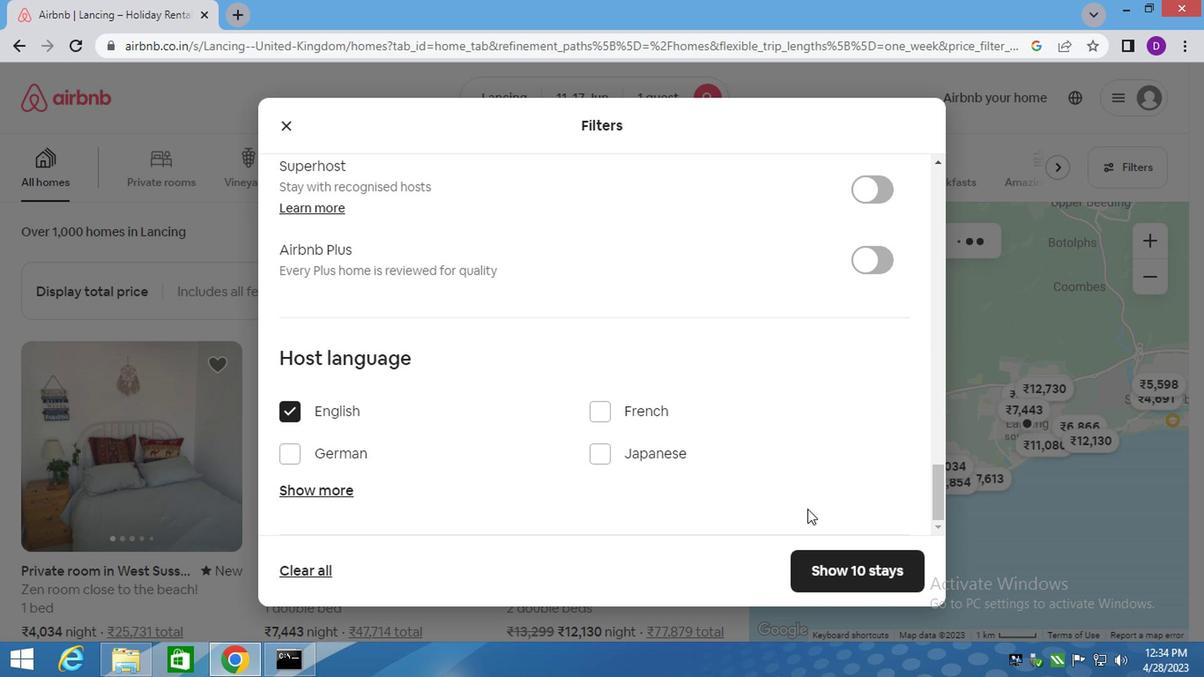 
Action: Mouse moved to (717, 538)
Screenshot: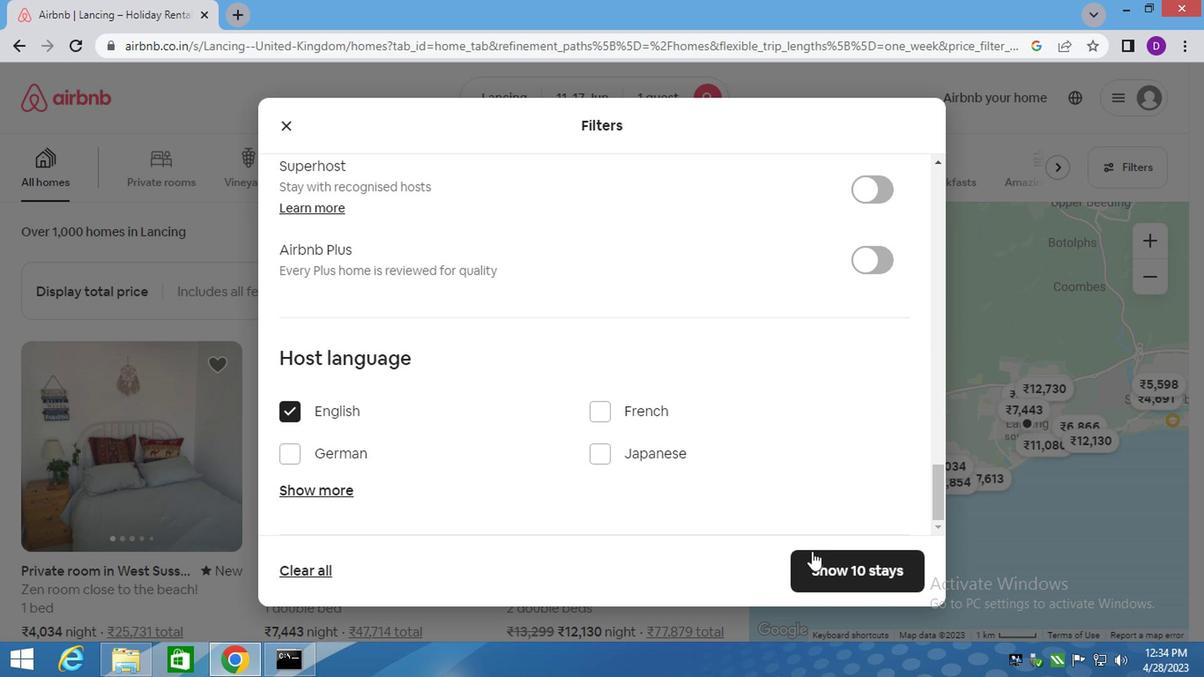 
Action: Mouse pressed left at (717, 538)
Screenshot: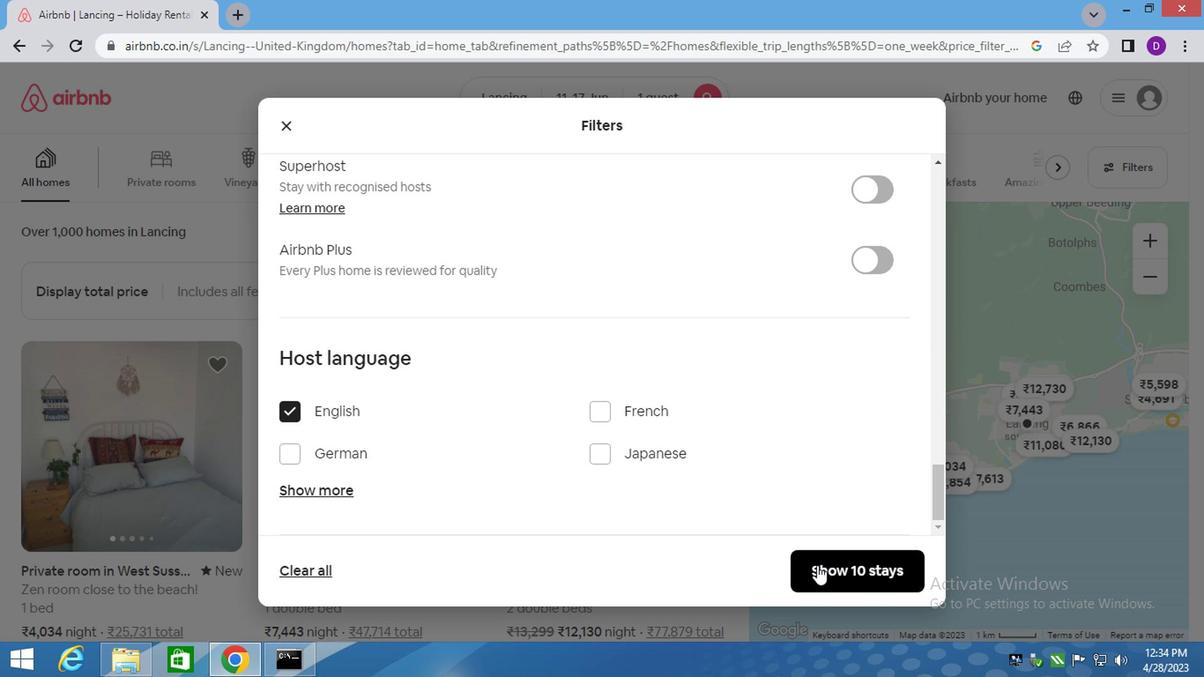 
